 Task: Find connections with filter location Plymstock with filter topic #linkedinnetworkingwith filter profile language English with filter current company KNR Management Consultants  with filter school St. Aloysius College, Mangalore-575003 with filter industry Conservation Programs with filter service category Visual Design with filter keywords title Business Analyst
Action: Mouse moved to (625, 60)
Screenshot: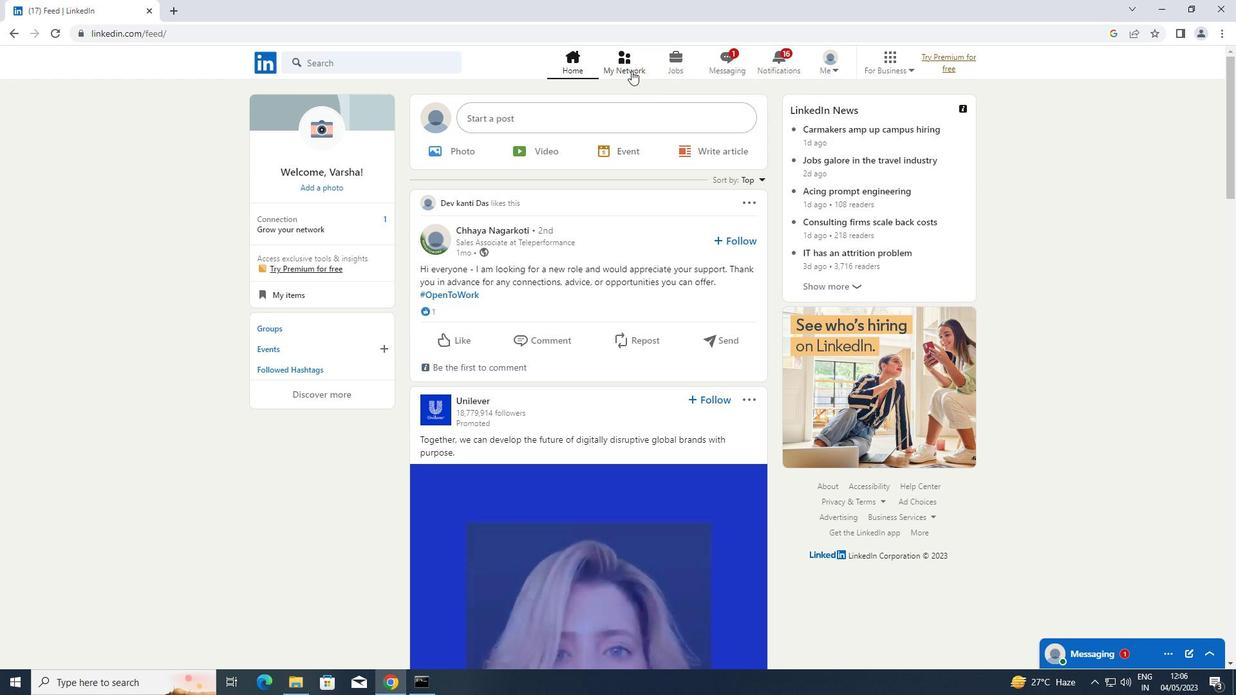 
Action: Mouse pressed left at (625, 60)
Screenshot: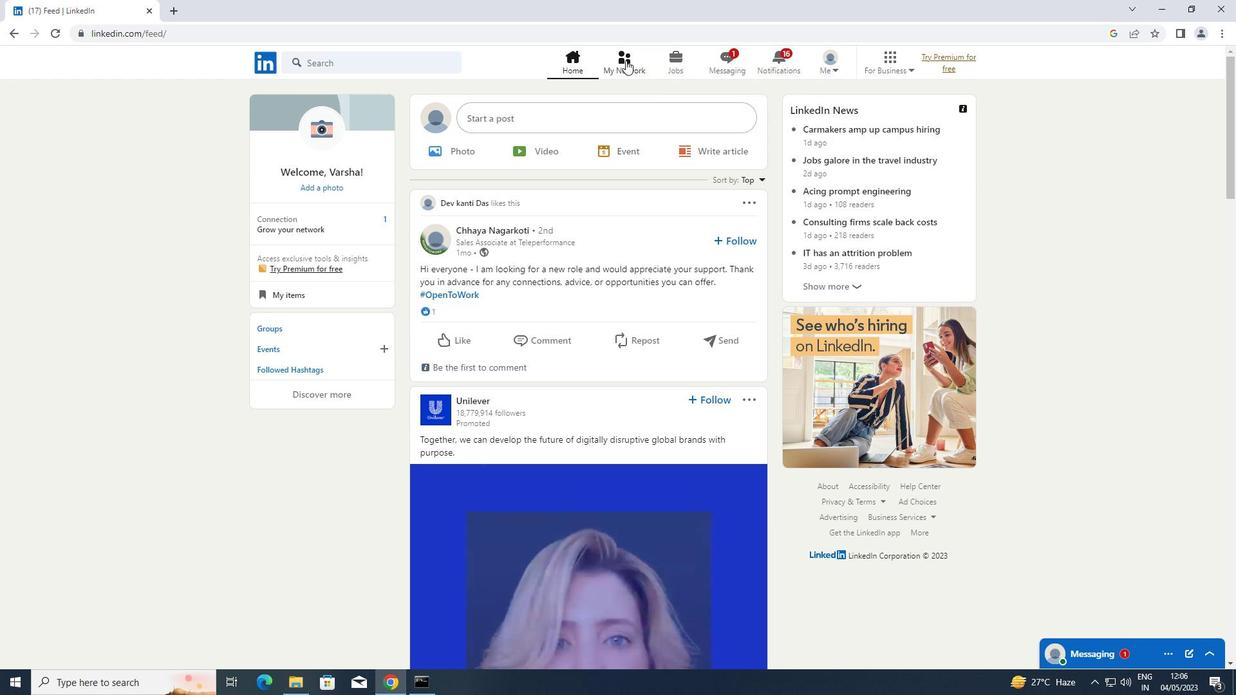 
Action: Mouse moved to (305, 130)
Screenshot: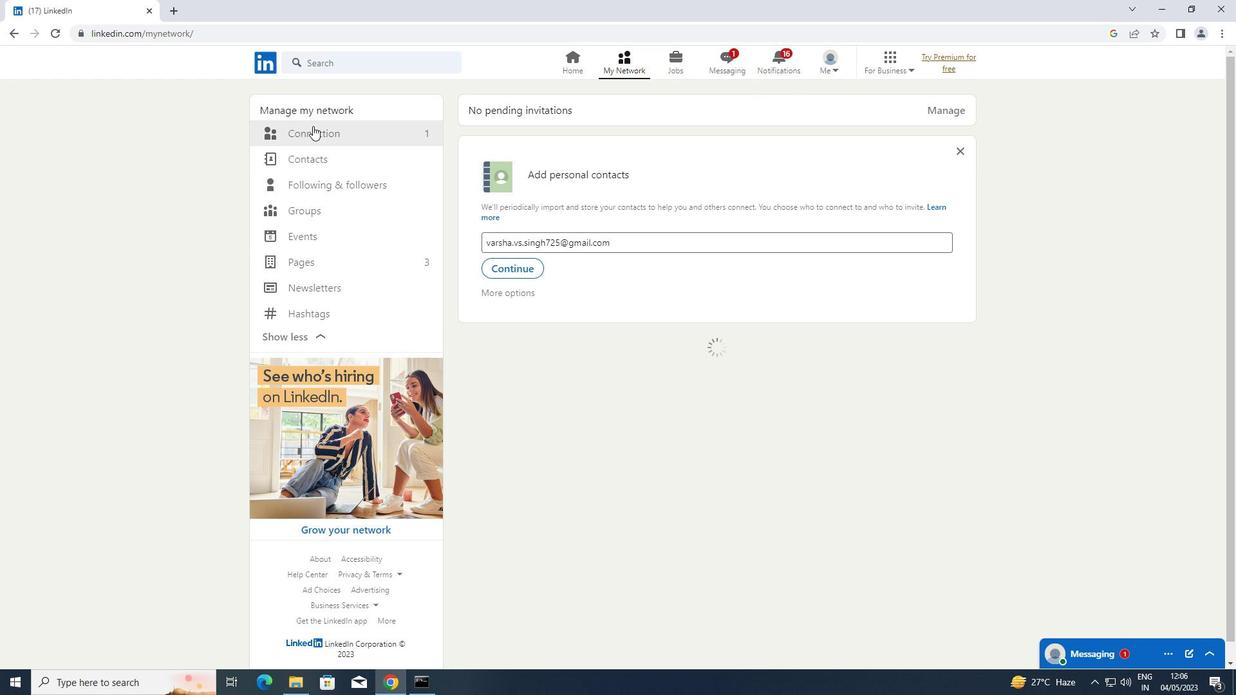 
Action: Mouse pressed left at (305, 130)
Screenshot: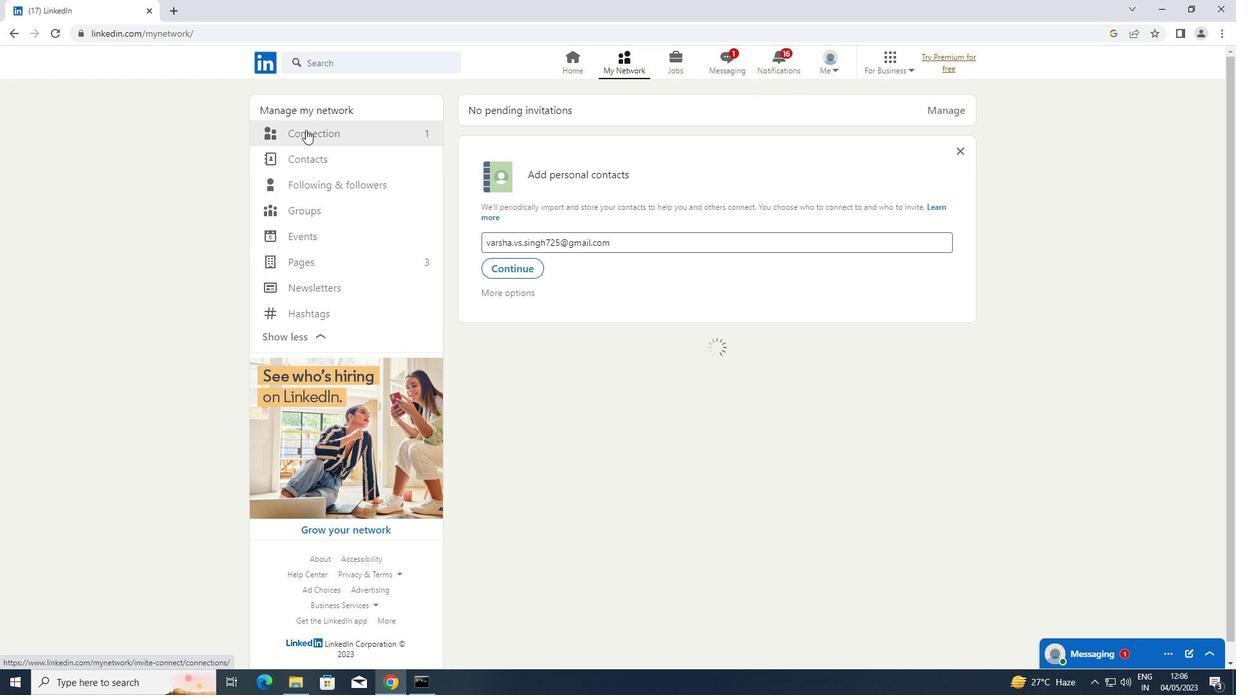 
Action: Mouse moved to (716, 135)
Screenshot: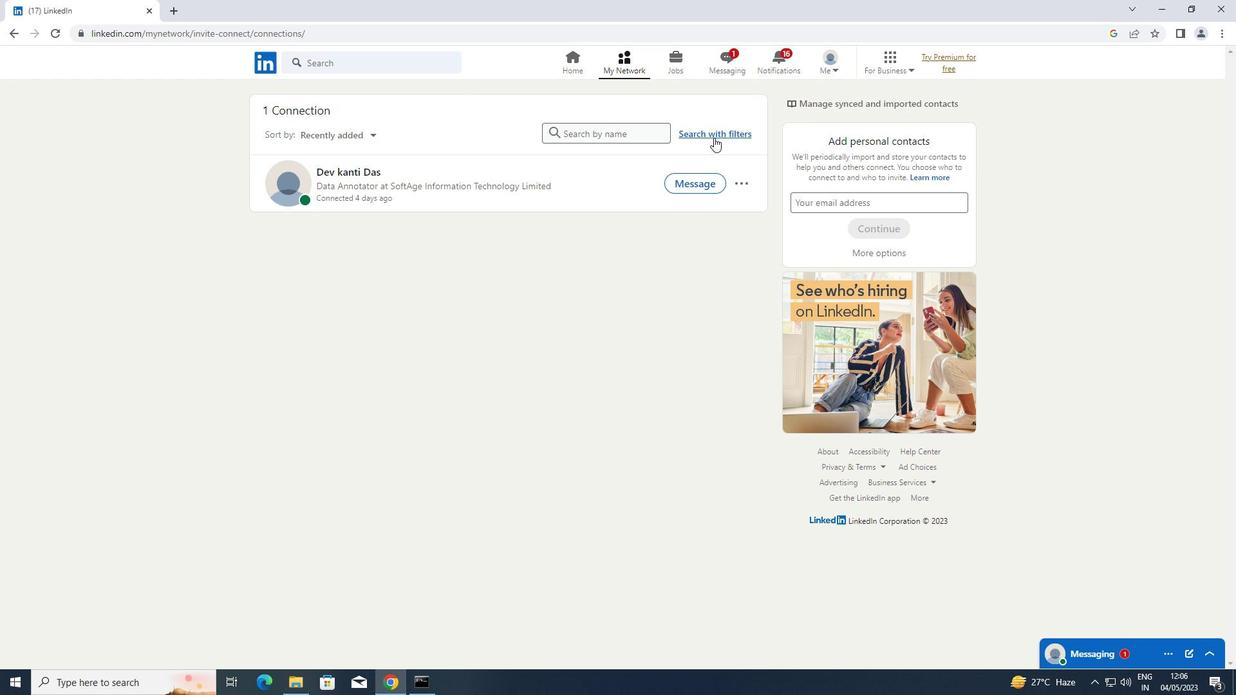 
Action: Mouse pressed left at (716, 135)
Screenshot: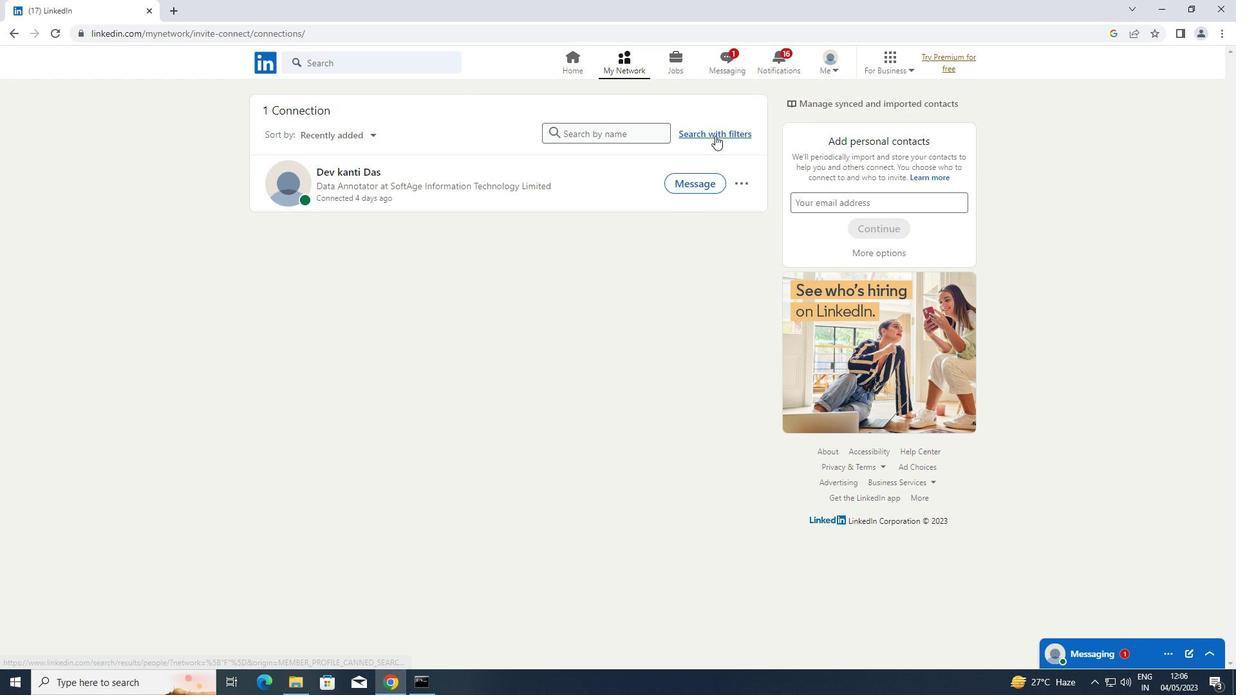 
Action: Mouse moved to (652, 101)
Screenshot: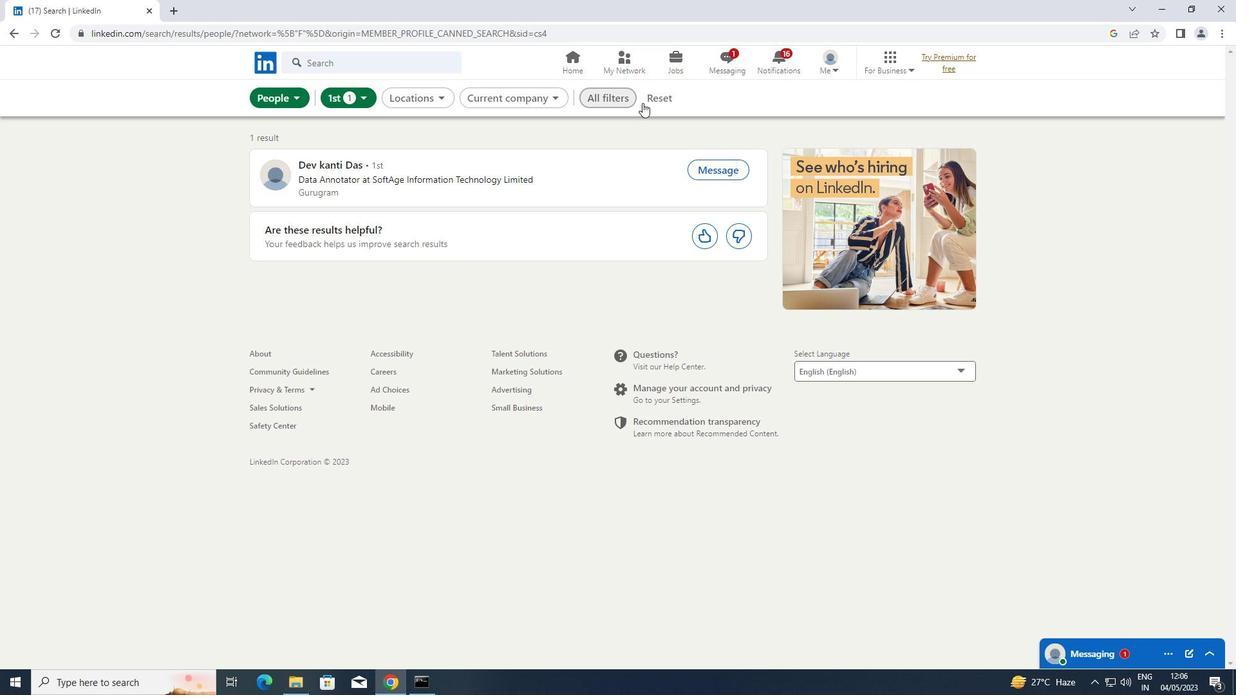 
Action: Mouse pressed left at (652, 101)
Screenshot: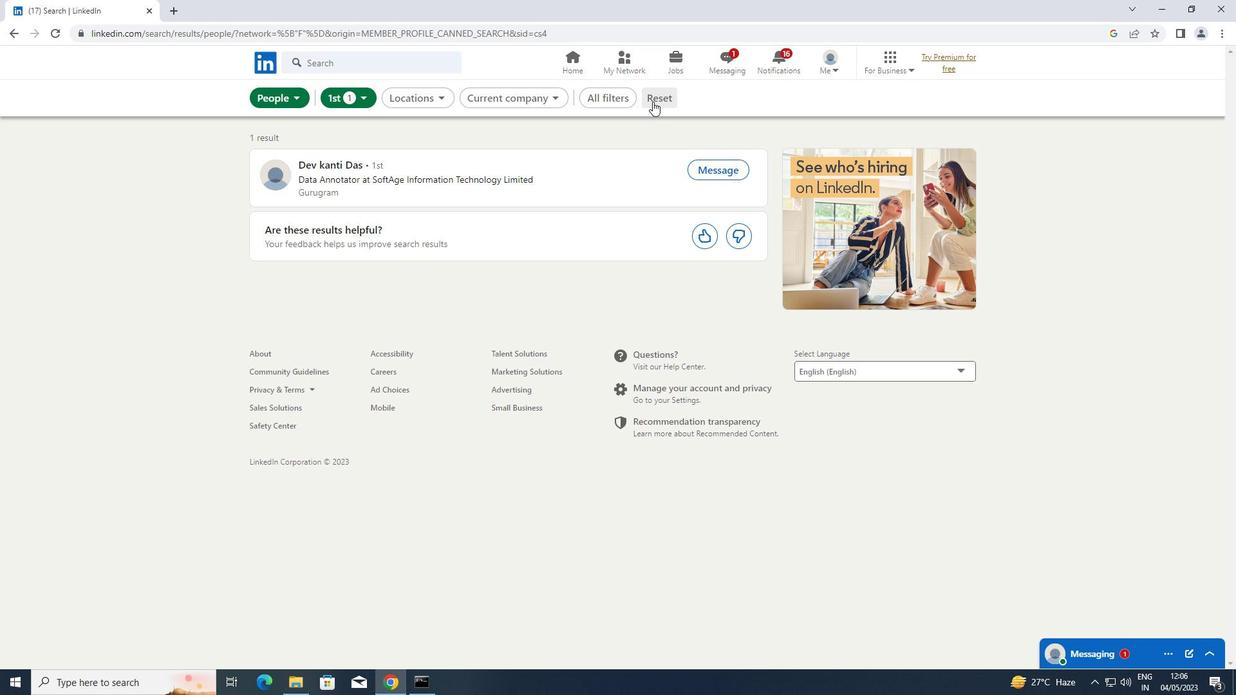 
Action: Mouse moved to (637, 101)
Screenshot: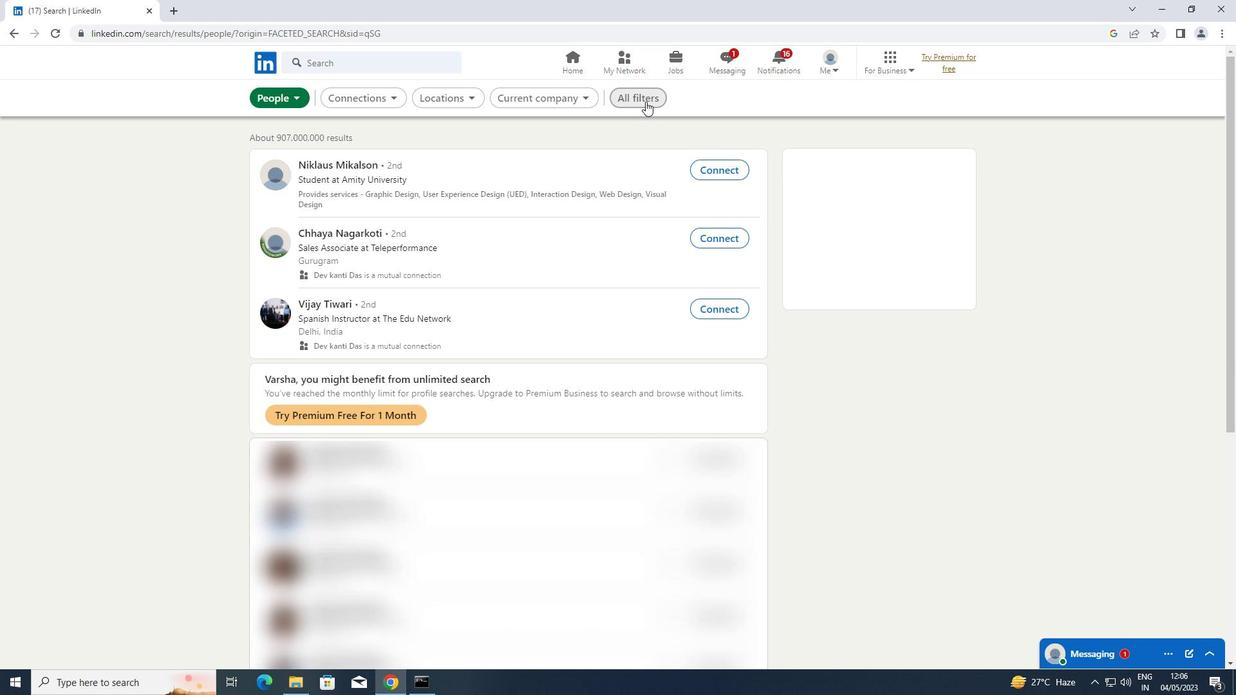 
Action: Mouse pressed left at (637, 101)
Screenshot: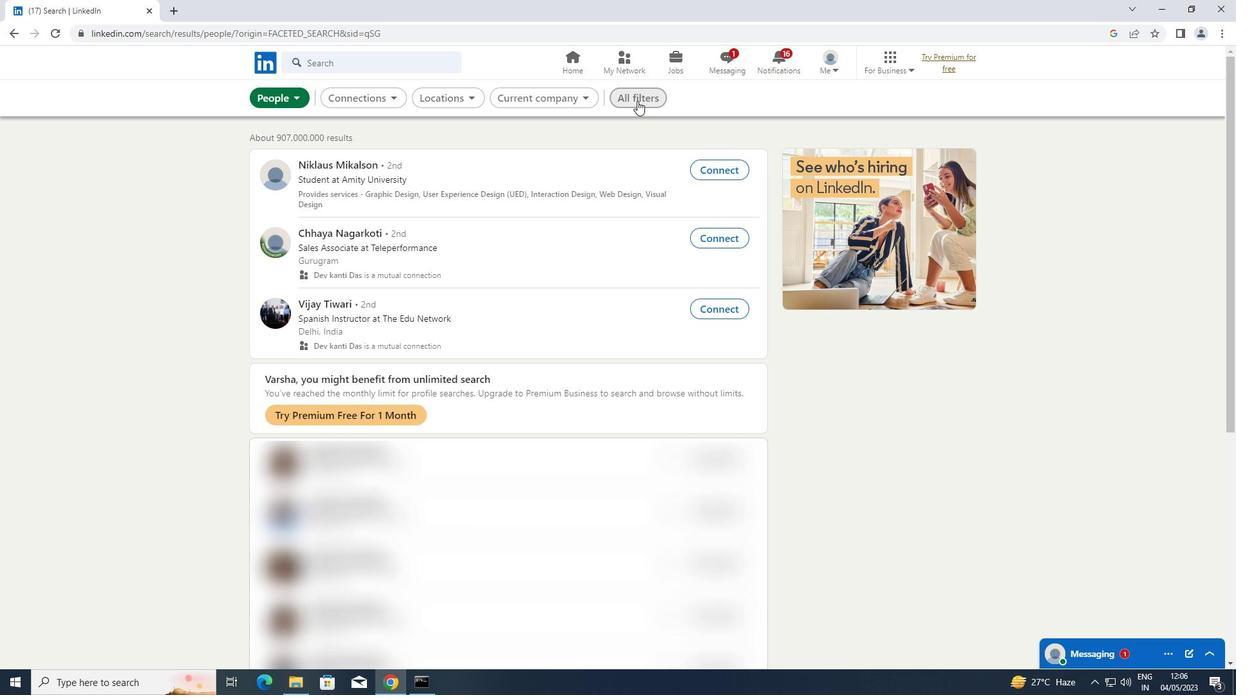 
Action: Mouse moved to (1038, 306)
Screenshot: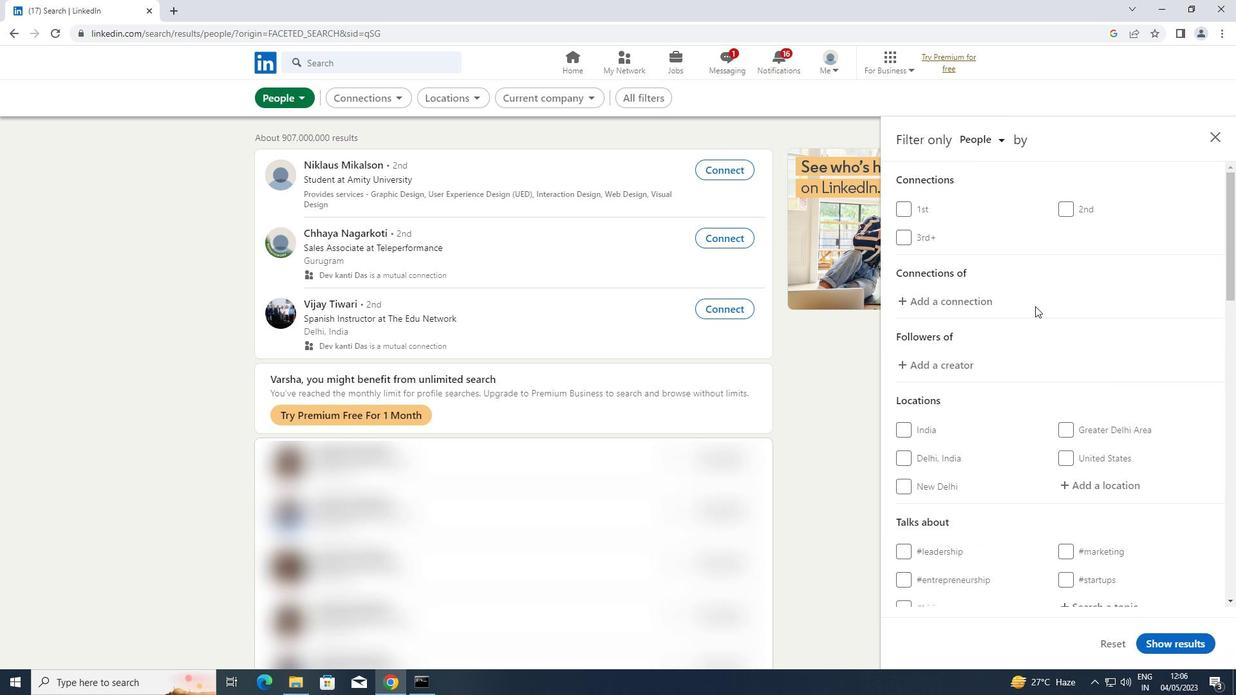 
Action: Mouse scrolled (1038, 305) with delta (0, 0)
Screenshot: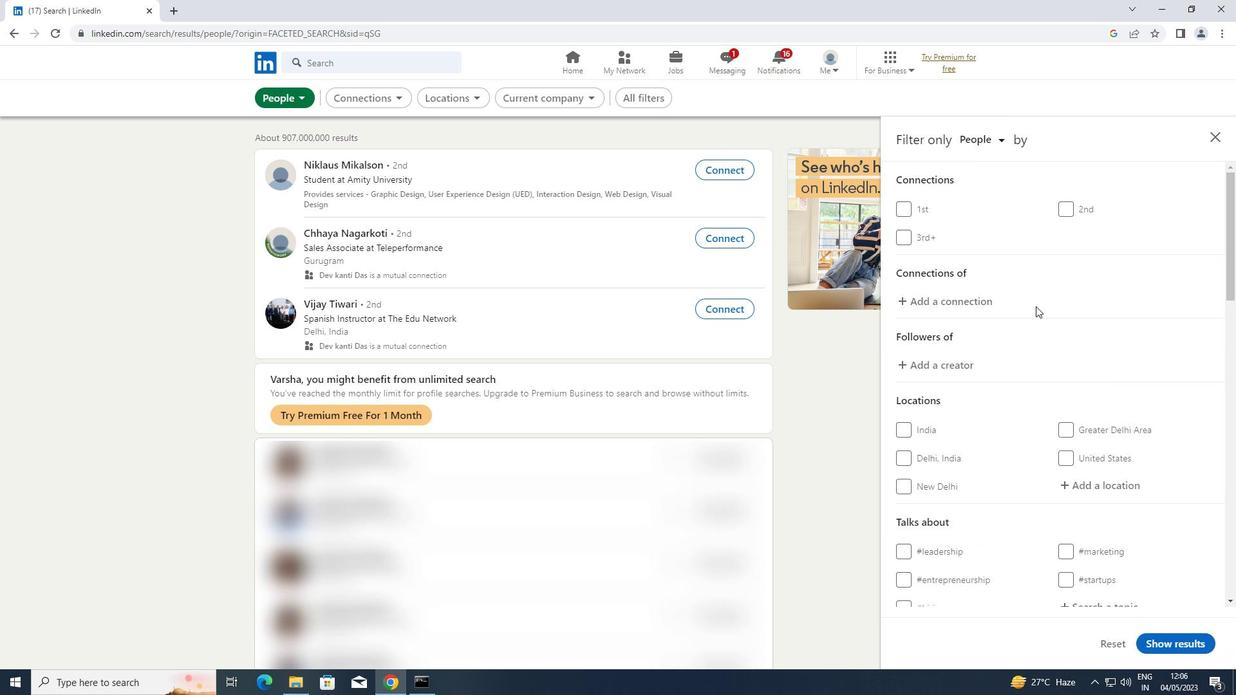 
Action: Mouse scrolled (1038, 305) with delta (0, 0)
Screenshot: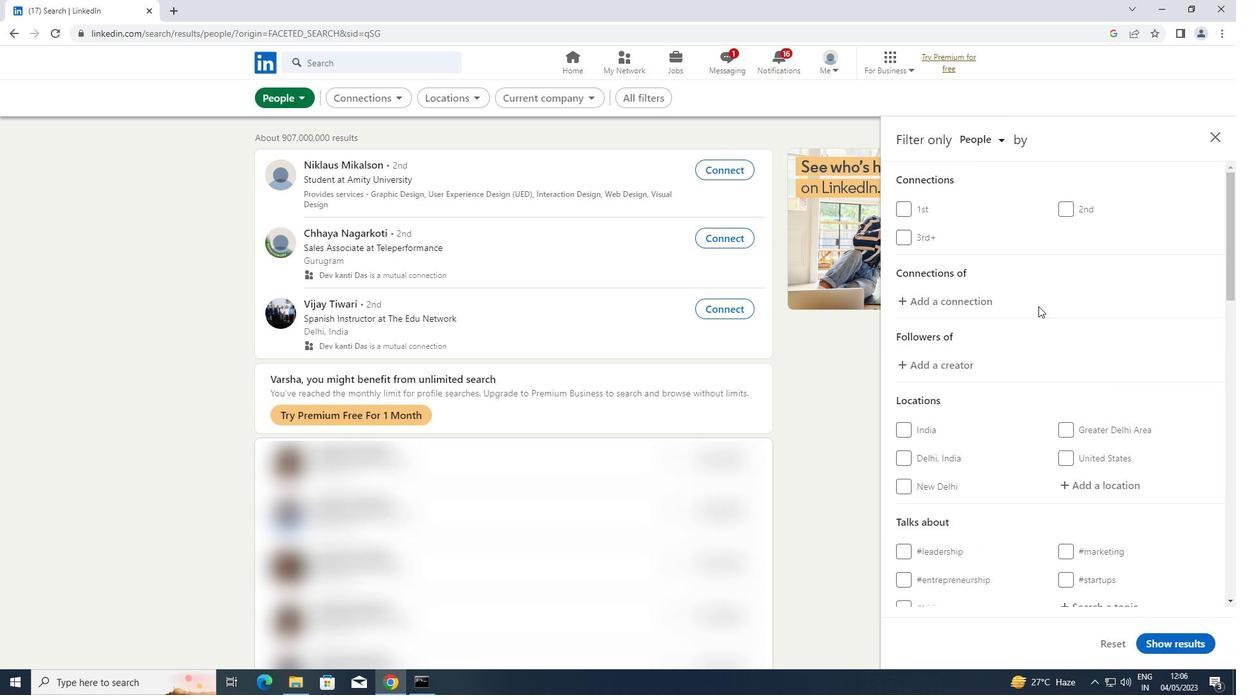 
Action: Mouse moved to (1106, 355)
Screenshot: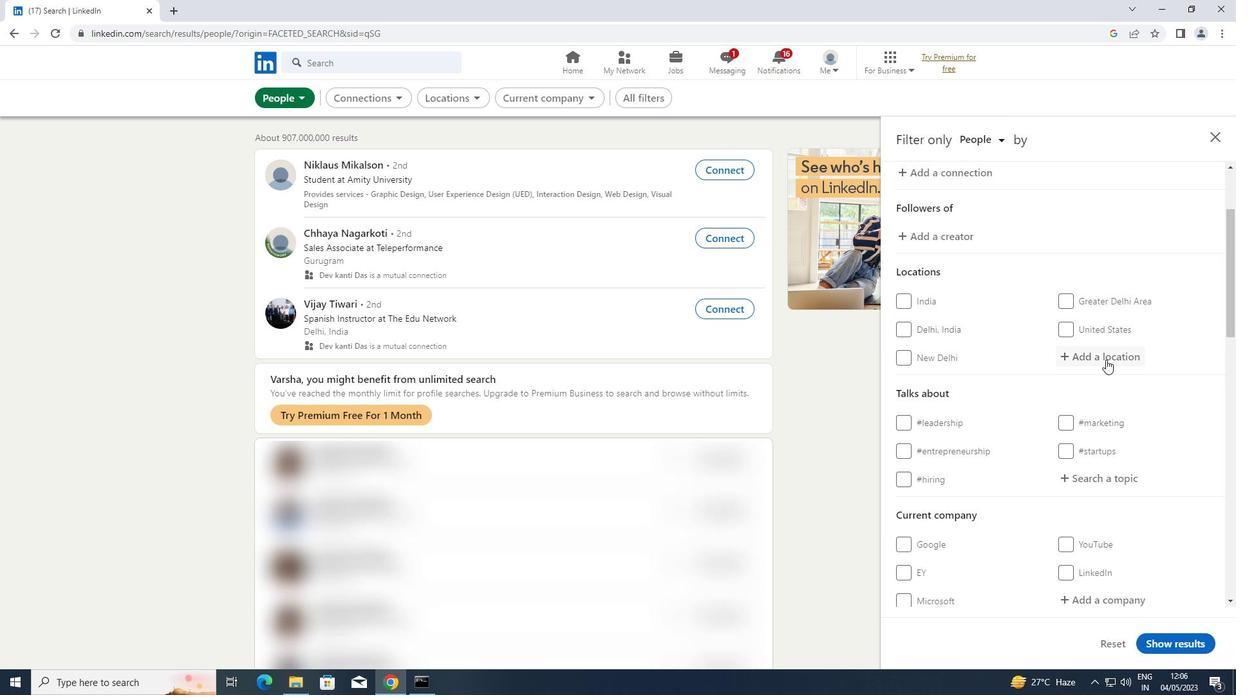
Action: Mouse pressed left at (1106, 355)
Screenshot: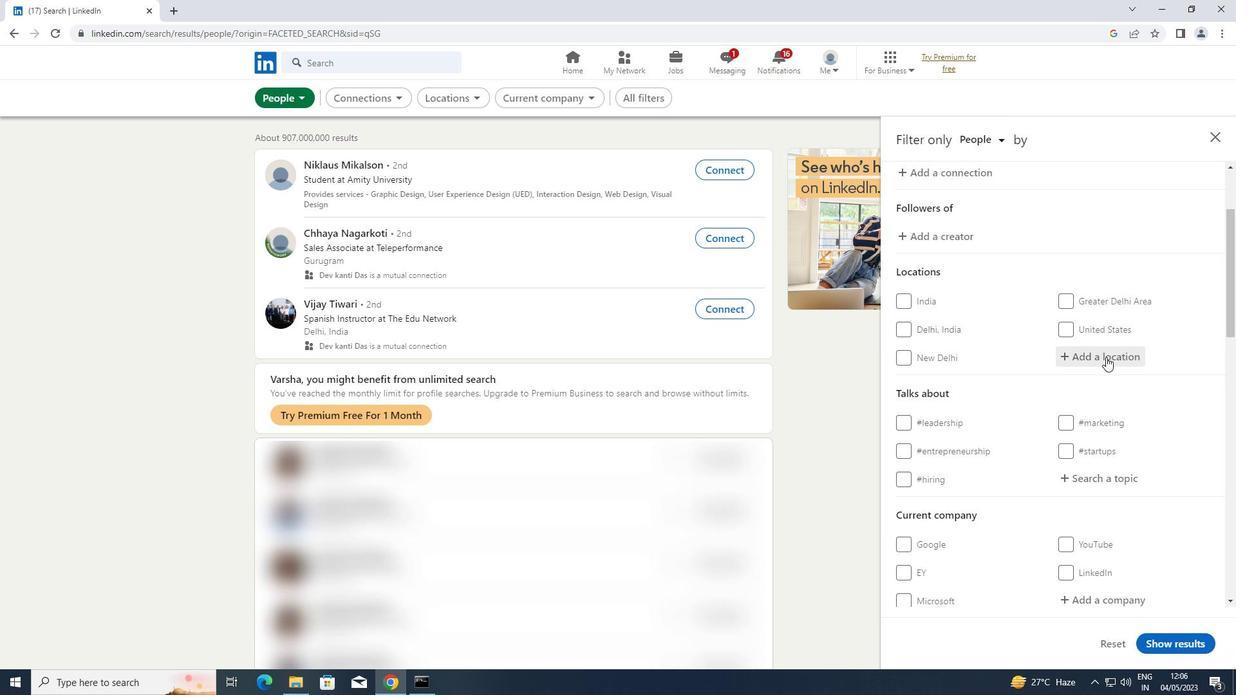 
Action: Key pressed <Key.shift>PLYMSTOCK
Screenshot: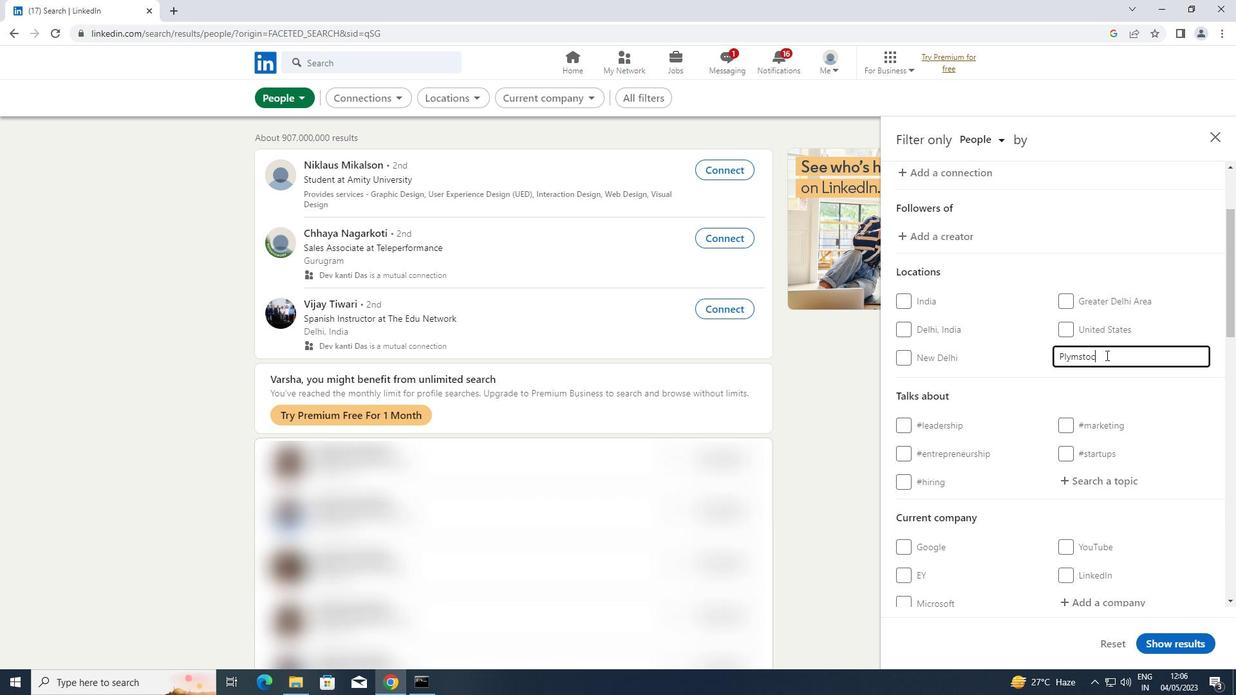 
Action: Mouse moved to (1091, 477)
Screenshot: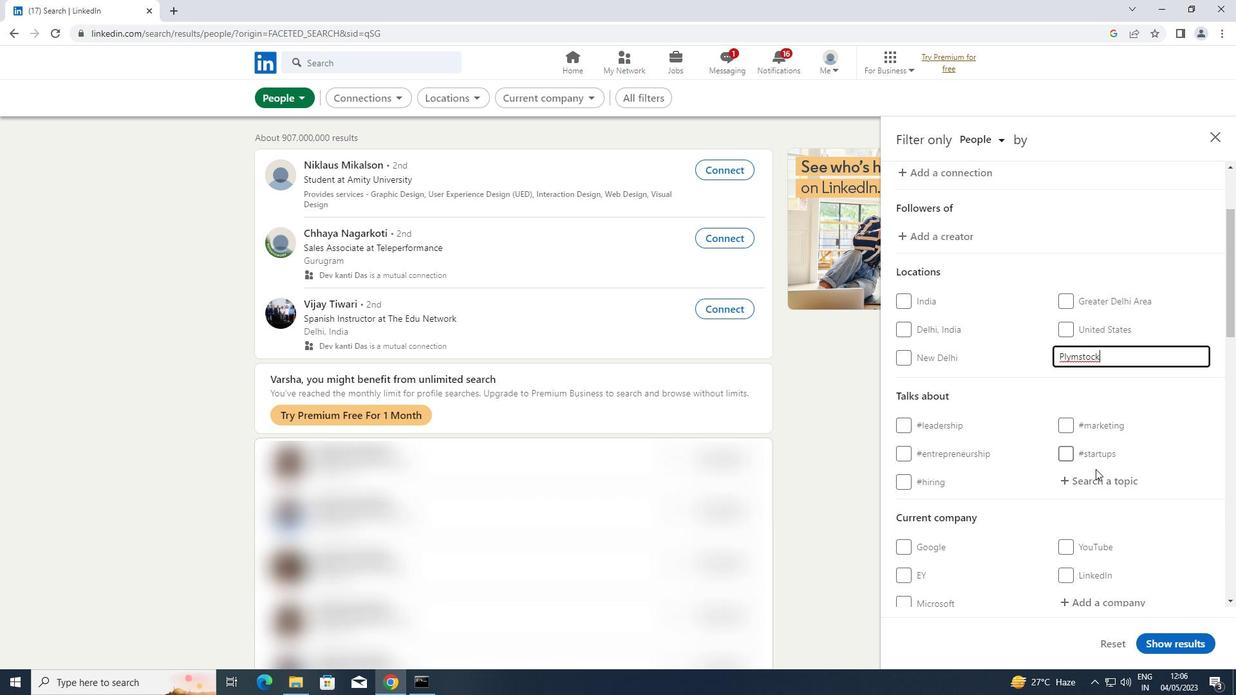 
Action: Mouse pressed left at (1091, 477)
Screenshot: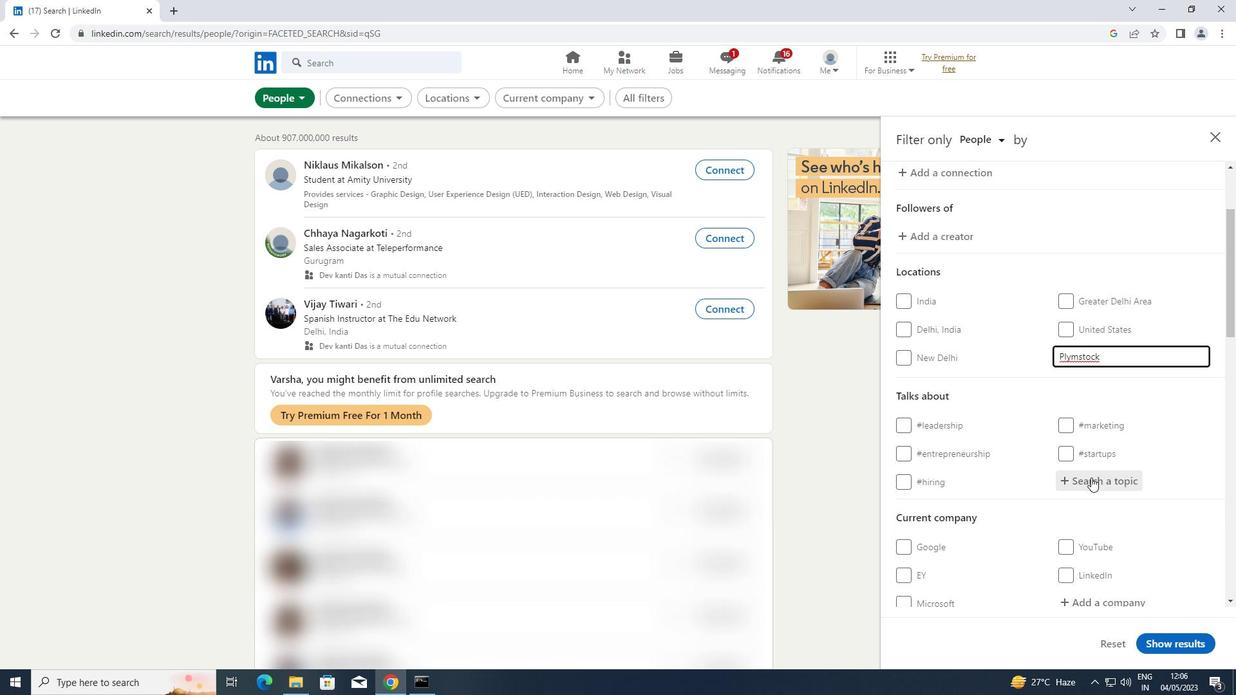 
Action: Key pressed LINKEDINNETWORKING
Screenshot: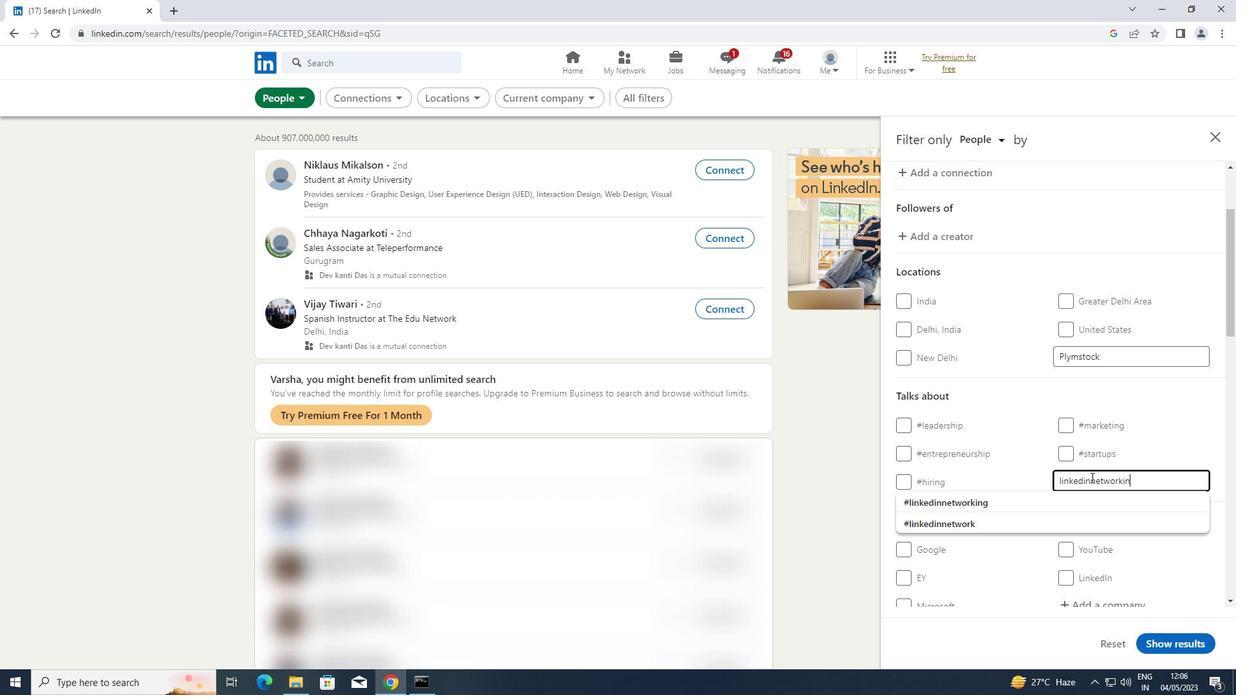 
Action: Mouse moved to (978, 504)
Screenshot: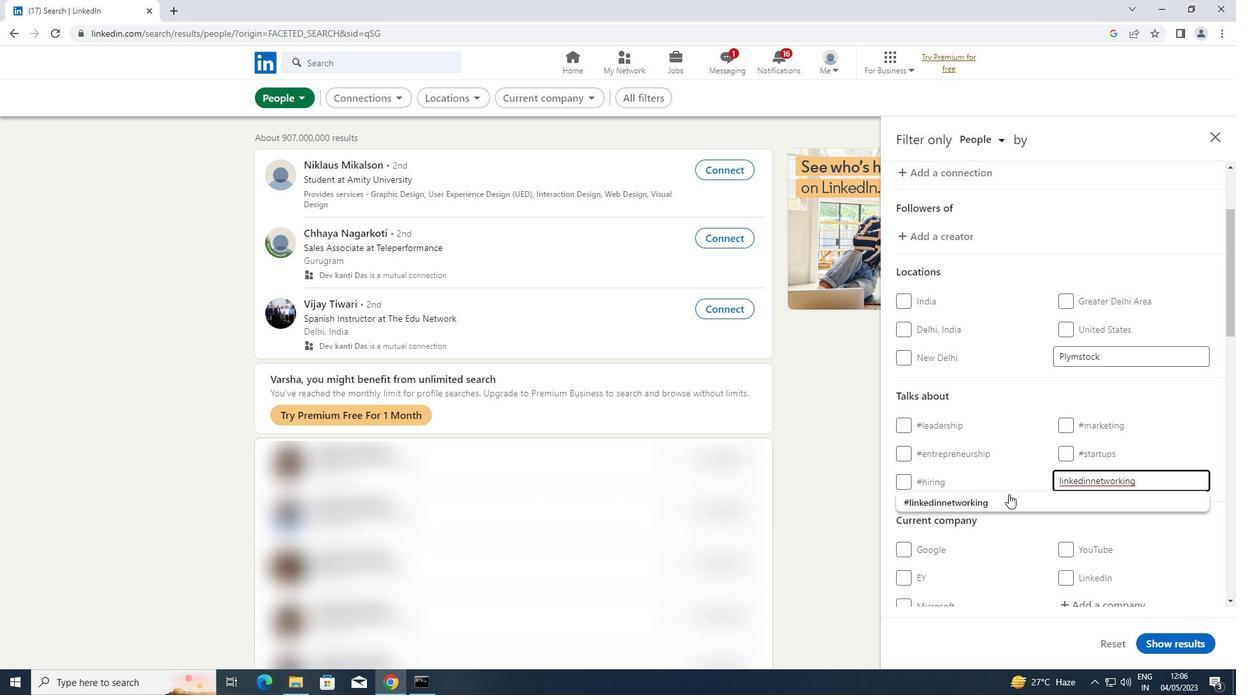 
Action: Mouse pressed left at (978, 504)
Screenshot: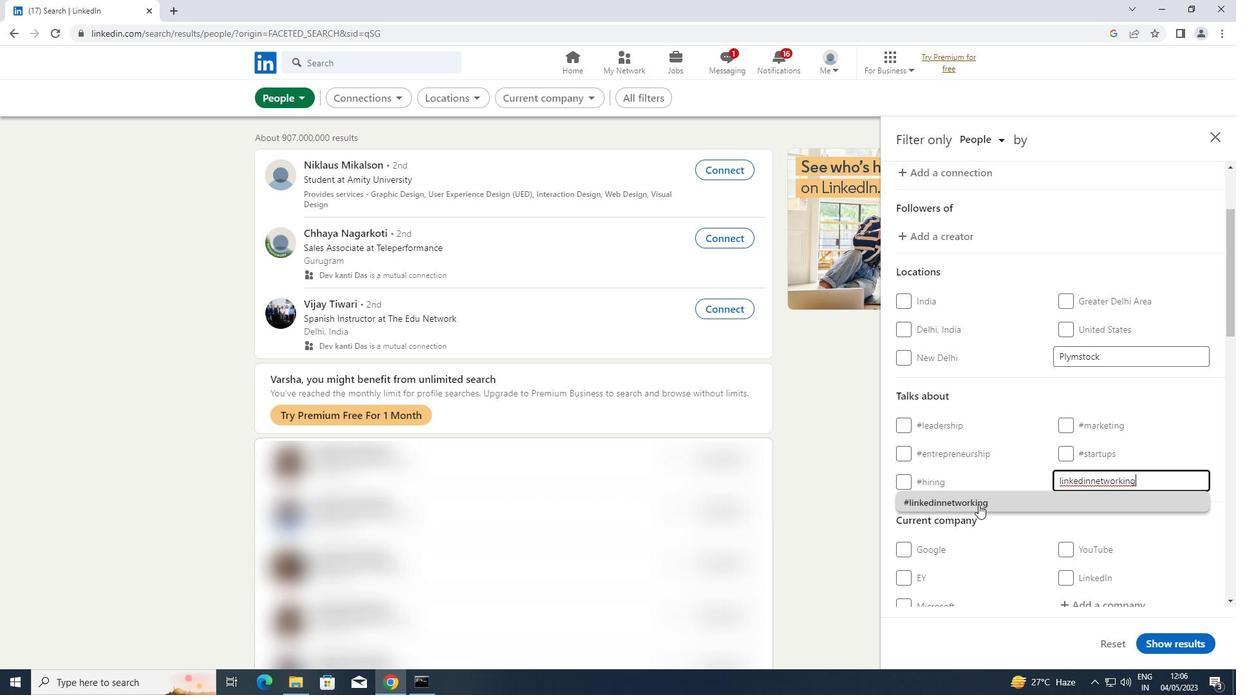 
Action: Mouse moved to (985, 495)
Screenshot: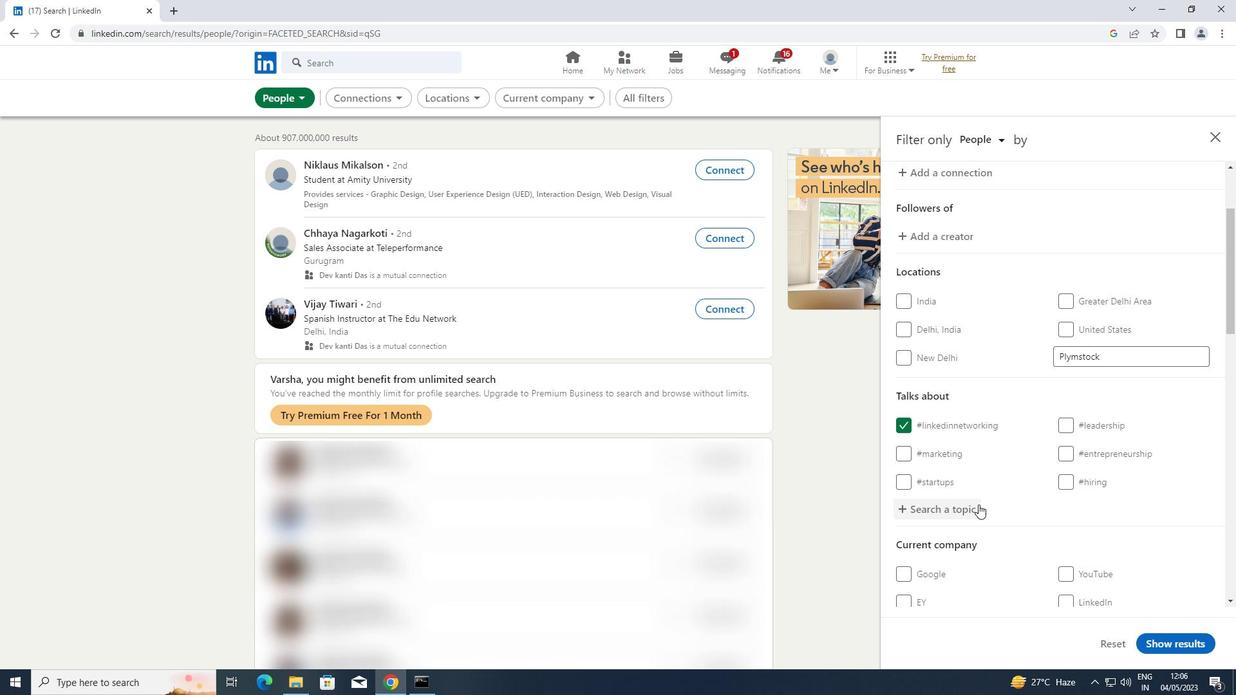 
Action: Mouse scrolled (985, 495) with delta (0, 0)
Screenshot: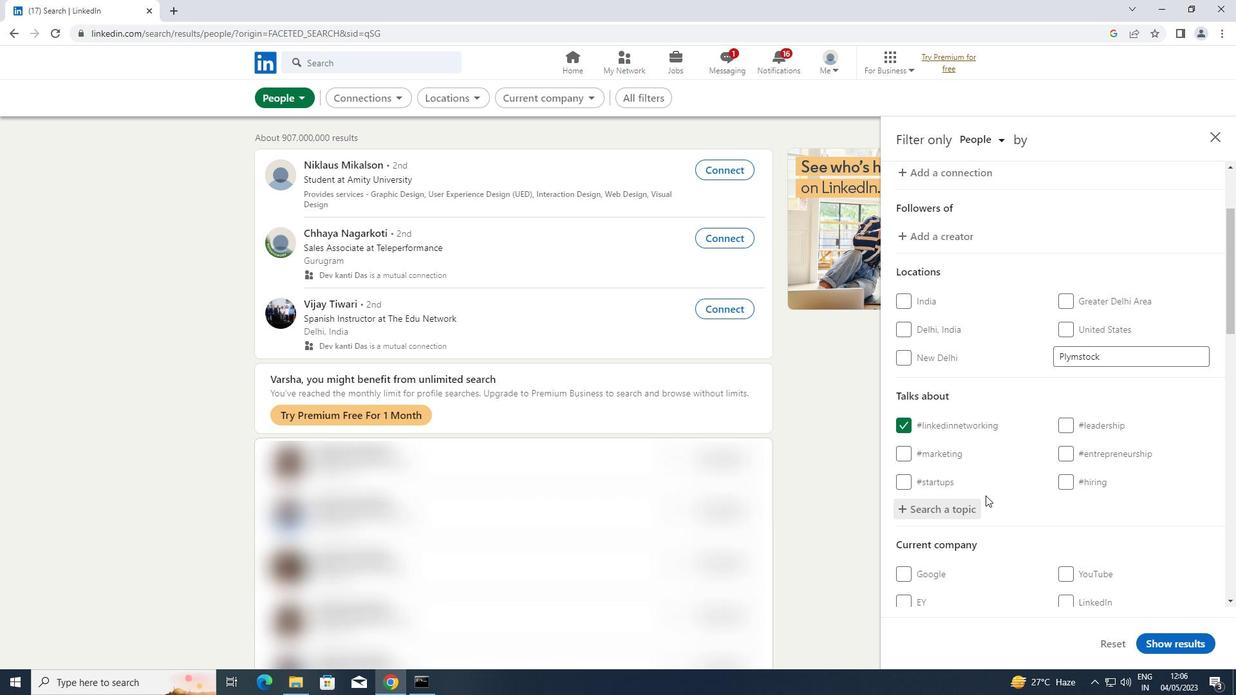 
Action: Mouse scrolled (985, 495) with delta (0, 0)
Screenshot: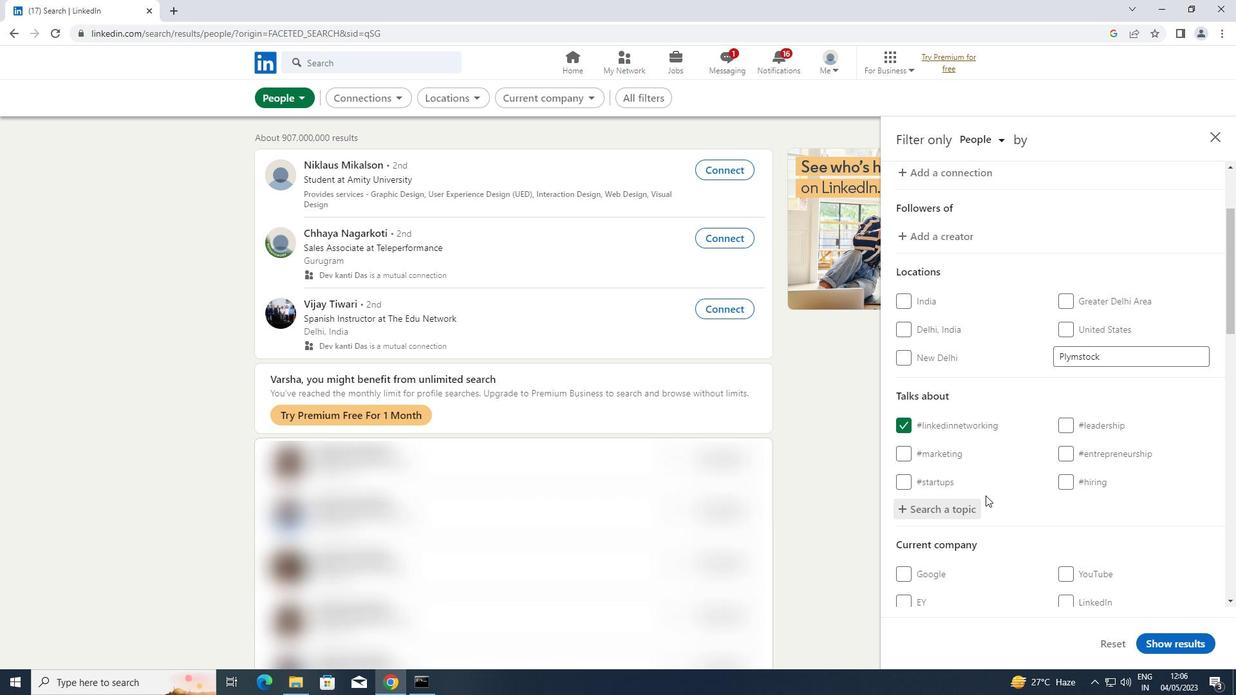 
Action: Mouse scrolled (985, 495) with delta (0, 0)
Screenshot: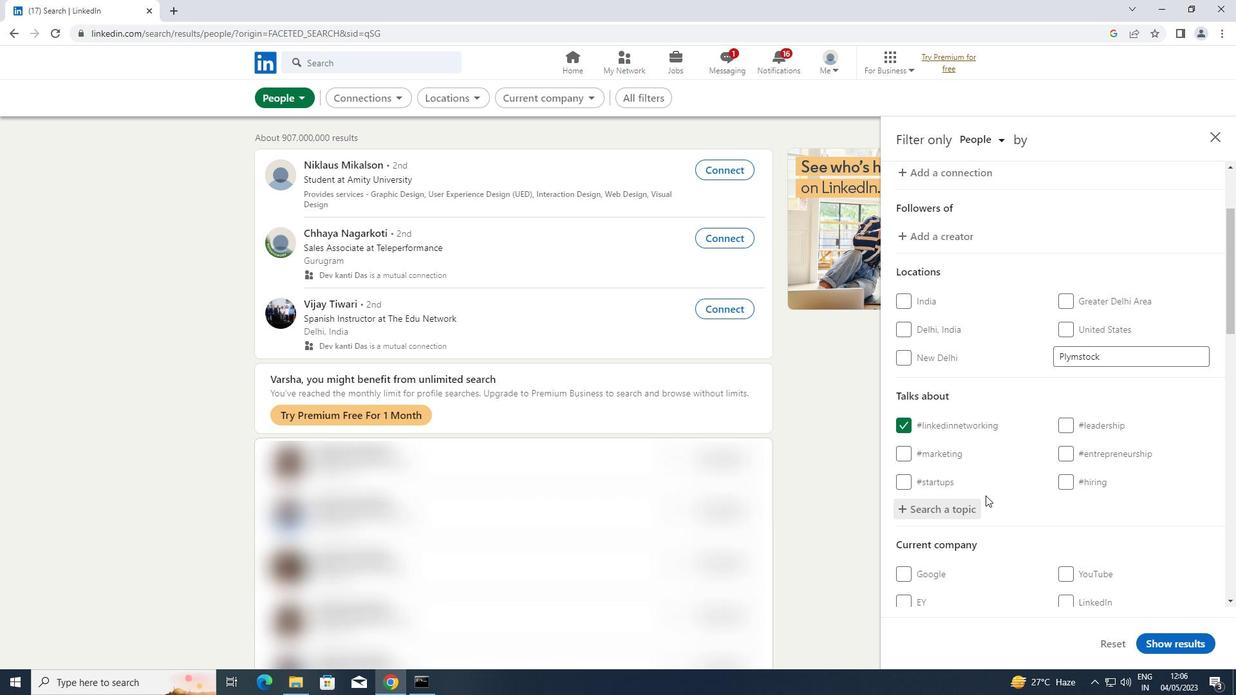 
Action: Mouse scrolled (985, 495) with delta (0, 0)
Screenshot: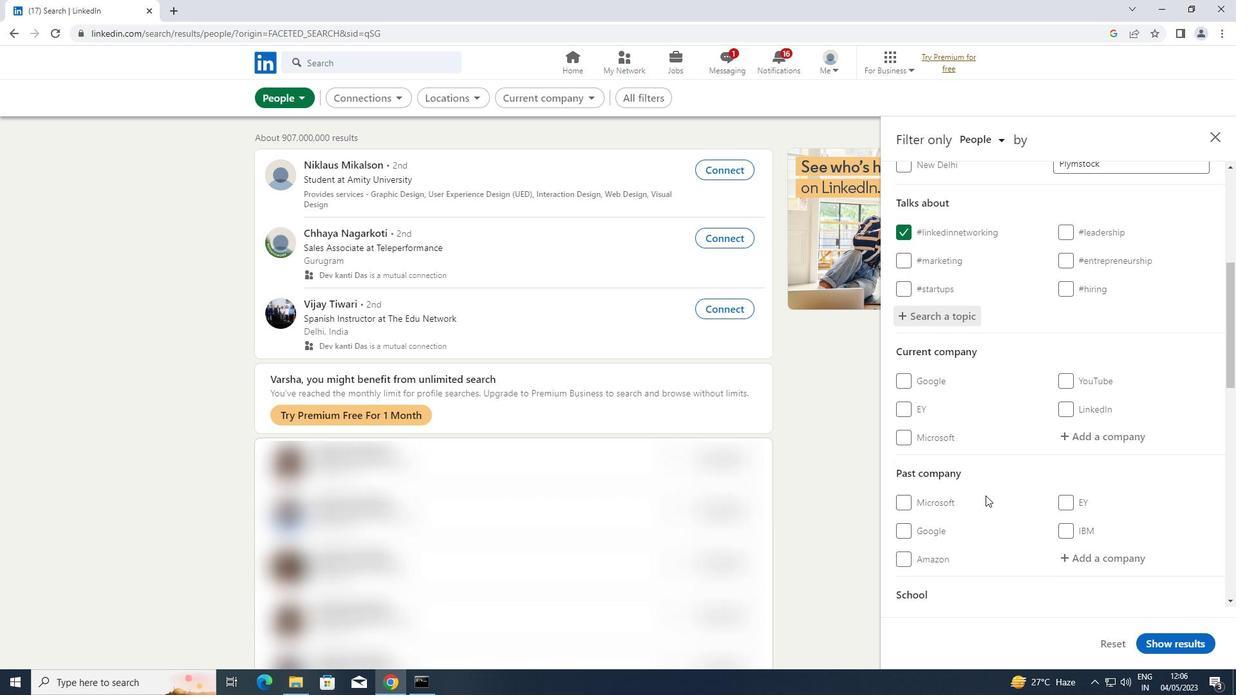 
Action: Mouse scrolled (985, 495) with delta (0, 0)
Screenshot: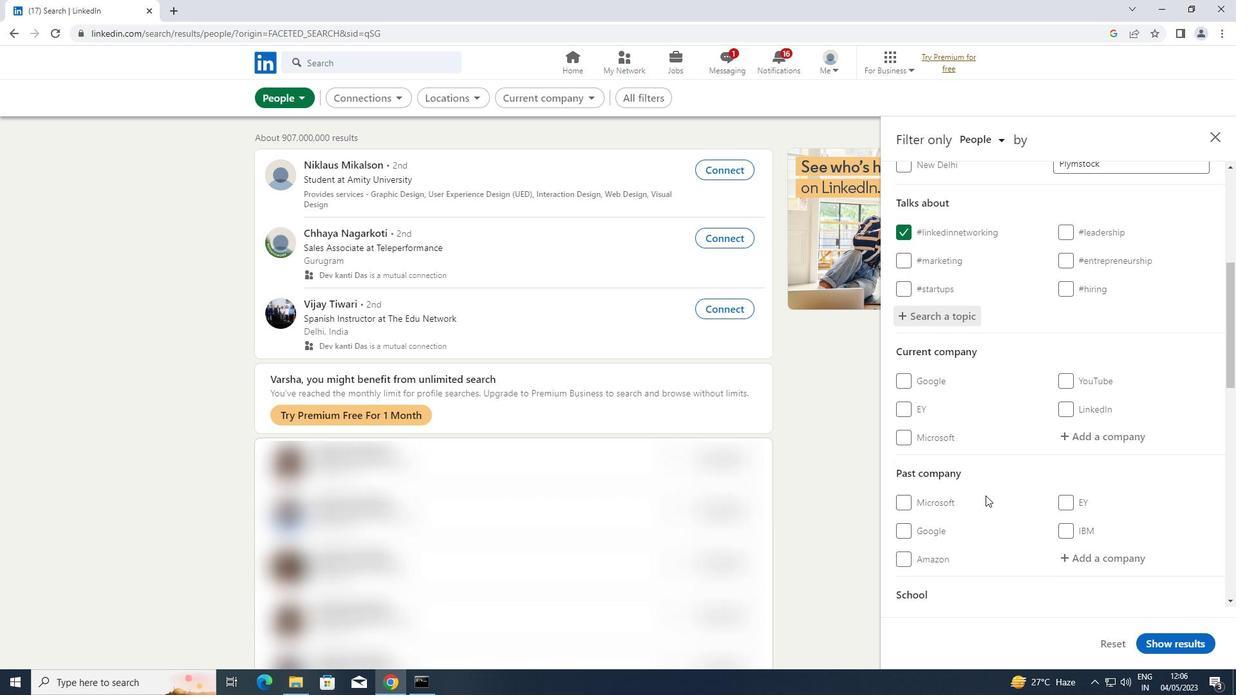 
Action: Mouse scrolled (985, 495) with delta (0, 0)
Screenshot: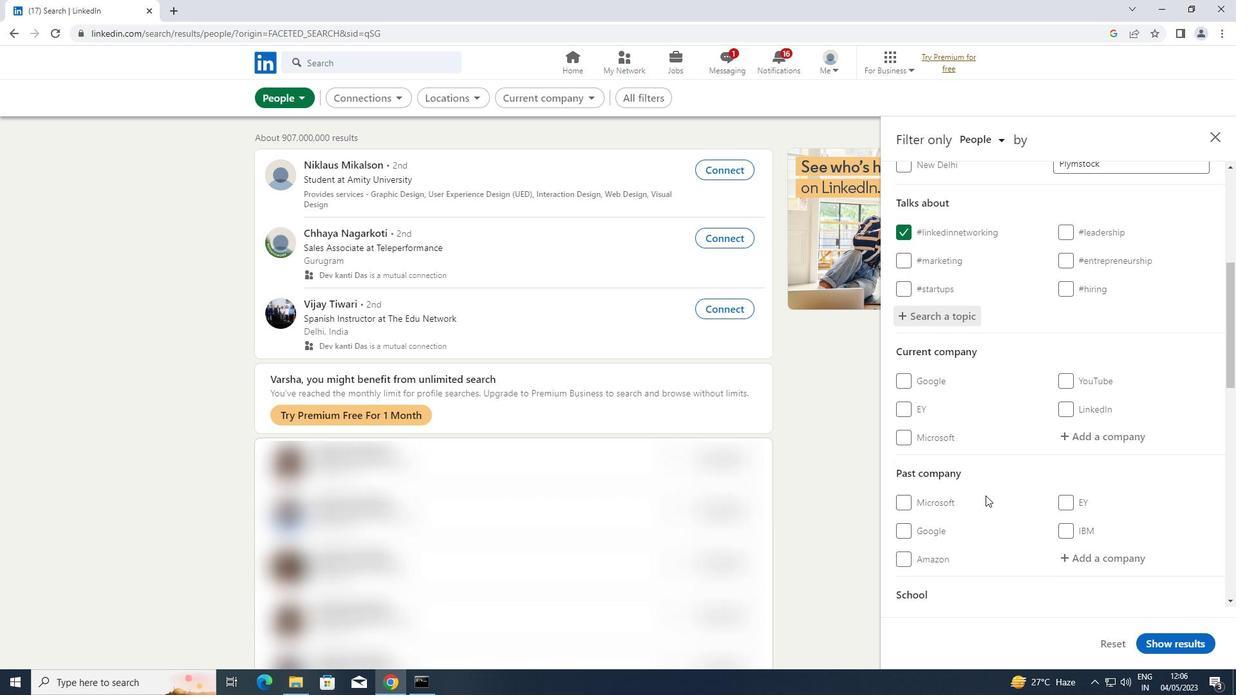 
Action: Mouse moved to (986, 495)
Screenshot: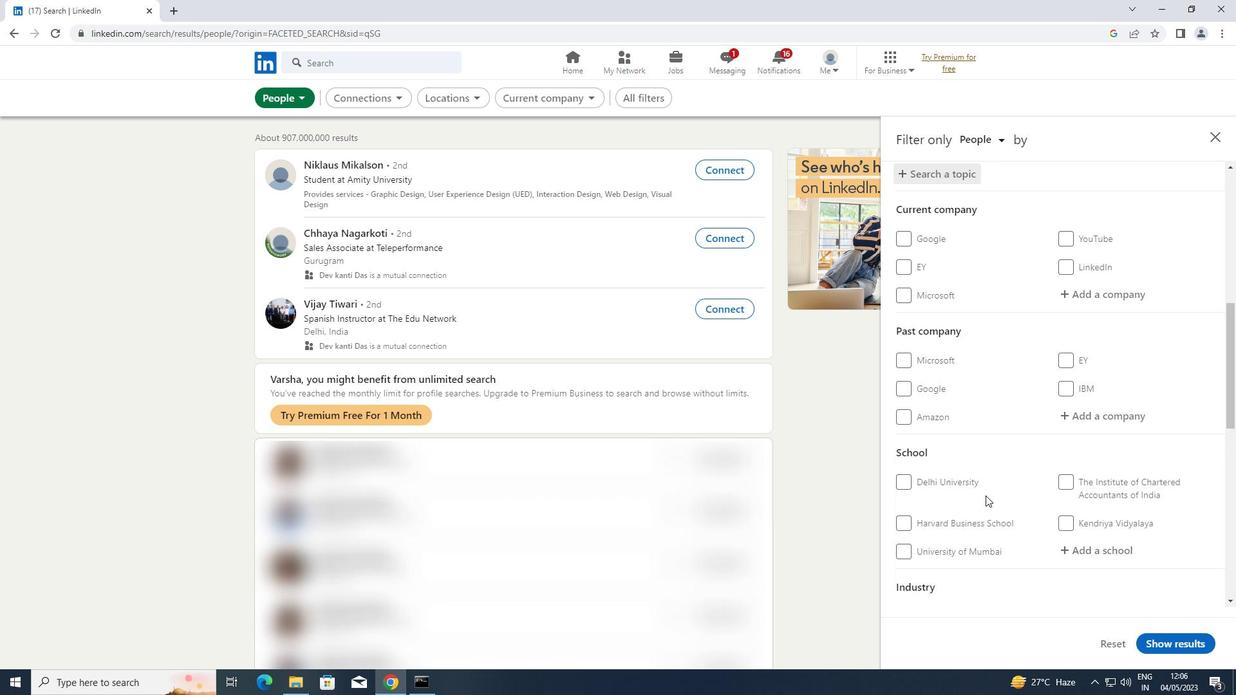 
Action: Mouse scrolled (986, 494) with delta (0, 0)
Screenshot: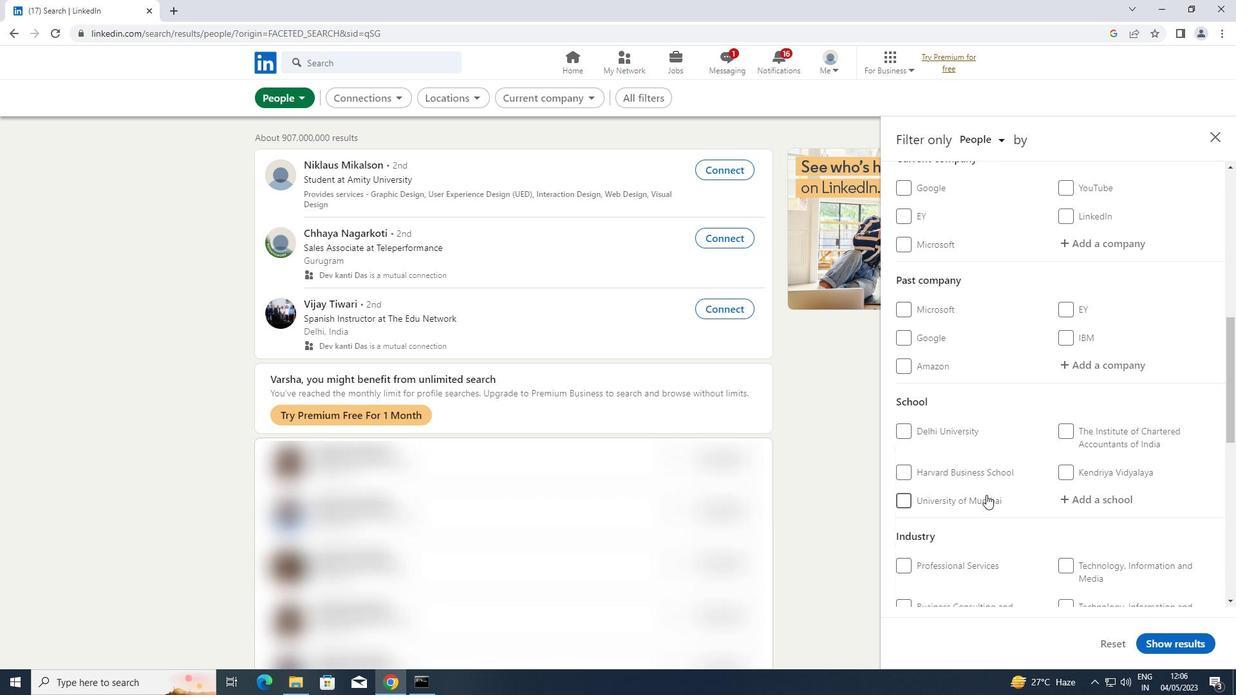 
Action: Mouse scrolled (986, 494) with delta (0, 0)
Screenshot: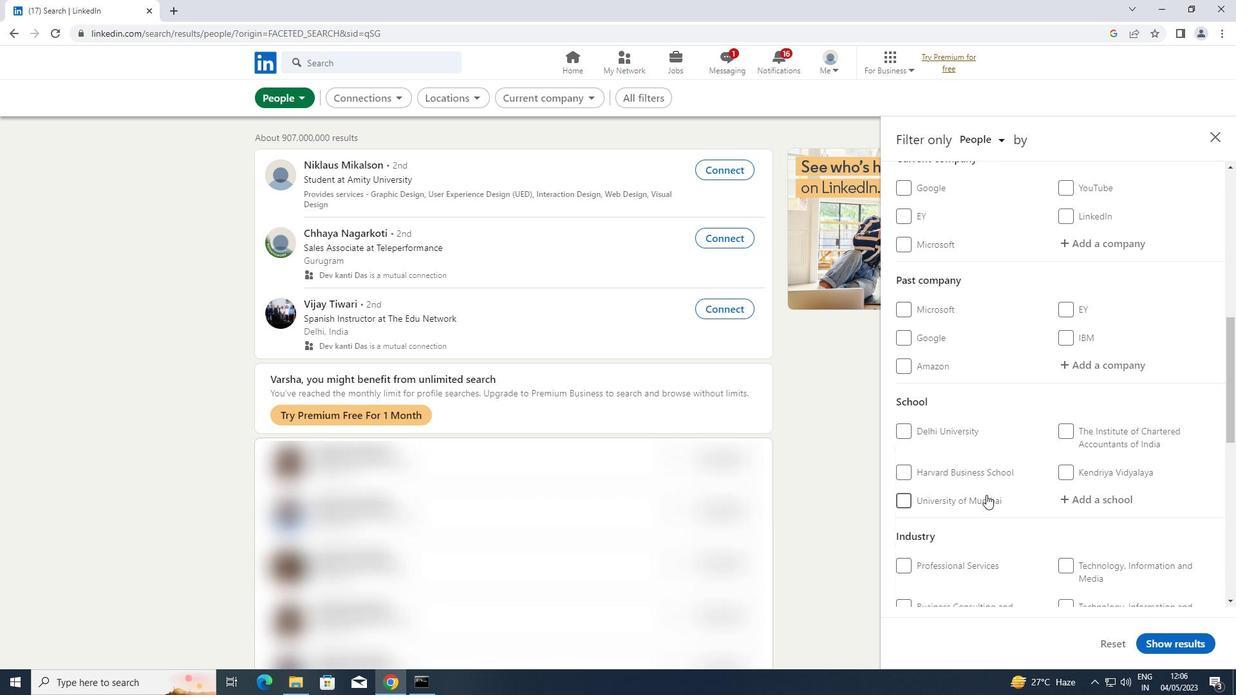 
Action: Mouse scrolled (986, 494) with delta (0, 0)
Screenshot: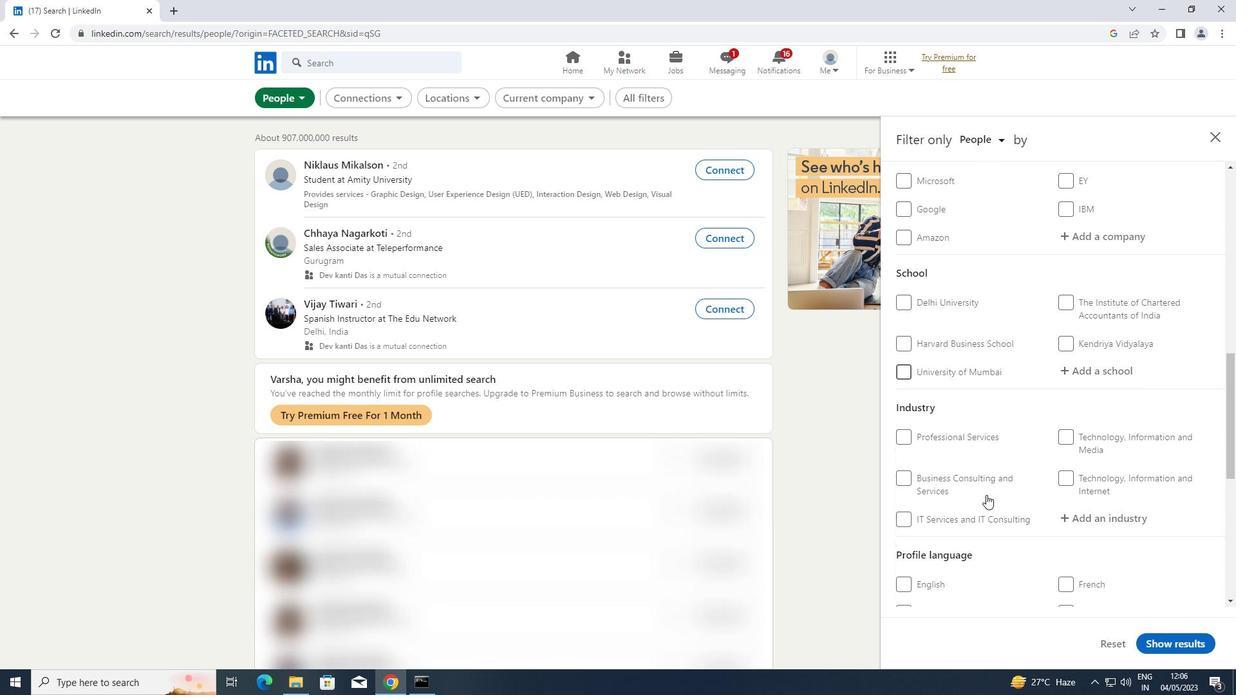 
Action: Mouse scrolled (986, 494) with delta (0, 0)
Screenshot: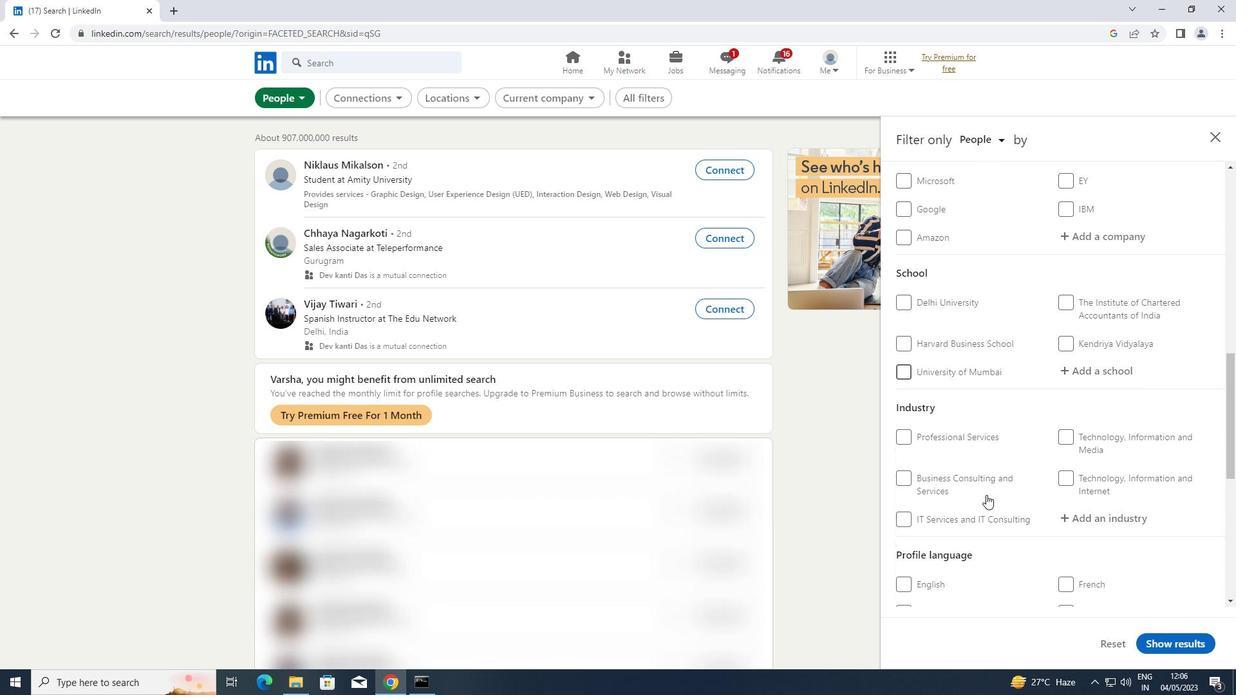
Action: Mouse moved to (904, 458)
Screenshot: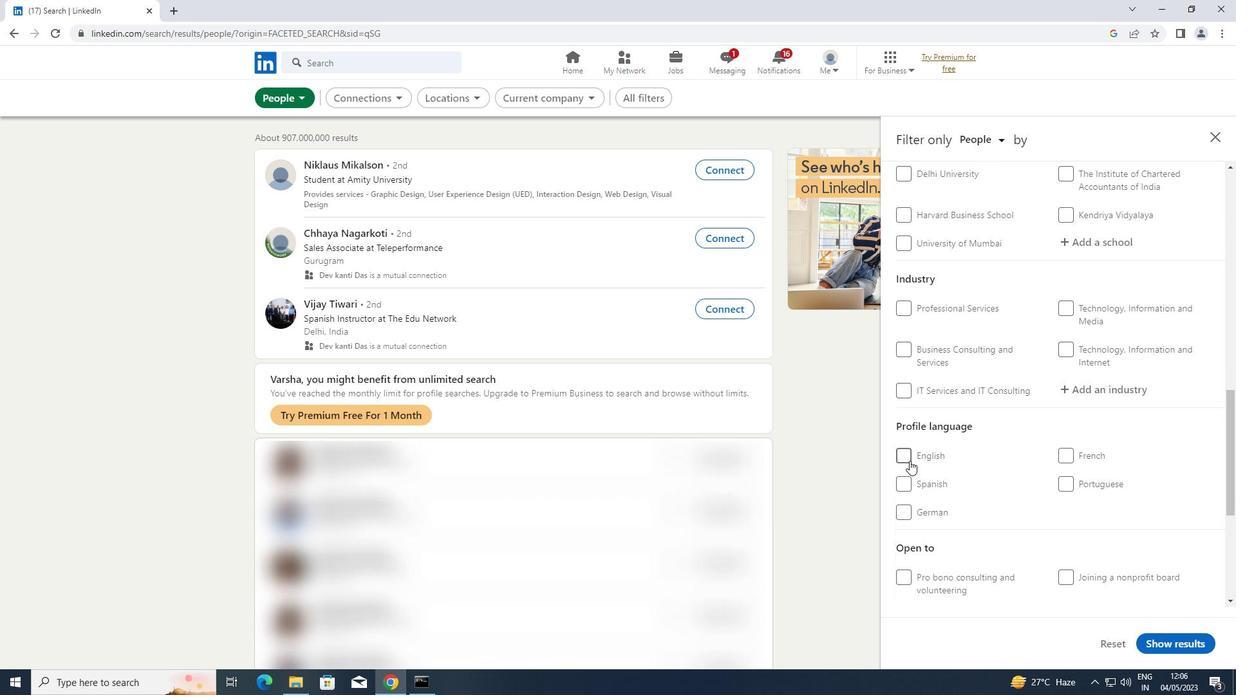 
Action: Mouse pressed left at (904, 458)
Screenshot: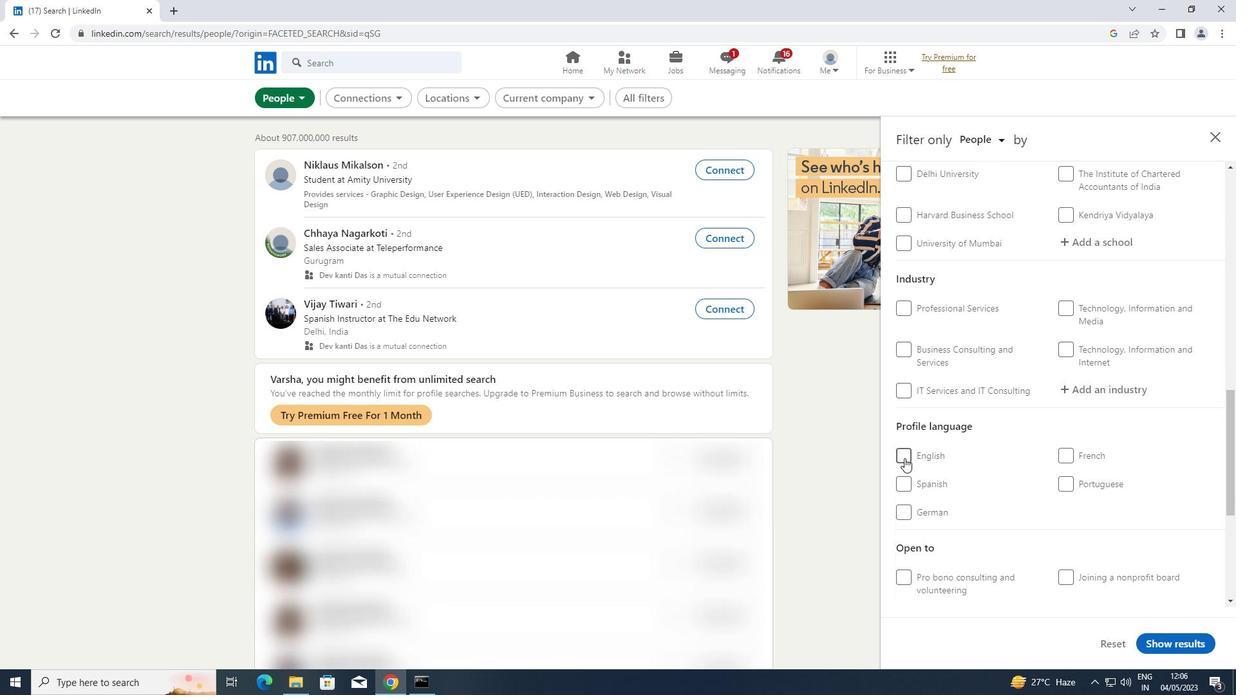 
Action: Mouse scrolled (904, 459) with delta (0, 0)
Screenshot: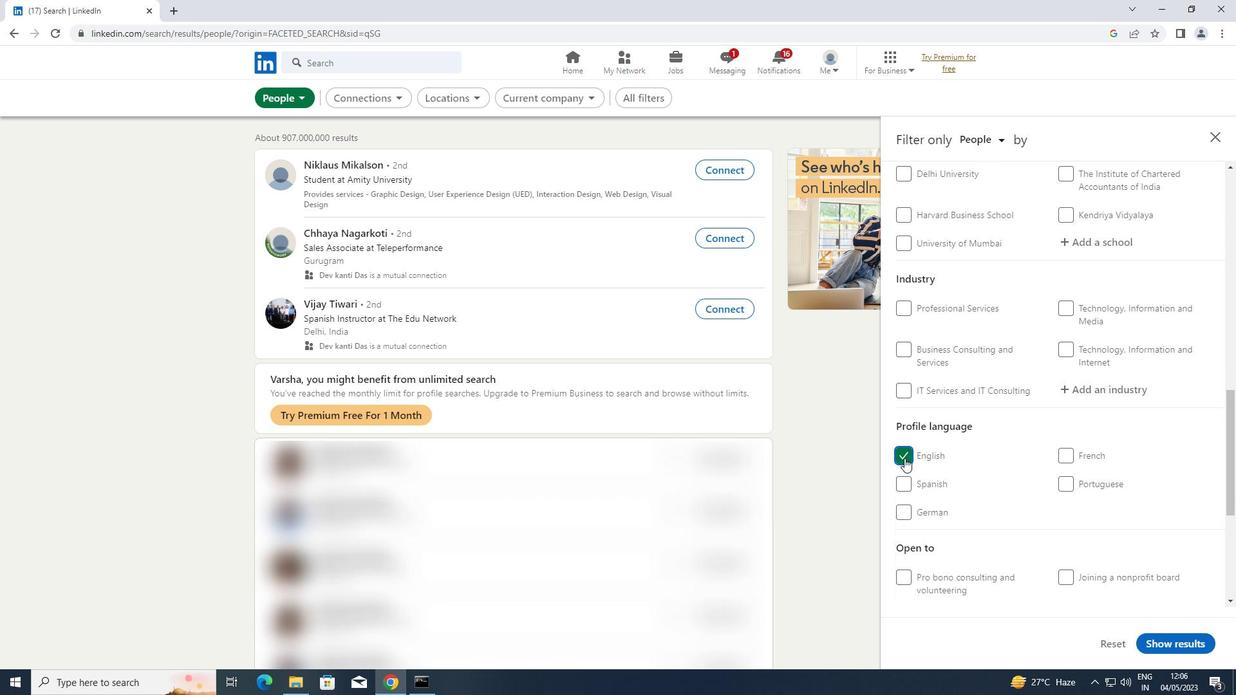 
Action: Mouse scrolled (904, 459) with delta (0, 0)
Screenshot: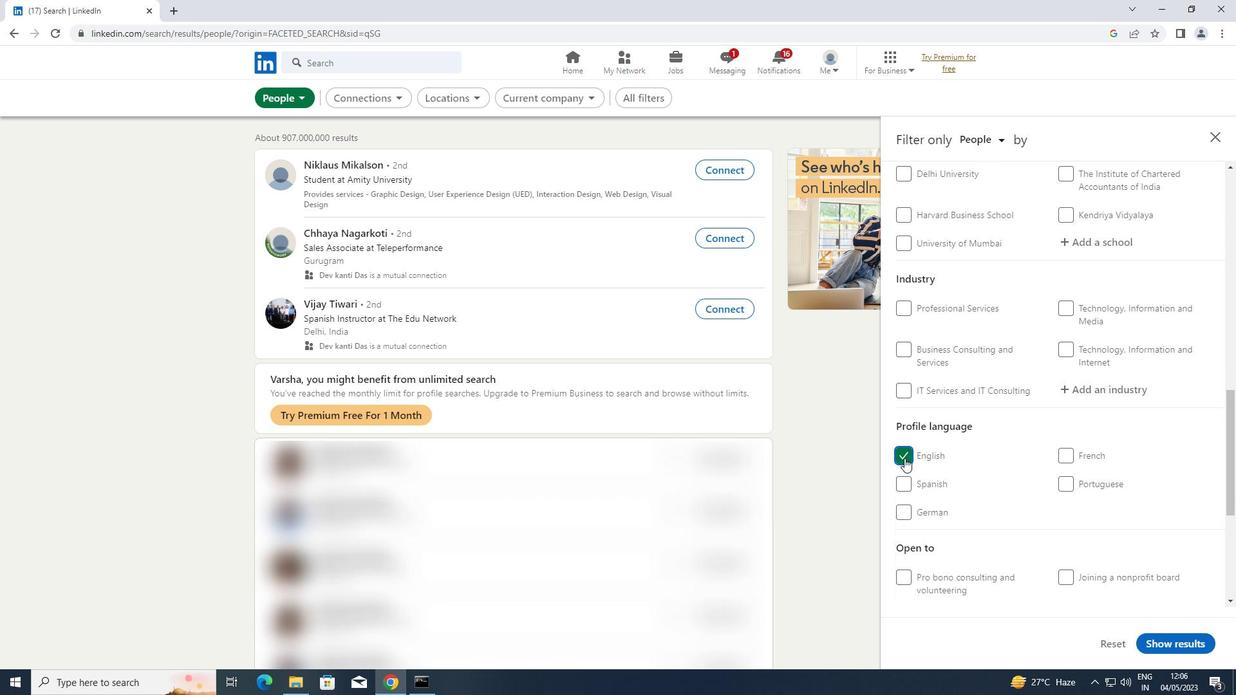 
Action: Mouse moved to (906, 458)
Screenshot: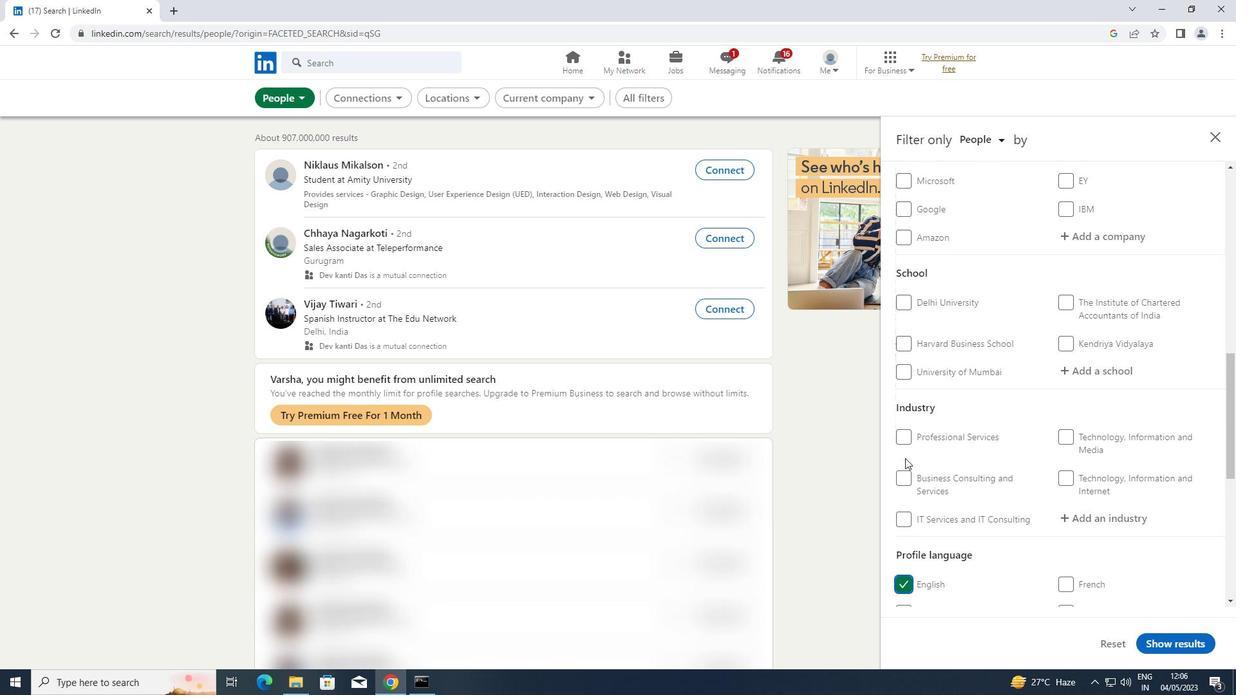 
Action: Mouse scrolled (906, 459) with delta (0, 0)
Screenshot: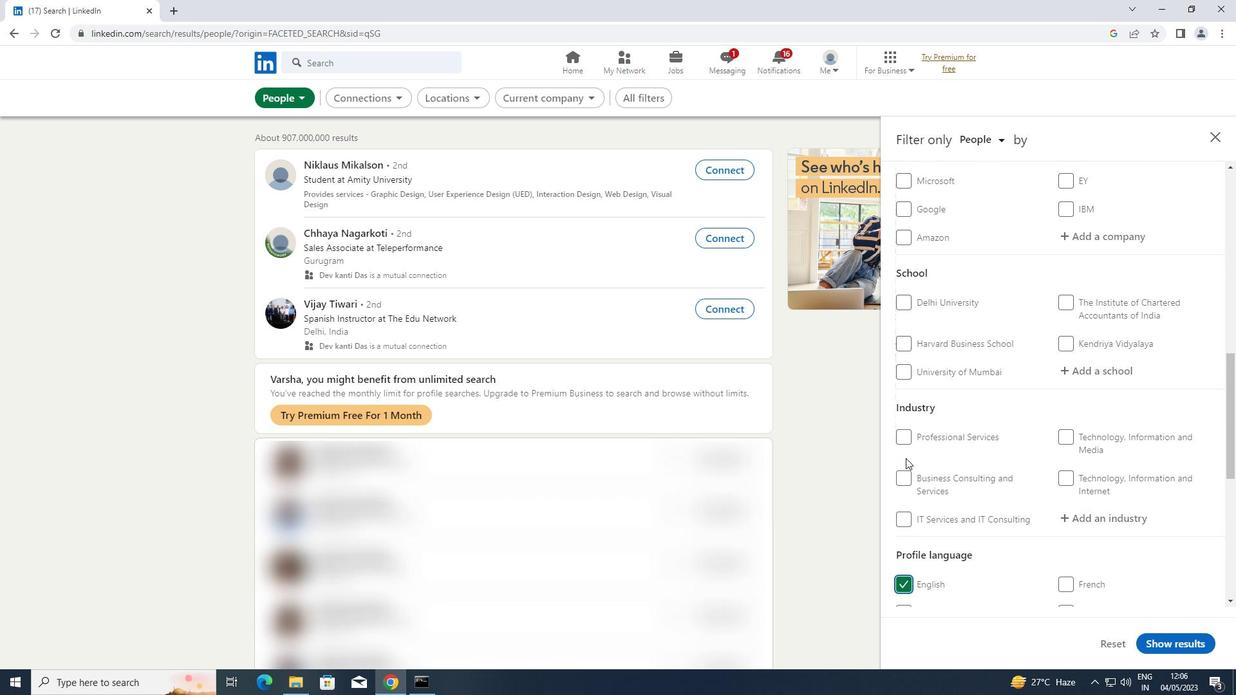 
Action: Mouse scrolled (906, 459) with delta (0, 0)
Screenshot: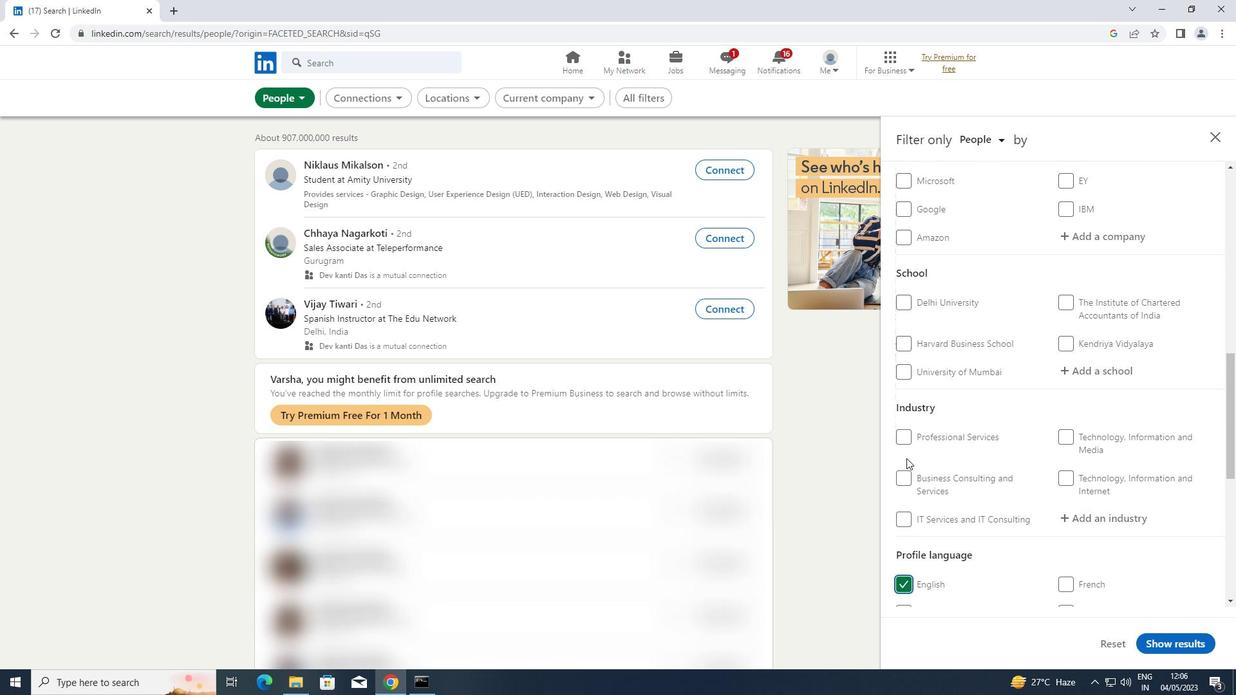 
Action: Mouse scrolled (906, 459) with delta (0, 0)
Screenshot: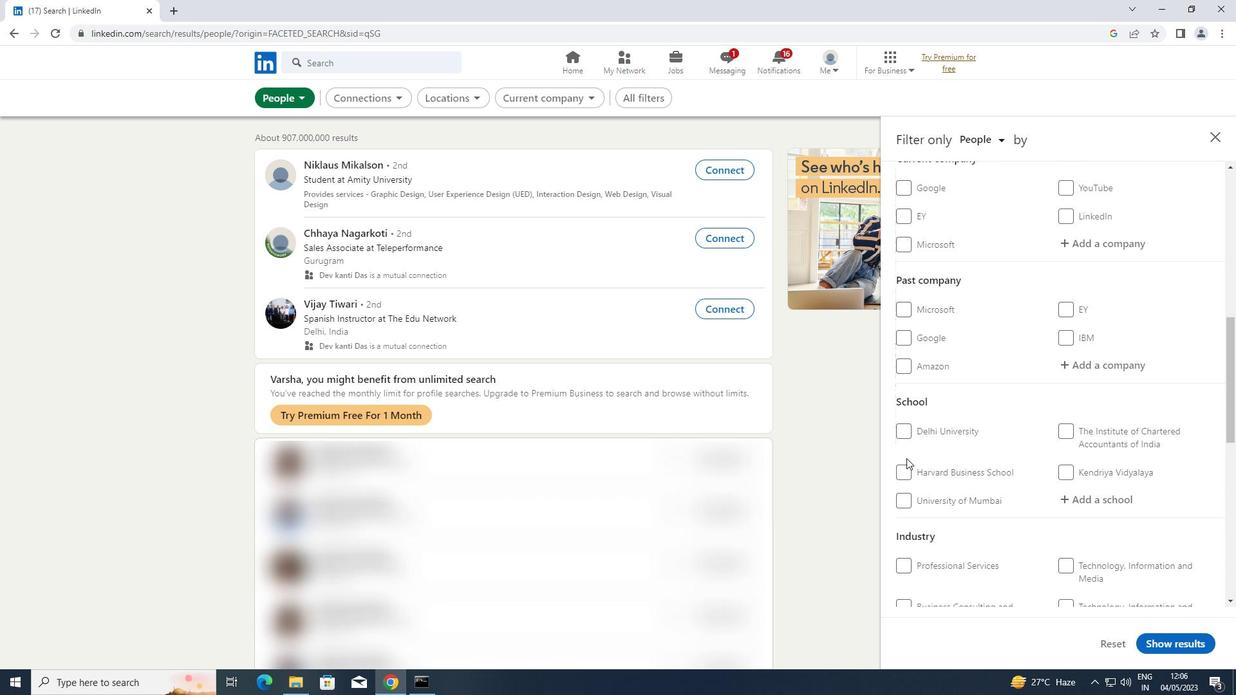 
Action: Mouse scrolled (906, 459) with delta (0, 0)
Screenshot: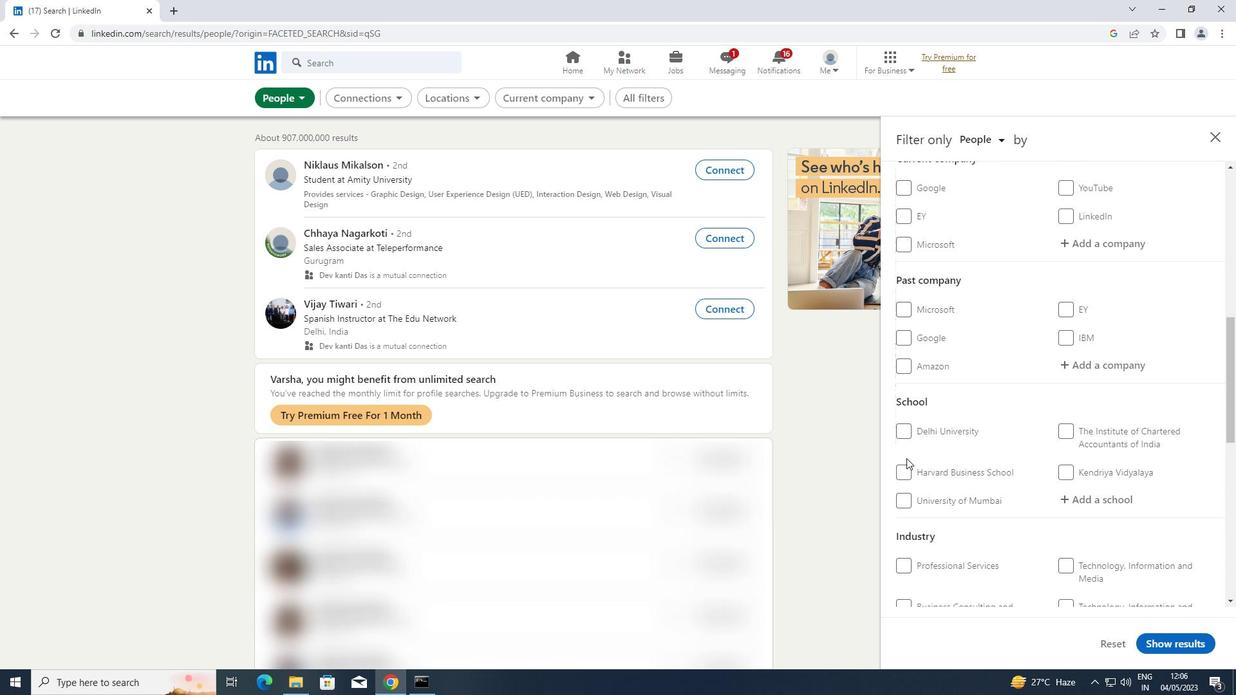 
Action: Mouse moved to (1135, 375)
Screenshot: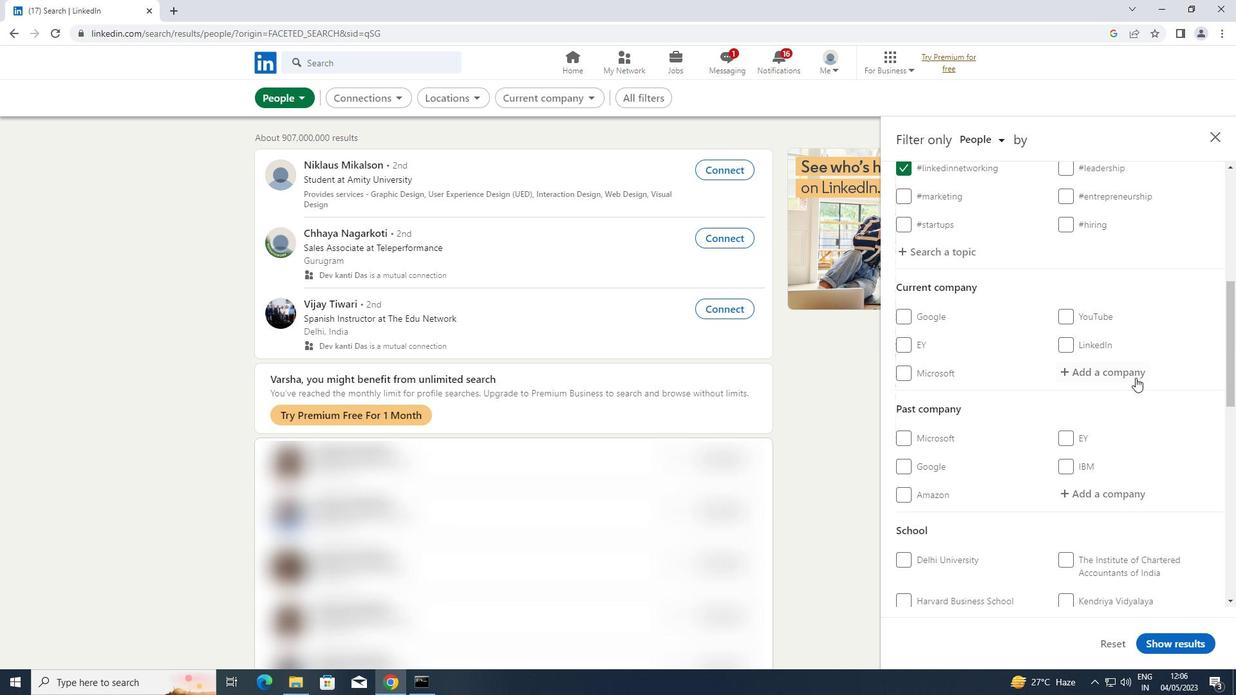 
Action: Mouse pressed left at (1135, 375)
Screenshot: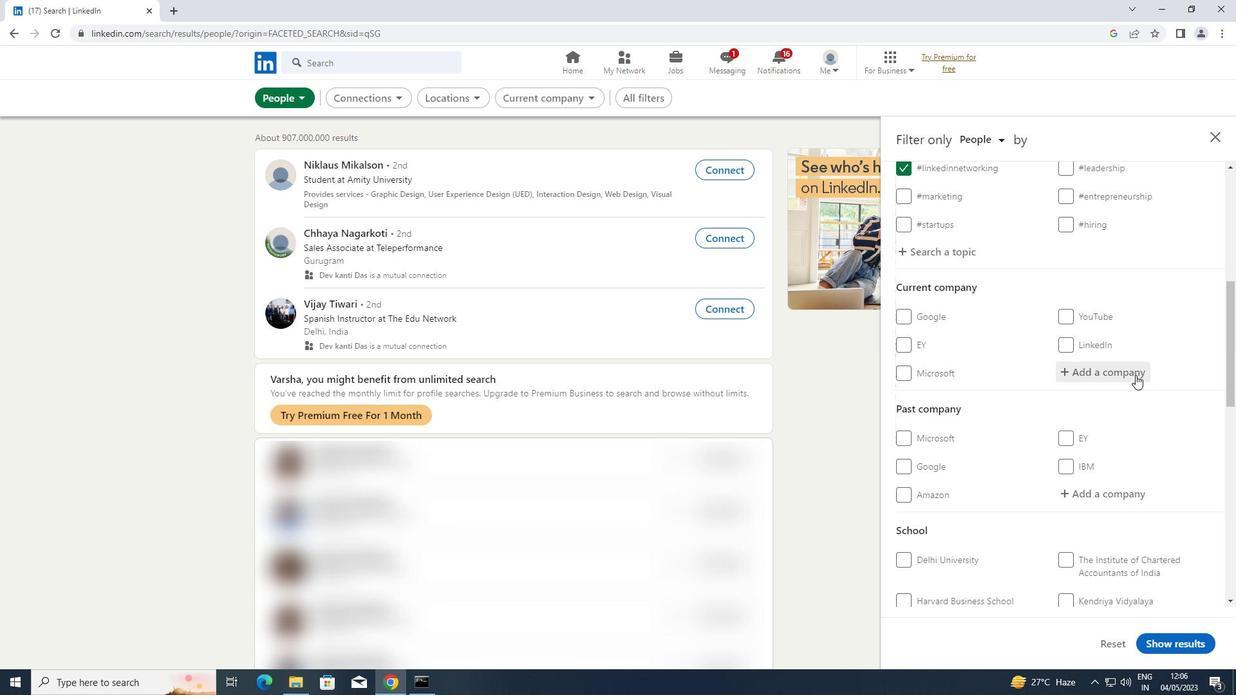 
Action: Key pressed <Key.shift>KNR<Key.space><Key.shift>MANAGEM
Screenshot: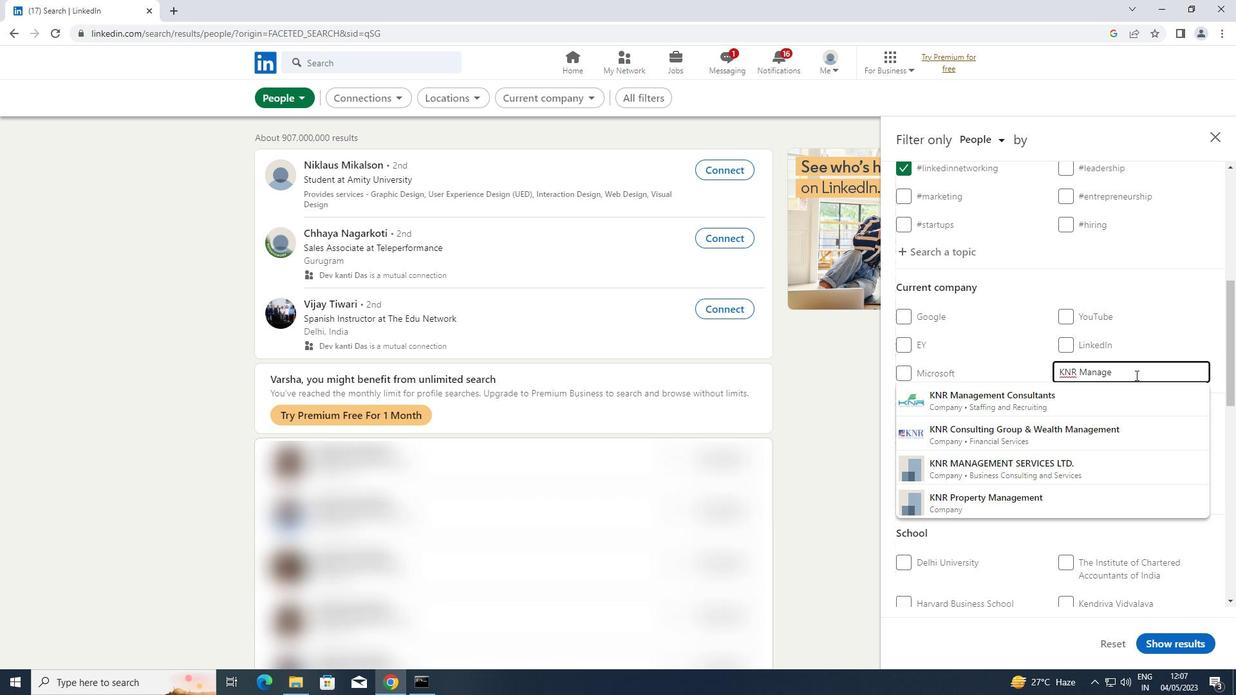 
Action: Mouse moved to (1076, 386)
Screenshot: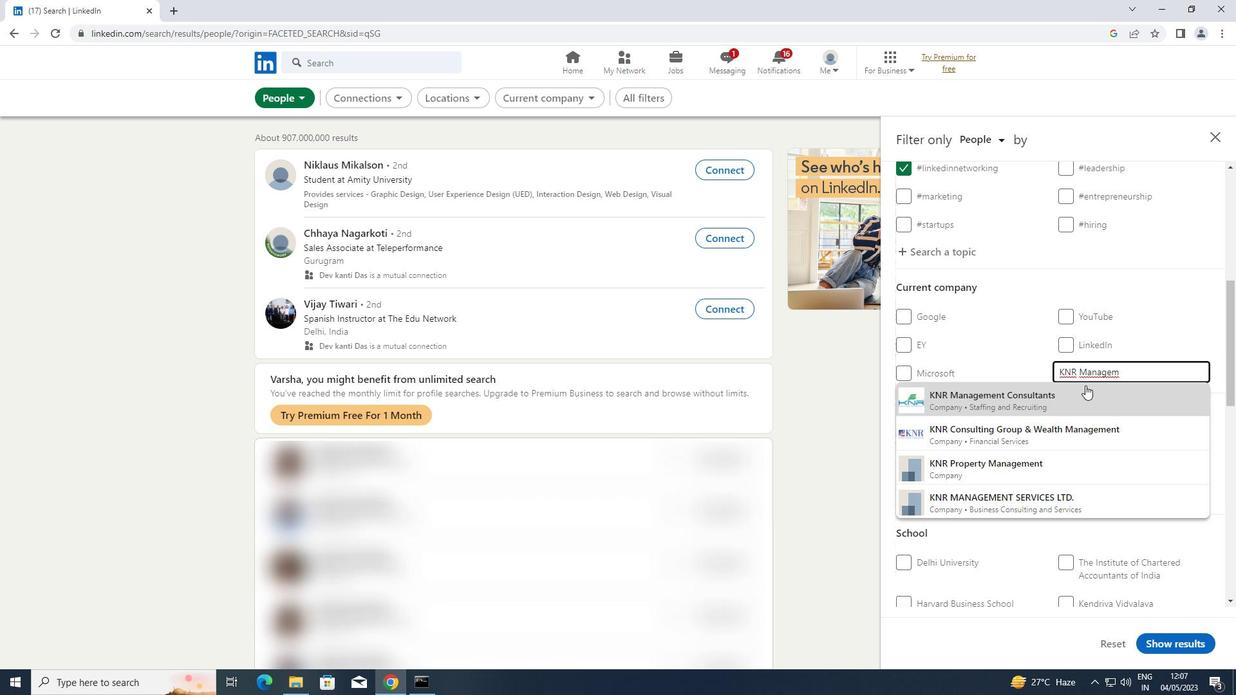 
Action: Mouse pressed left at (1076, 386)
Screenshot: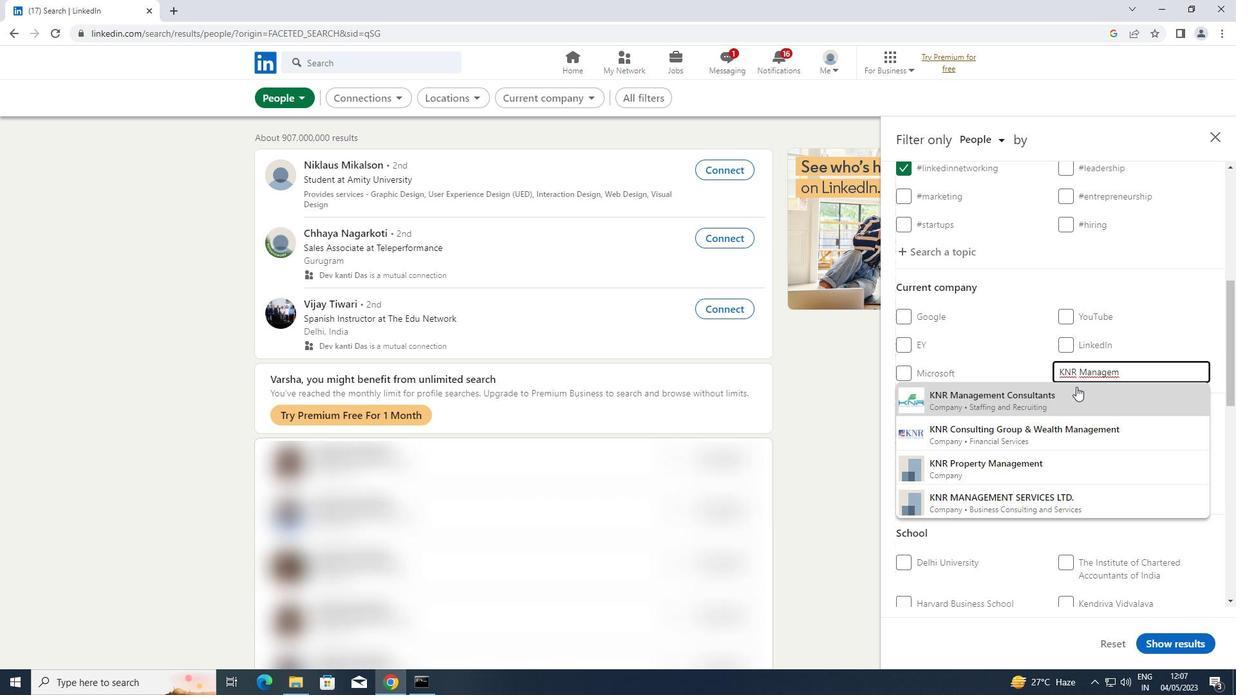 
Action: Mouse scrolled (1076, 386) with delta (0, 0)
Screenshot: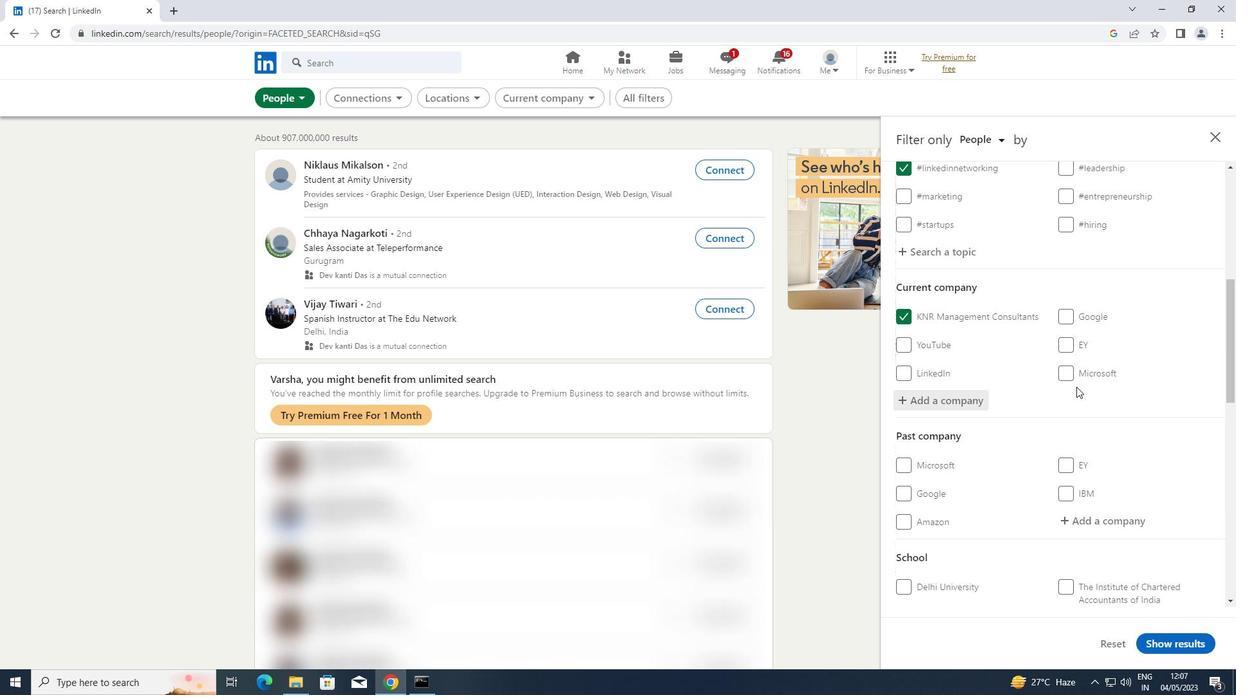 
Action: Mouse scrolled (1076, 386) with delta (0, 0)
Screenshot: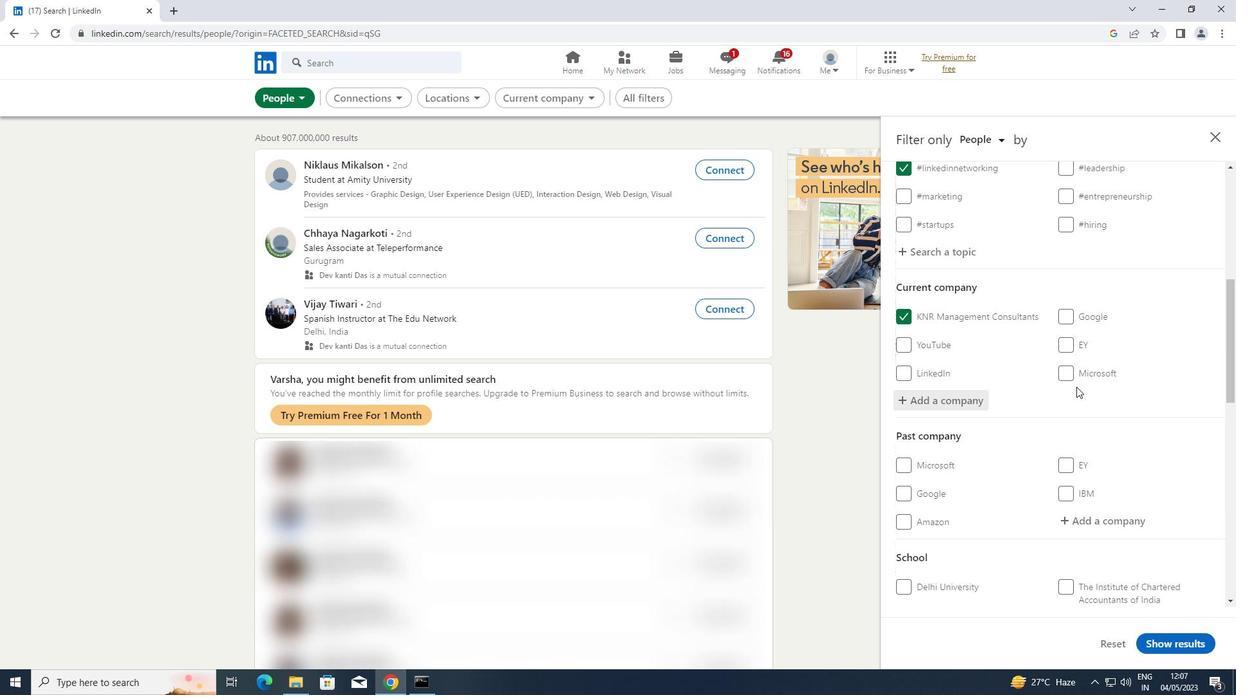 
Action: Mouse scrolled (1076, 386) with delta (0, 0)
Screenshot: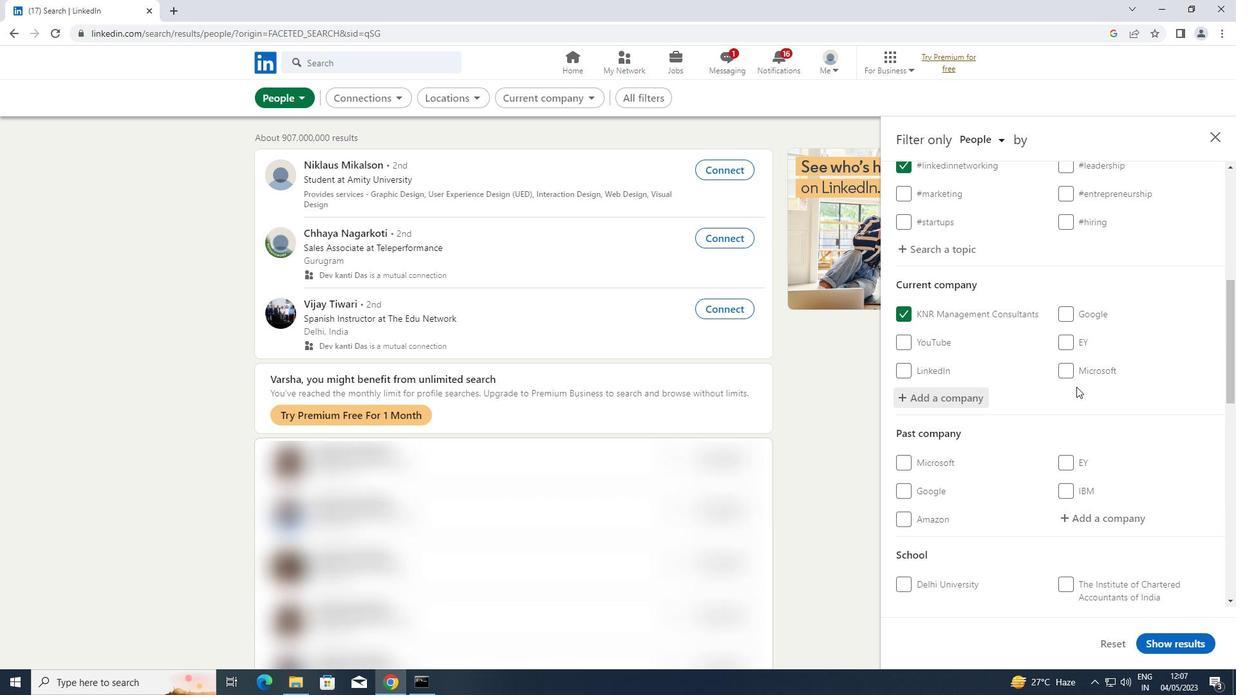 
Action: Mouse scrolled (1076, 386) with delta (0, 0)
Screenshot: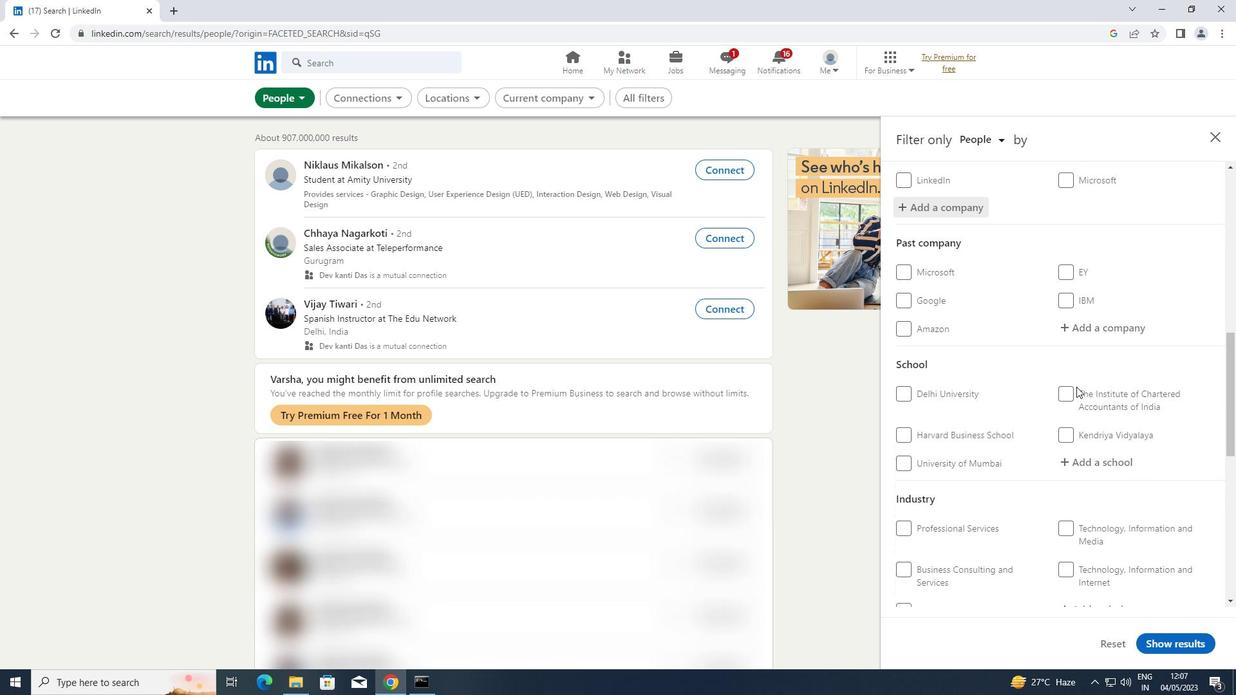 
Action: Mouse moved to (1115, 395)
Screenshot: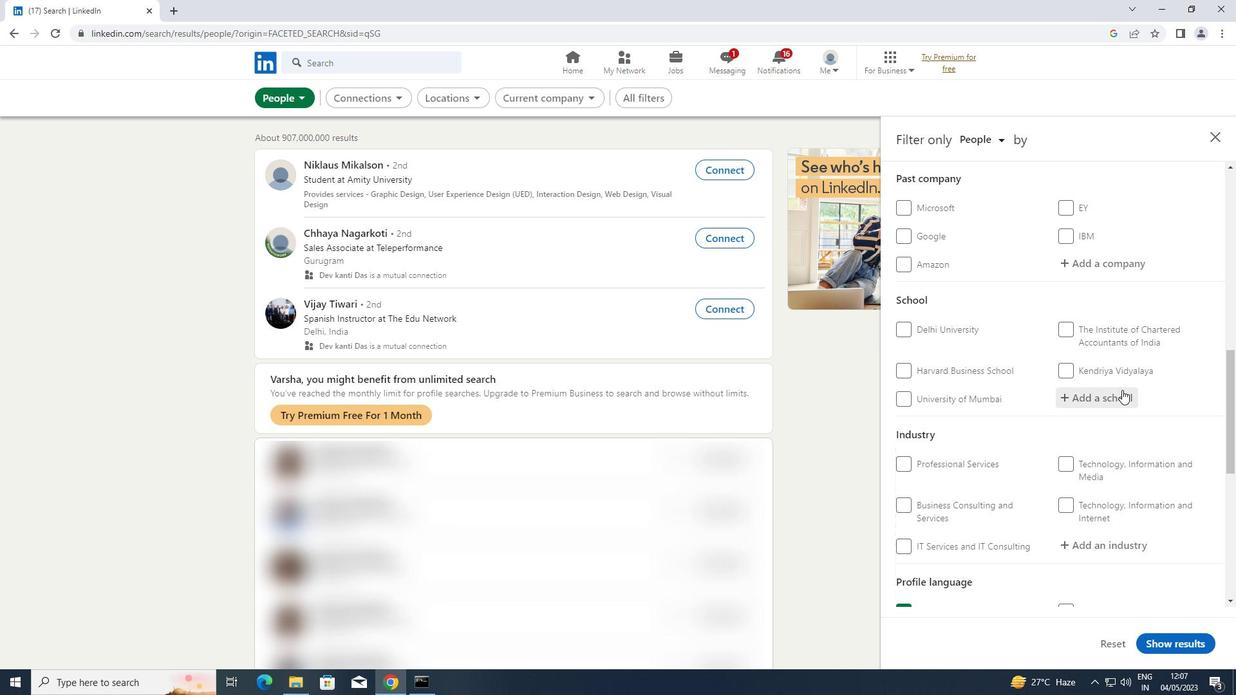
Action: Mouse pressed left at (1115, 395)
Screenshot: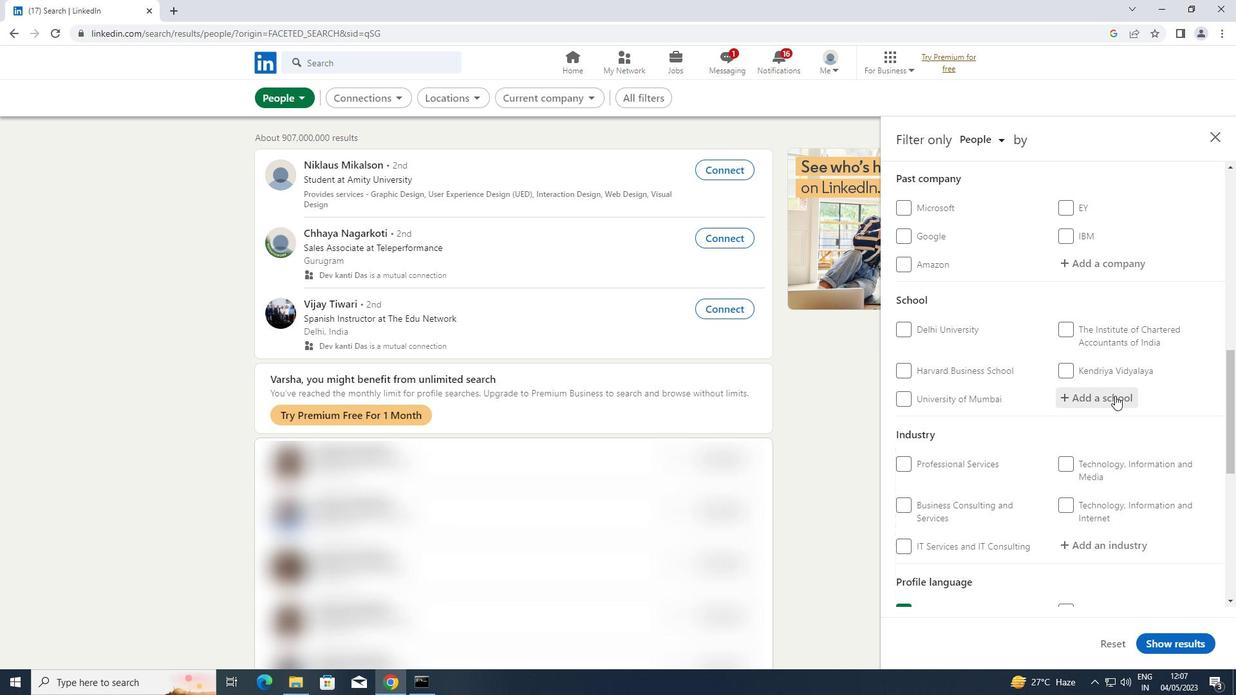 
Action: Key pressed <Key.shift>ST.<Key.space><Key.shift>ALOYSIUS<Key.space>
Screenshot: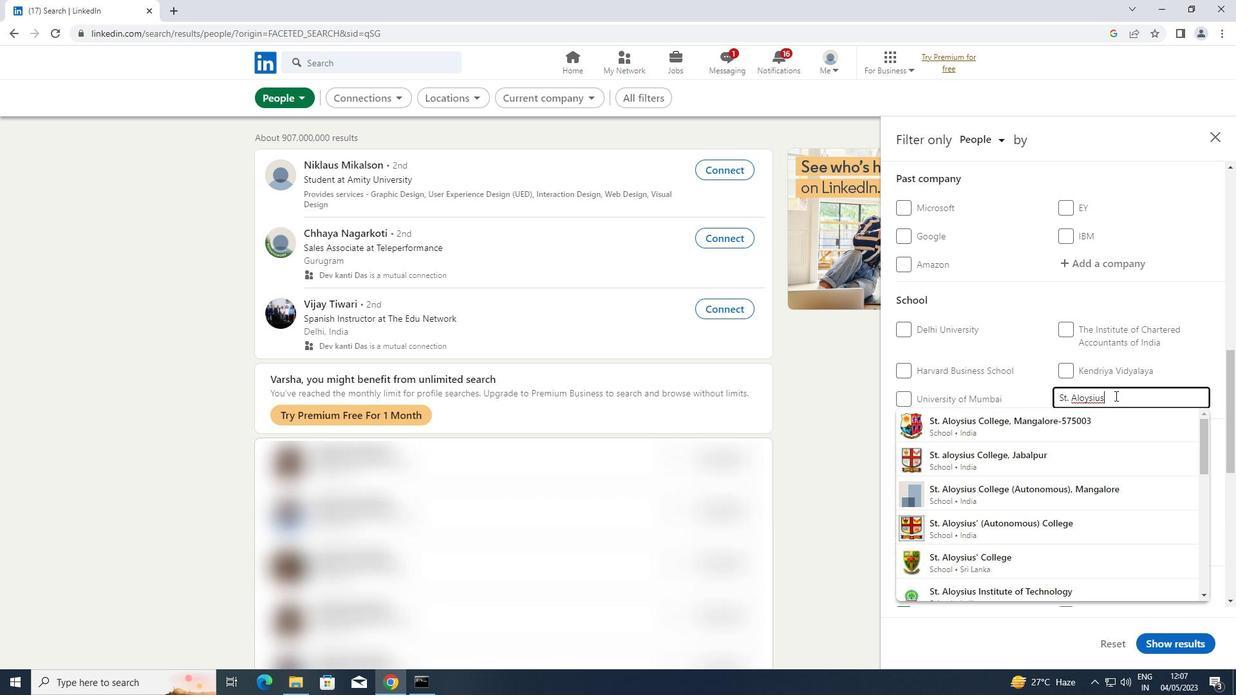 
Action: Mouse moved to (1016, 421)
Screenshot: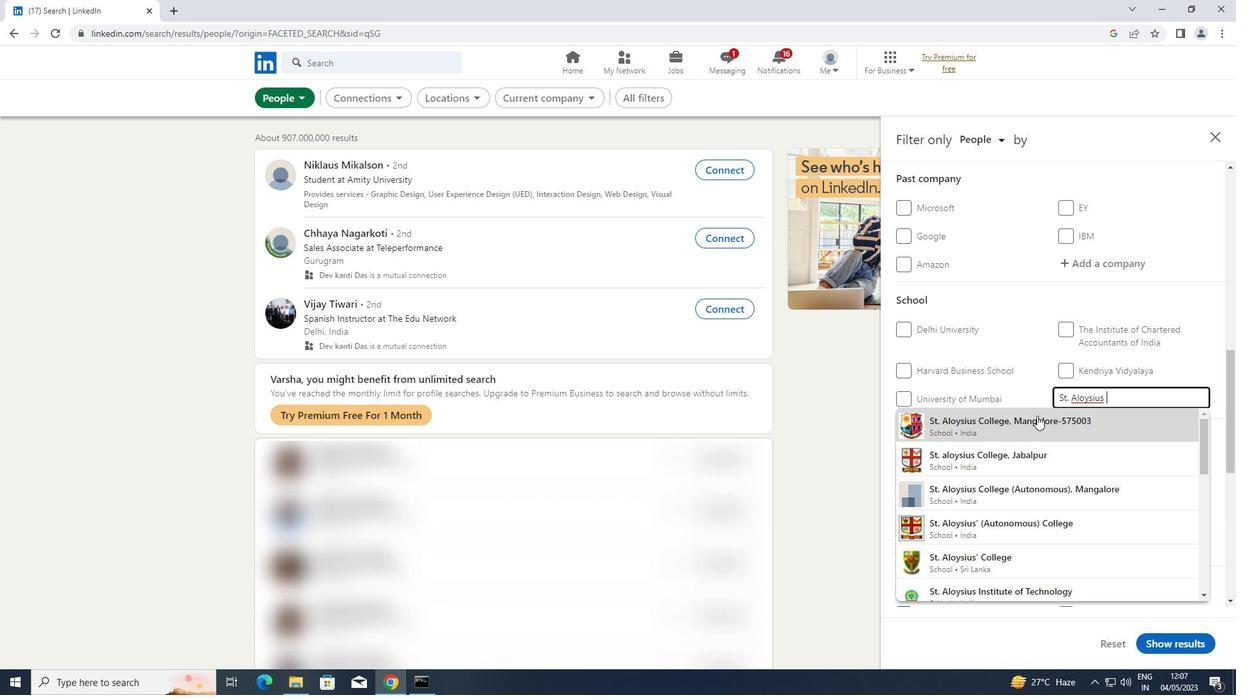 
Action: Mouse pressed left at (1016, 421)
Screenshot: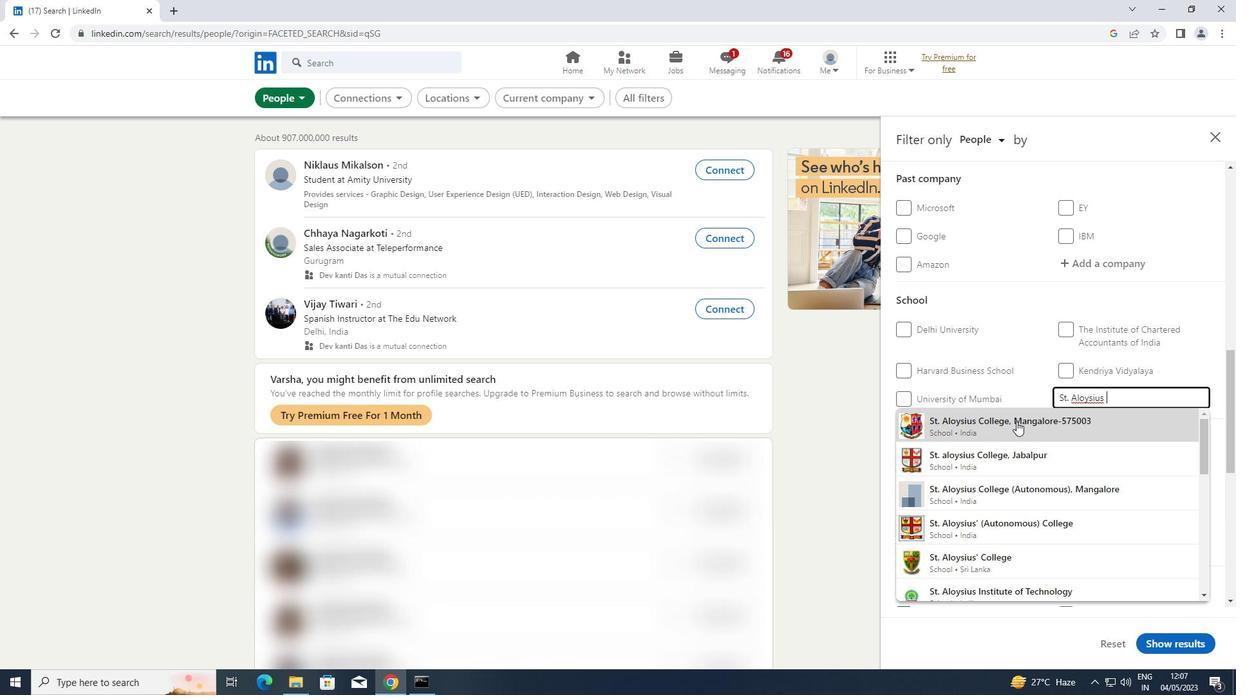 
Action: Mouse scrolled (1016, 421) with delta (0, 0)
Screenshot: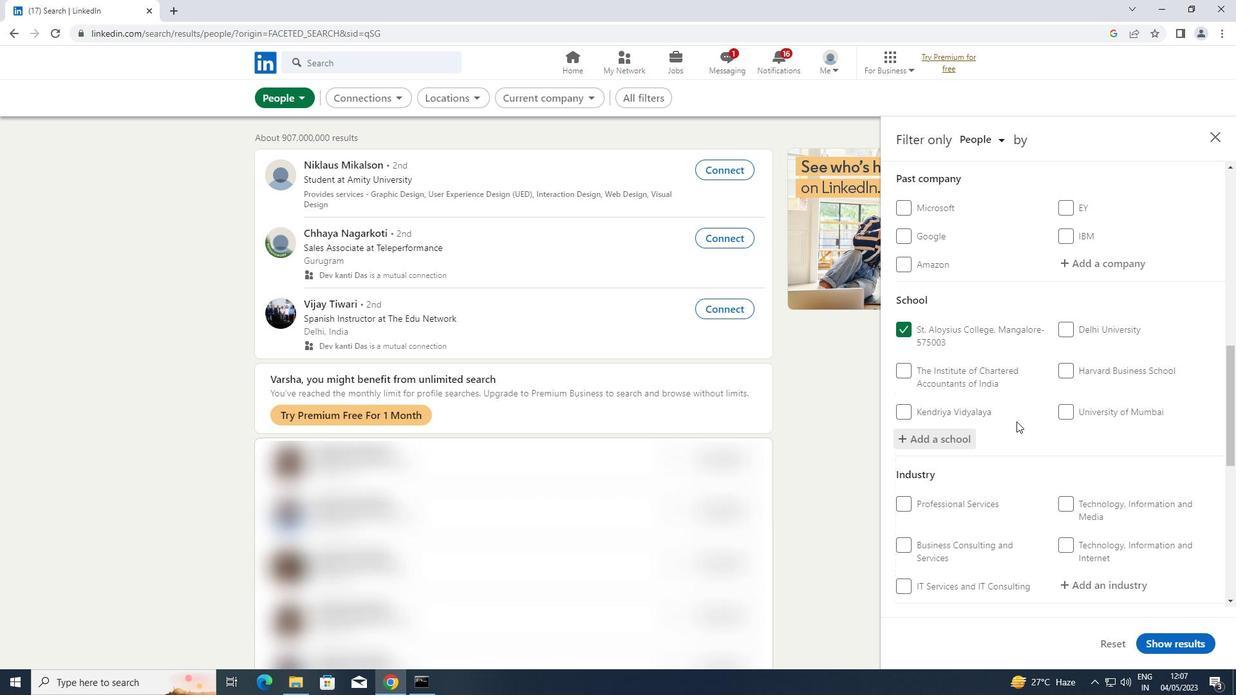 
Action: Mouse scrolled (1016, 421) with delta (0, 0)
Screenshot: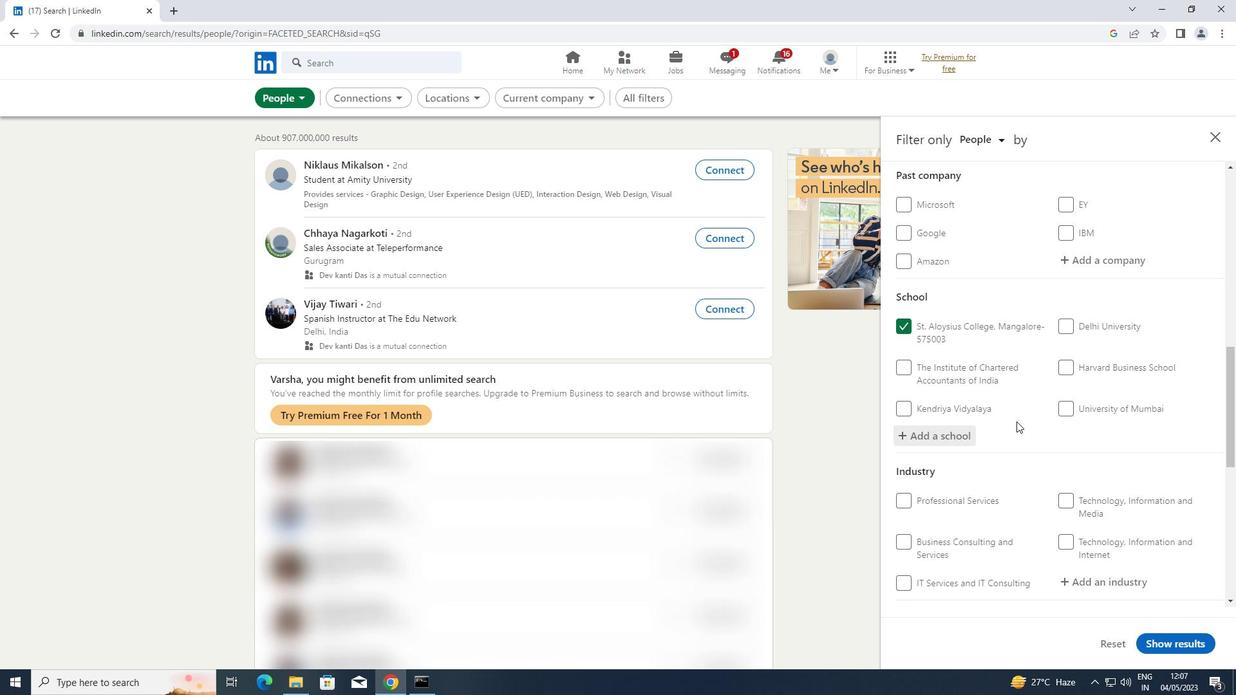 
Action: Mouse scrolled (1016, 421) with delta (0, 0)
Screenshot: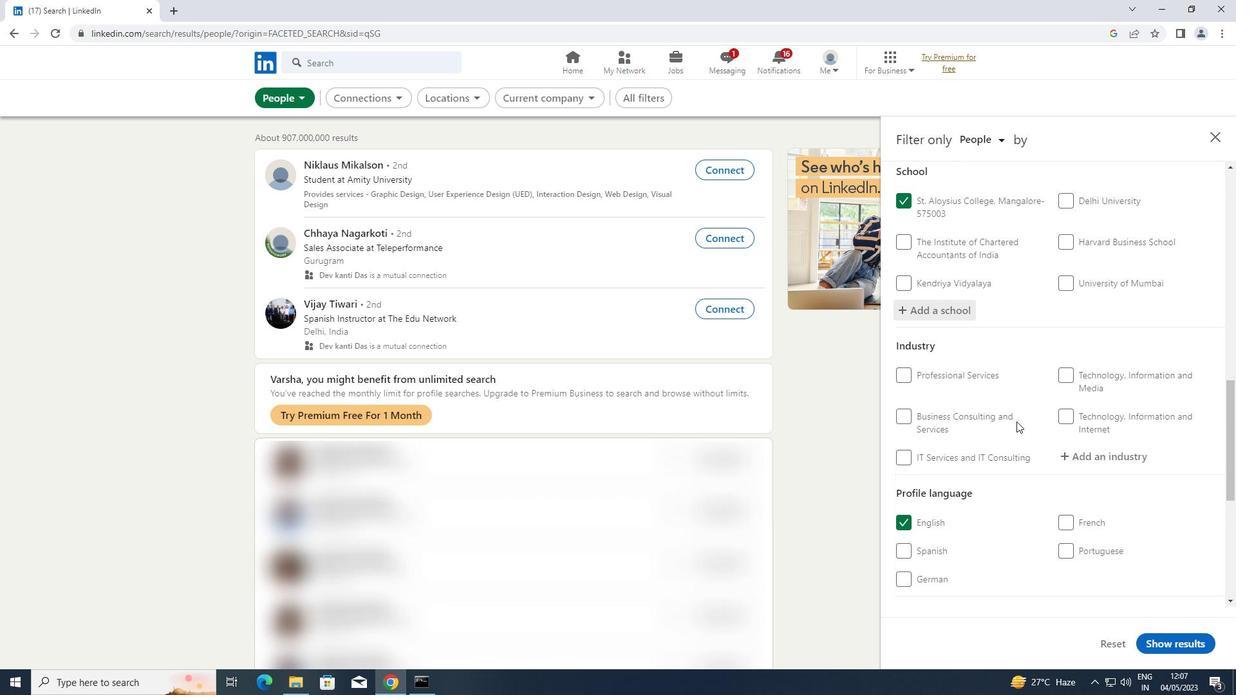 
Action: Mouse scrolled (1016, 421) with delta (0, 0)
Screenshot: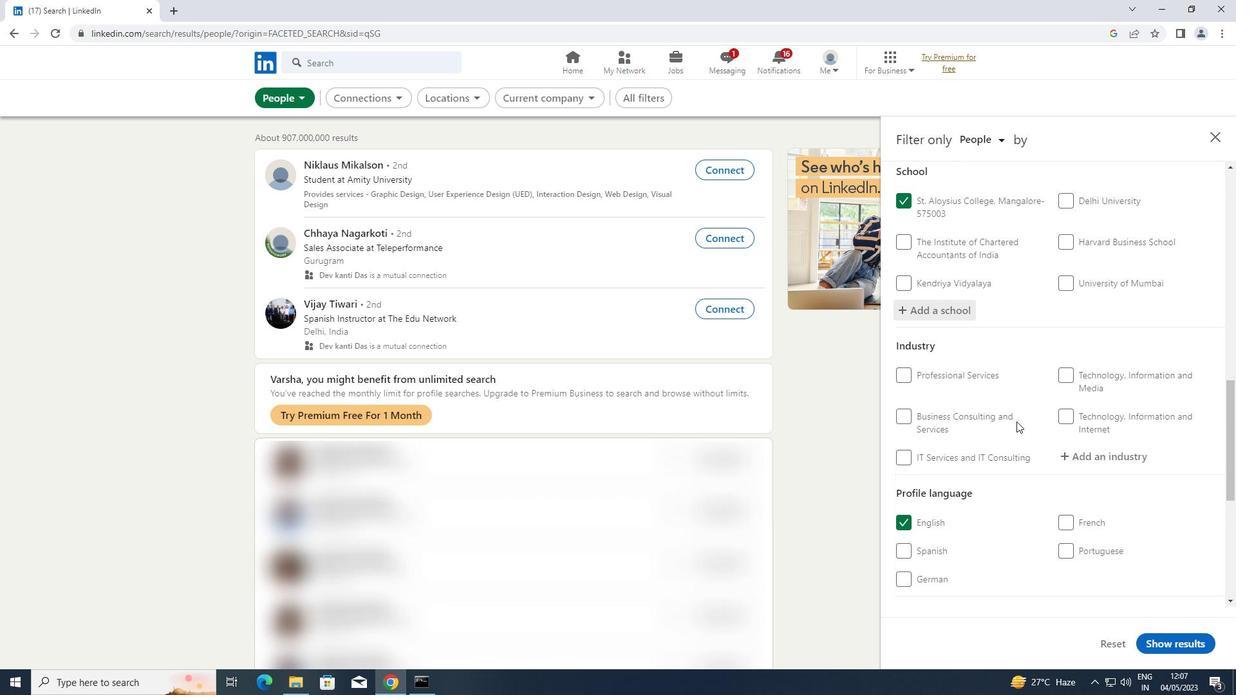 
Action: Mouse scrolled (1016, 421) with delta (0, 0)
Screenshot: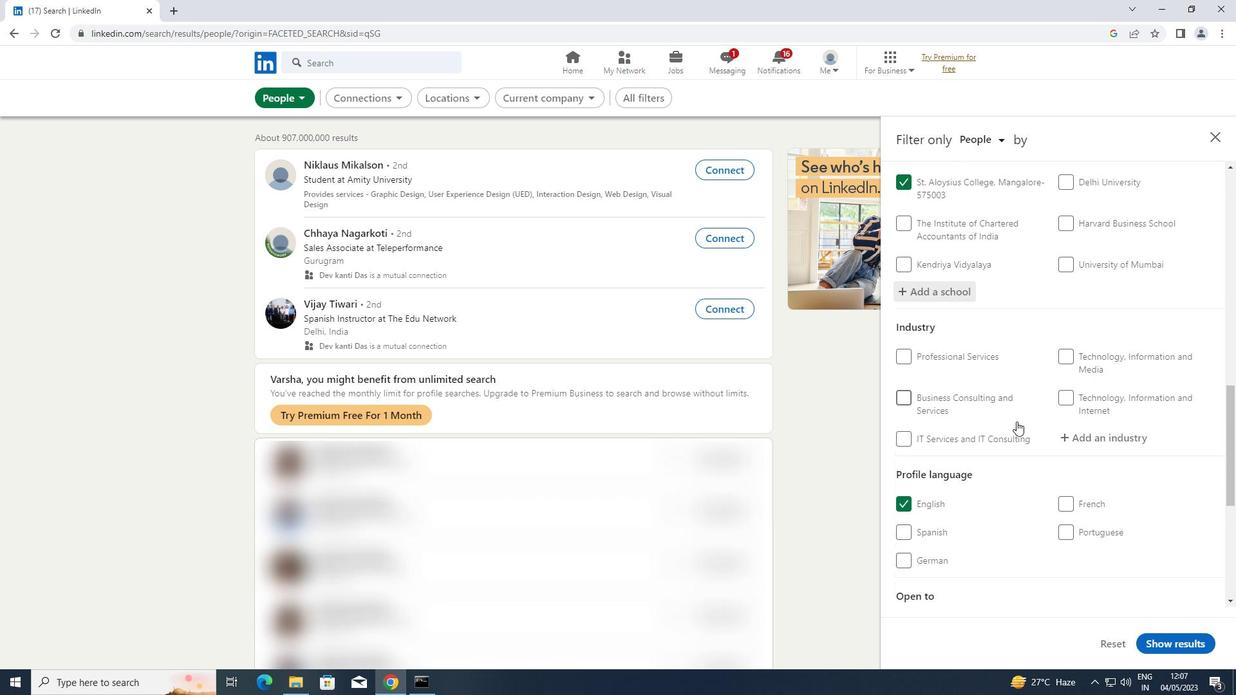 
Action: Mouse scrolled (1016, 421) with delta (0, 0)
Screenshot: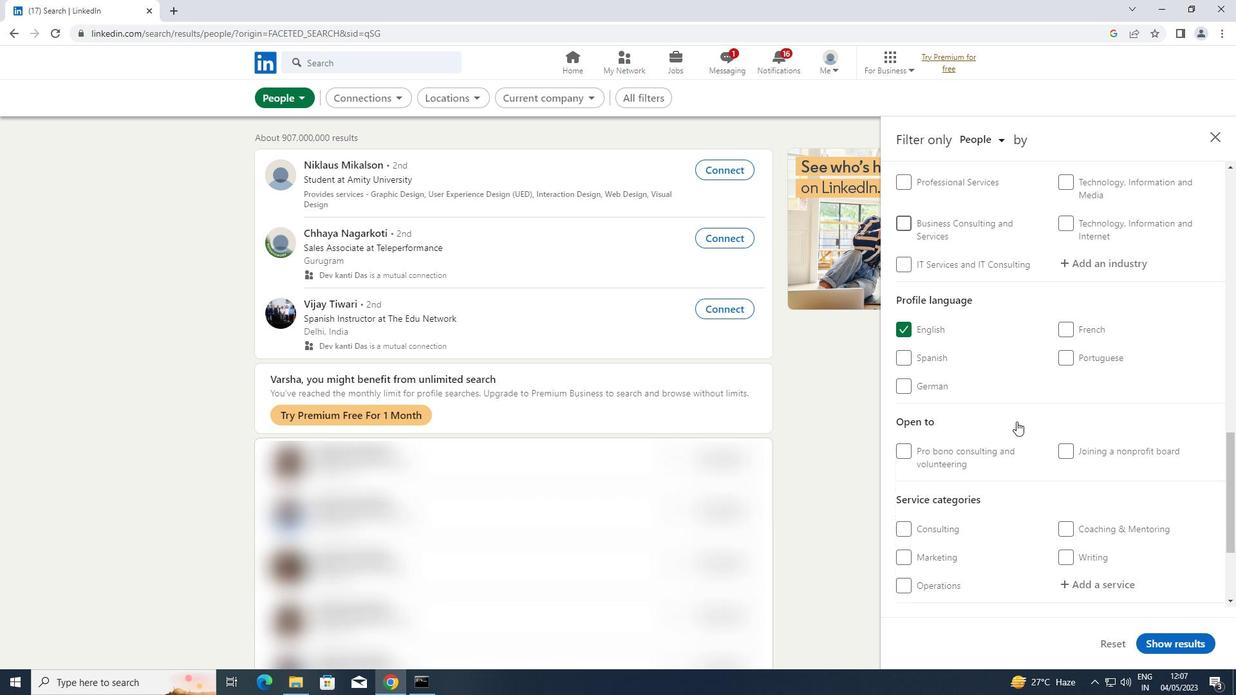
Action: Mouse moved to (1131, 458)
Screenshot: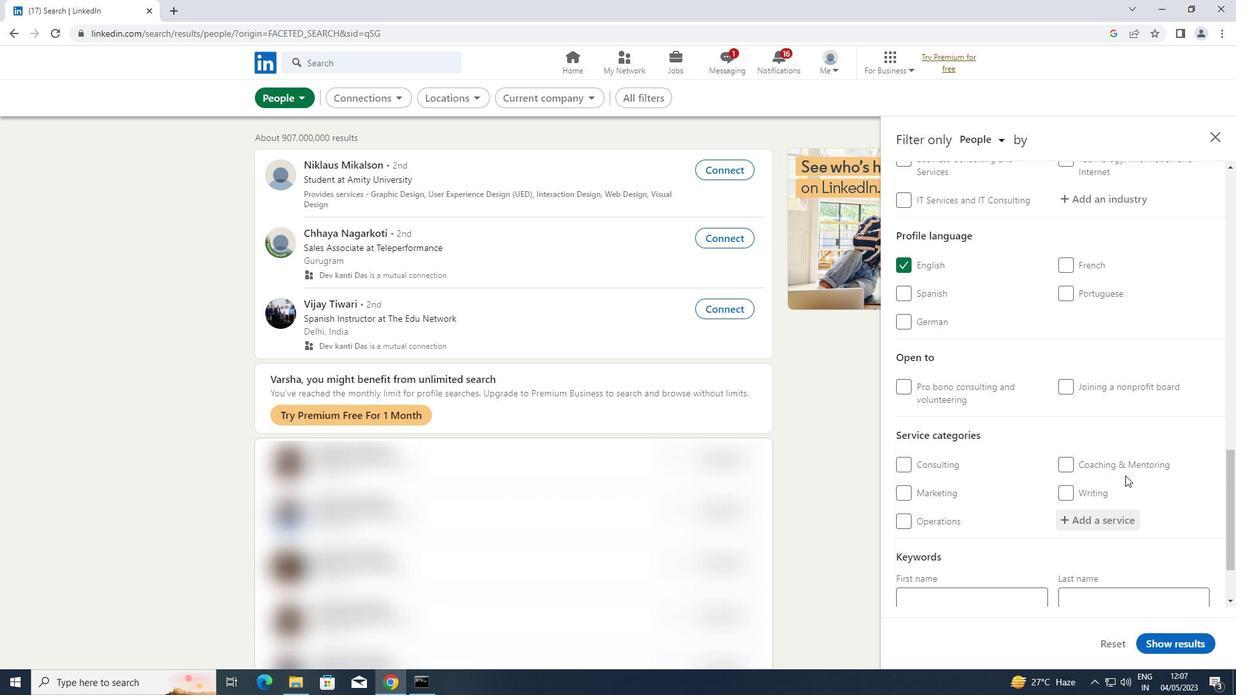 
Action: Mouse scrolled (1131, 459) with delta (0, 0)
Screenshot: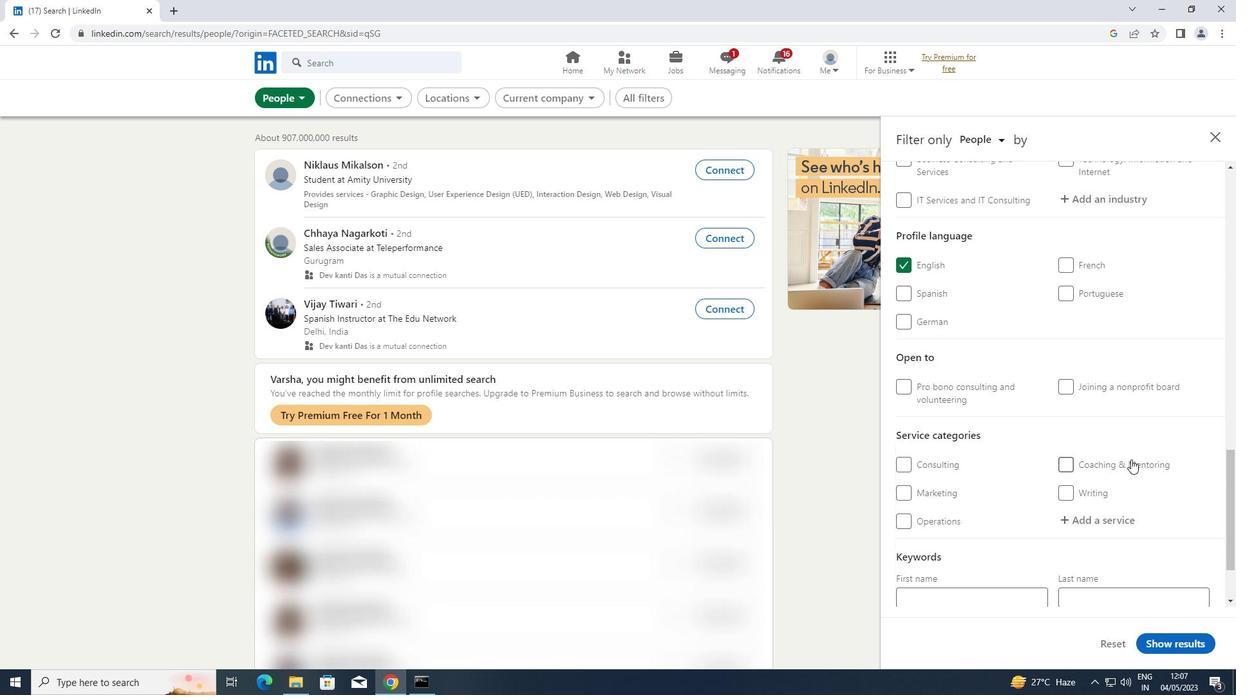 
Action: Mouse scrolled (1131, 459) with delta (0, 0)
Screenshot: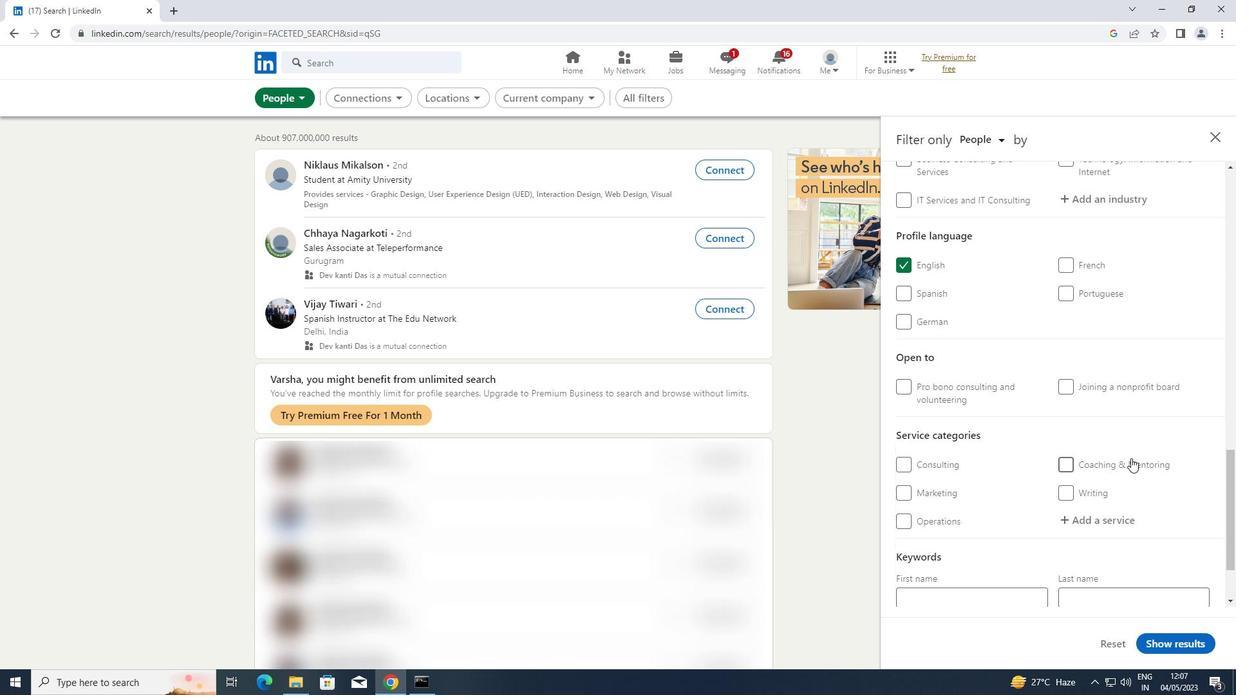 
Action: Mouse moved to (1119, 324)
Screenshot: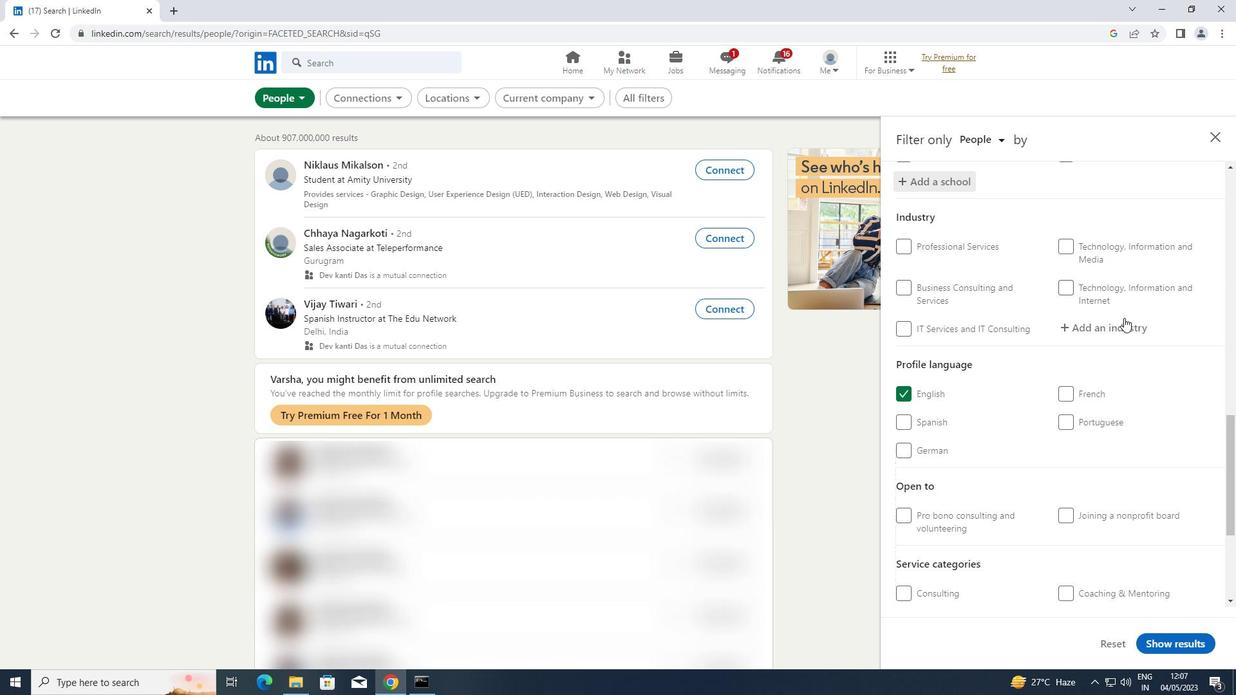 
Action: Mouse pressed left at (1119, 324)
Screenshot: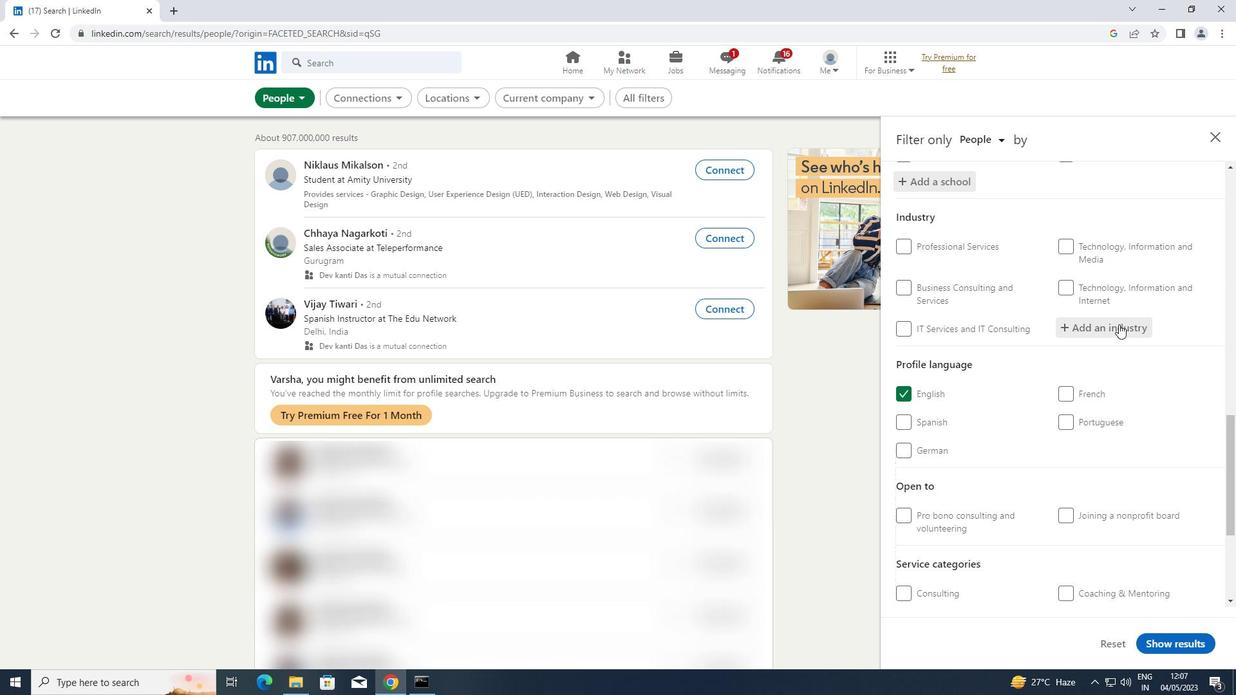
Action: Key pressed <Key.shift>CONSERVATION<Key.space>
Screenshot: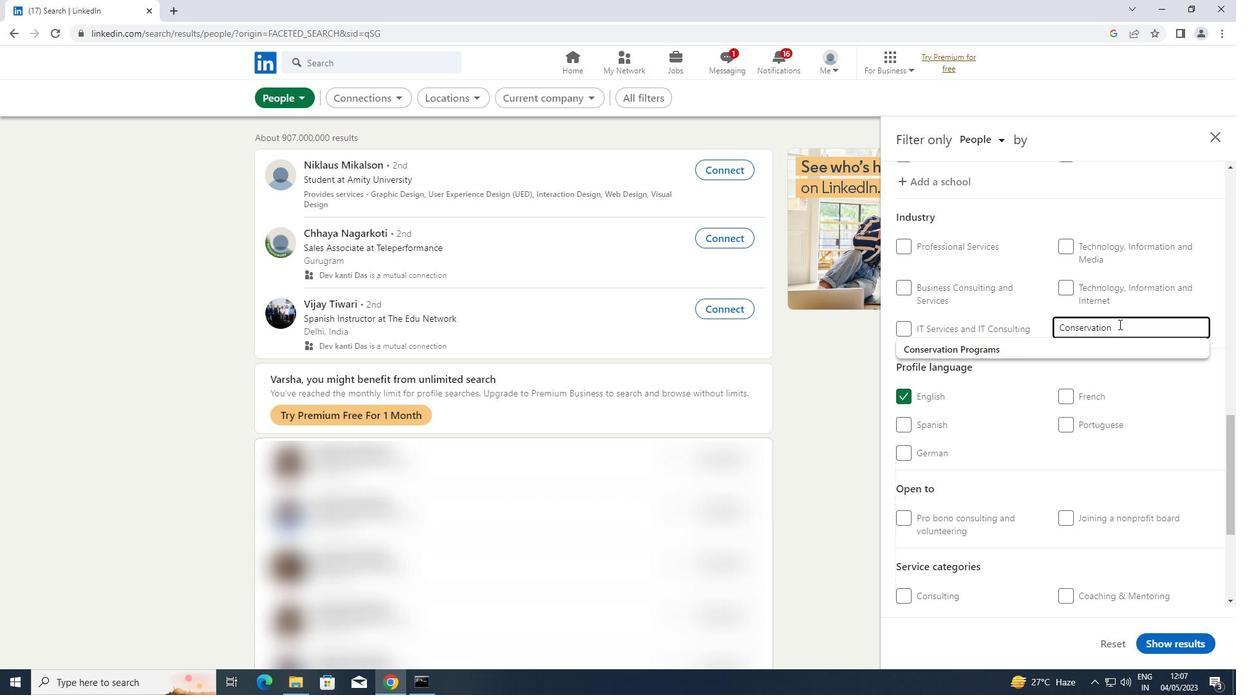 
Action: Mouse moved to (977, 341)
Screenshot: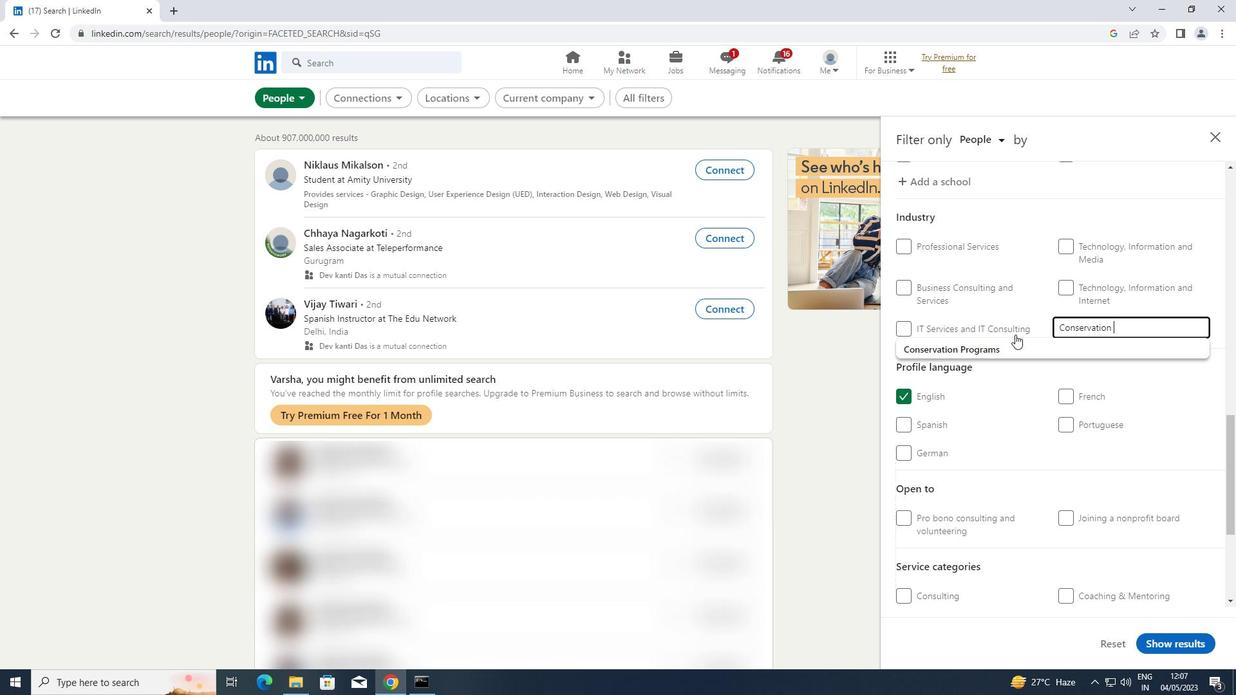 
Action: Mouse pressed left at (977, 341)
Screenshot: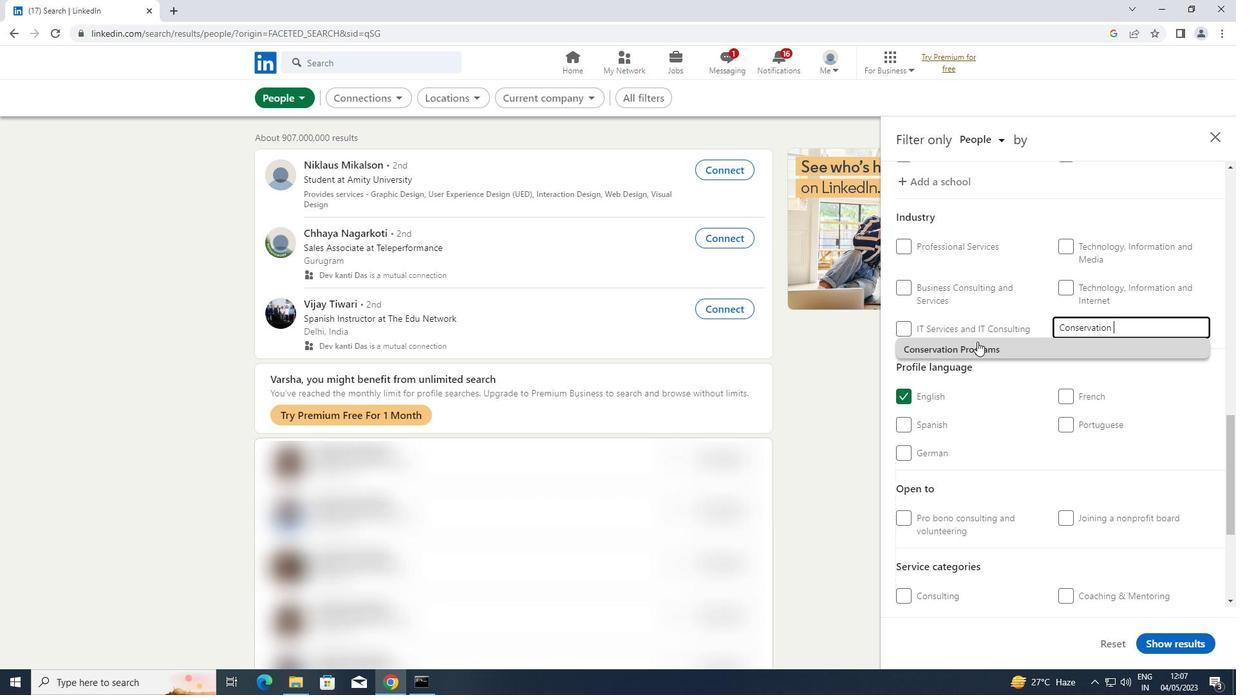 
Action: Mouse scrolled (977, 341) with delta (0, 0)
Screenshot: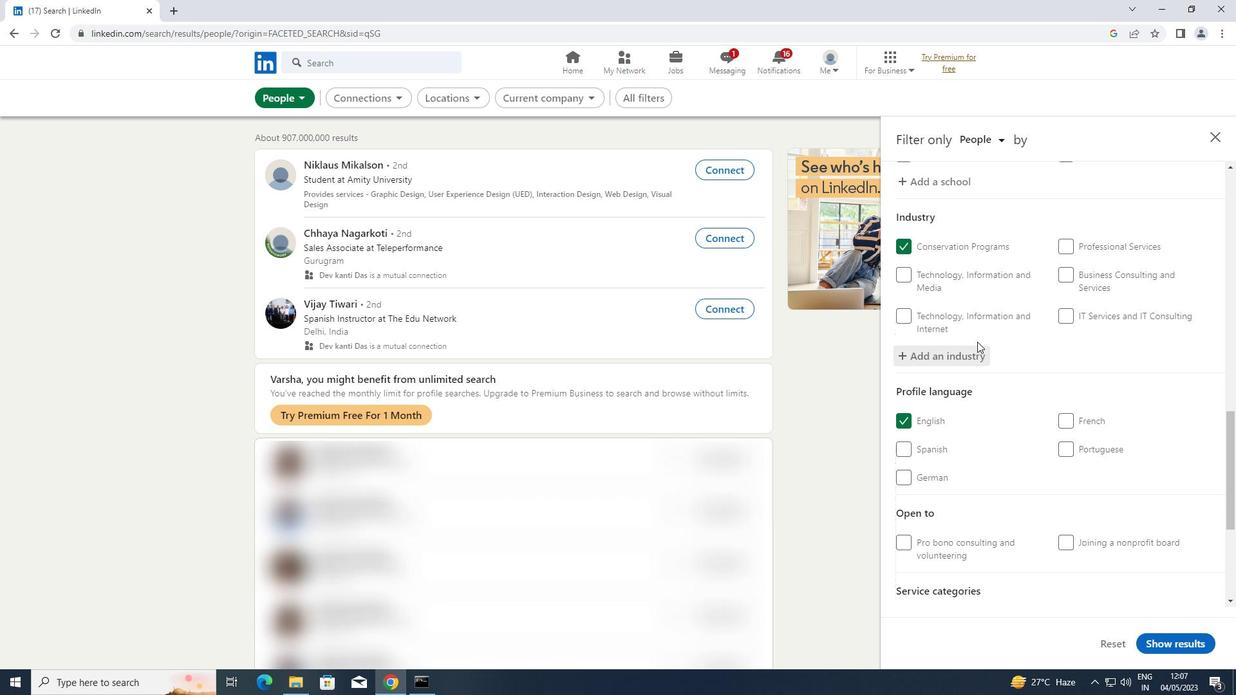 
Action: Mouse scrolled (977, 341) with delta (0, 0)
Screenshot: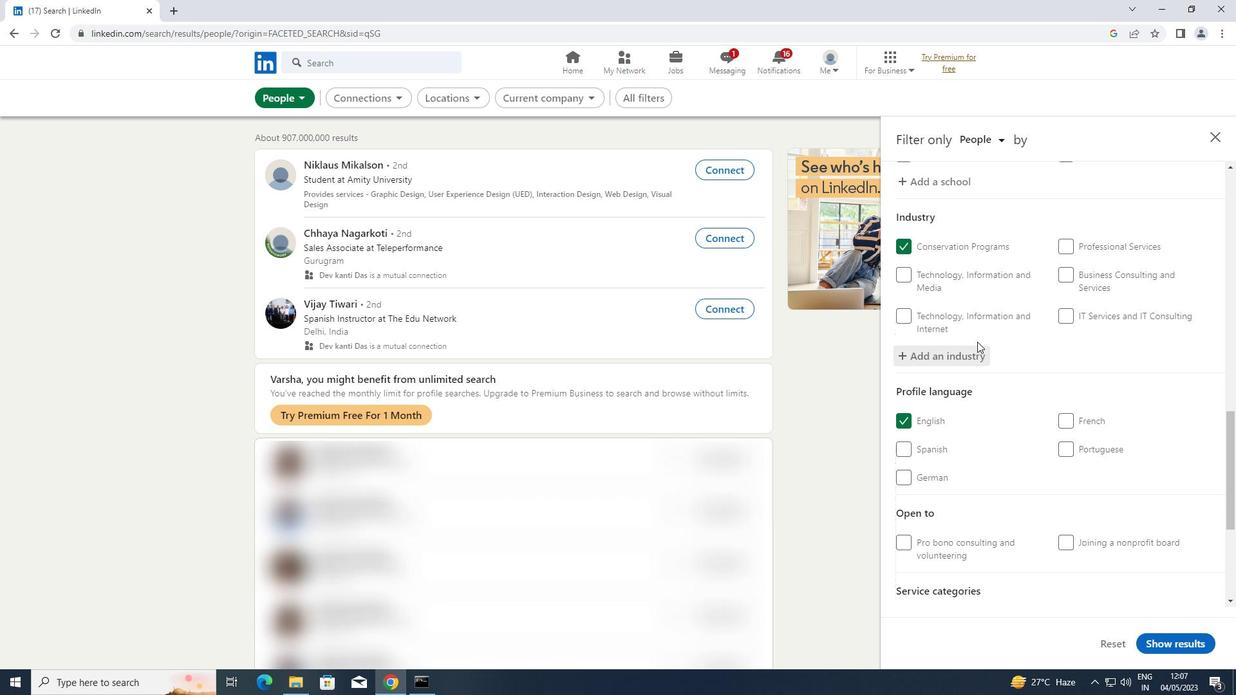 
Action: Mouse moved to (977, 341)
Screenshot: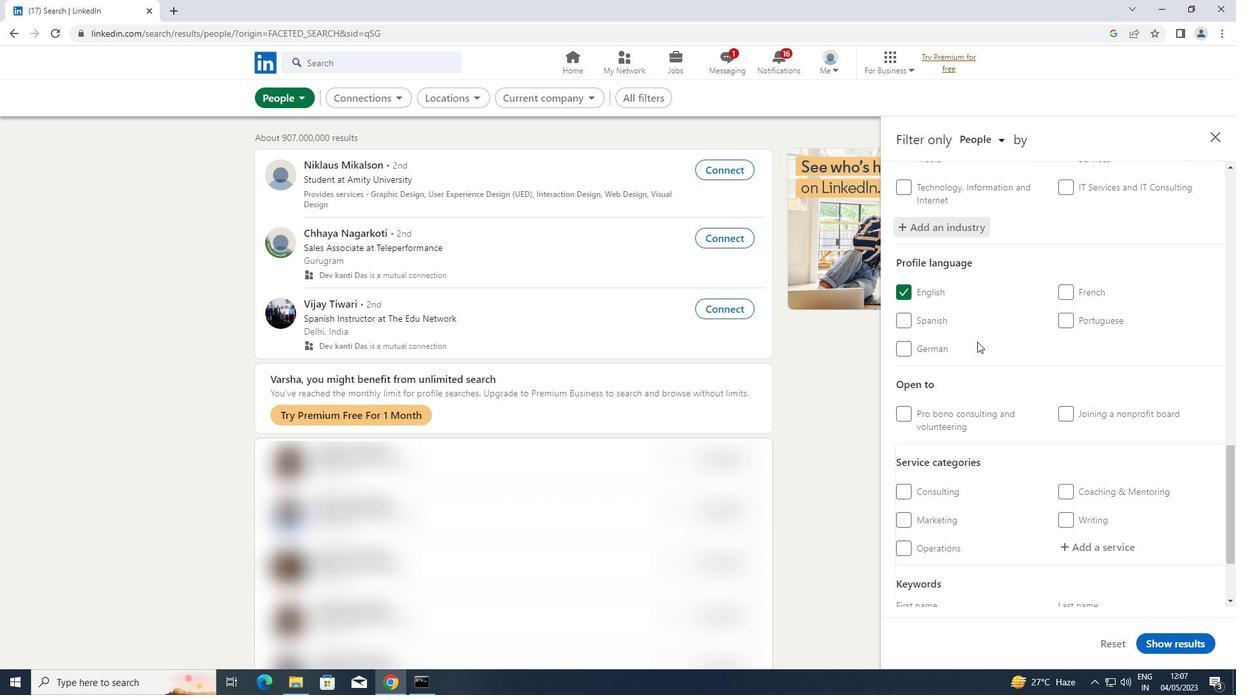 
Action: Mouse scrolled (977, 341) with delta (0, 0)
Screenshot: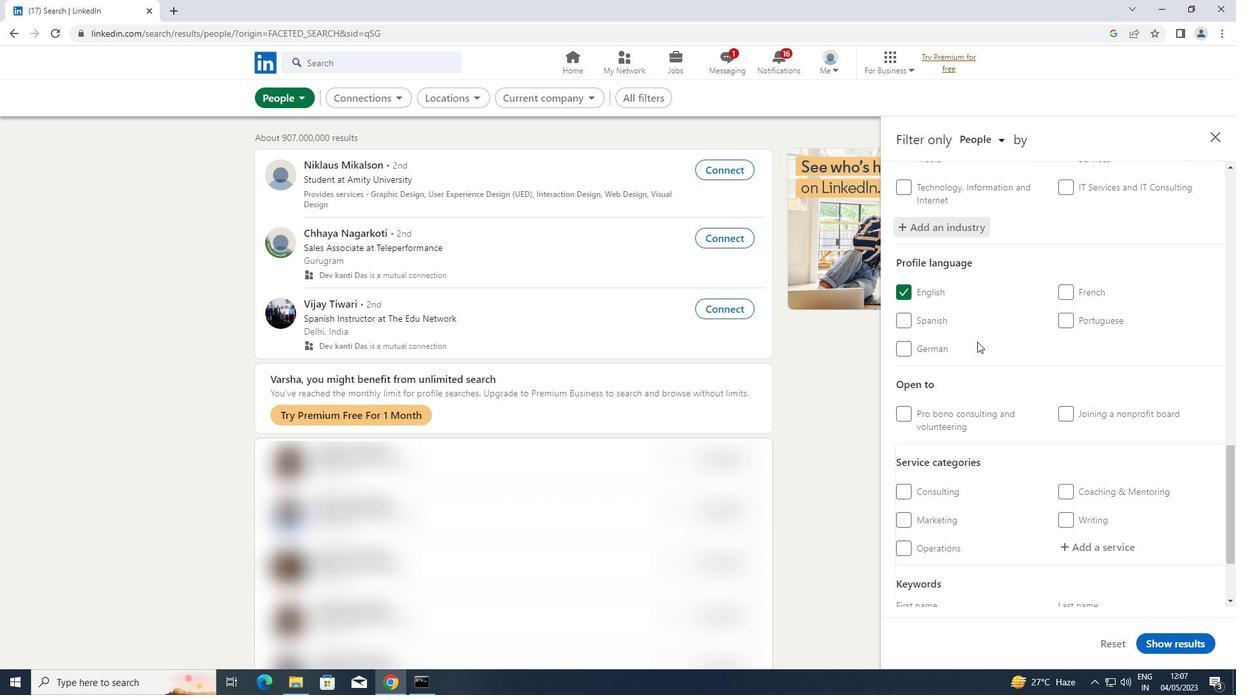 
Action: Mouse moved to (978, 341)
Screenshot: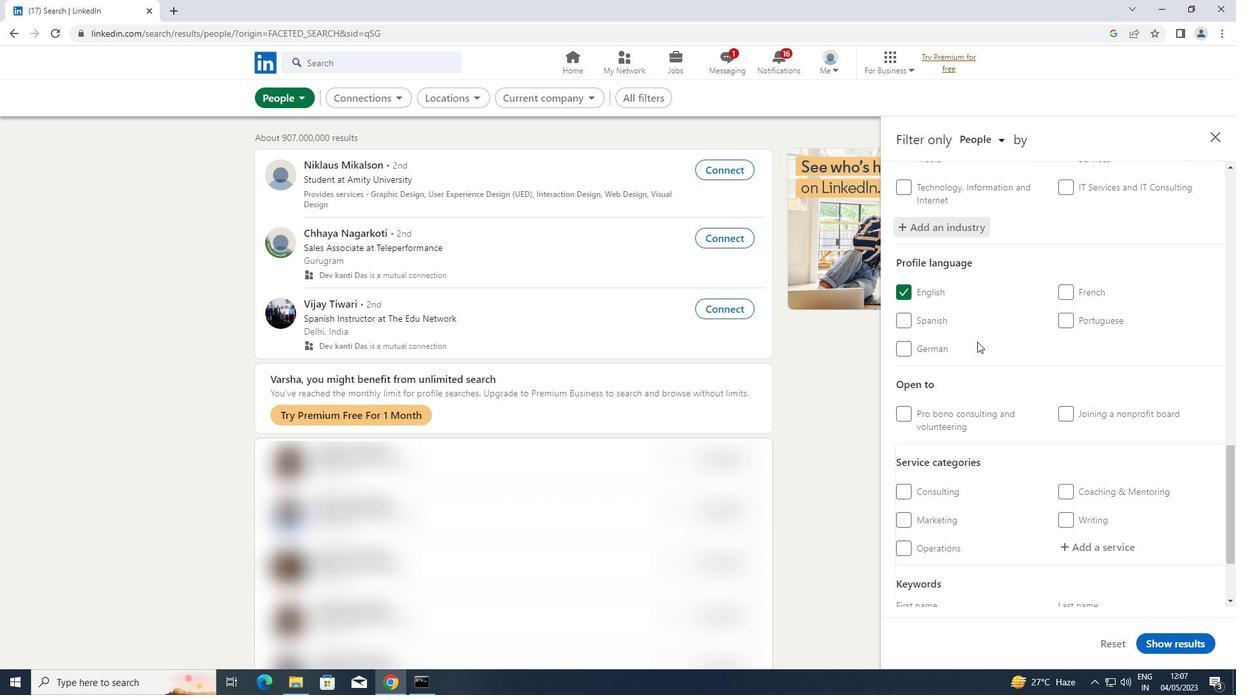
Action: Mouse scrolled (978, 341) with delta (0, 0)
Screenshot: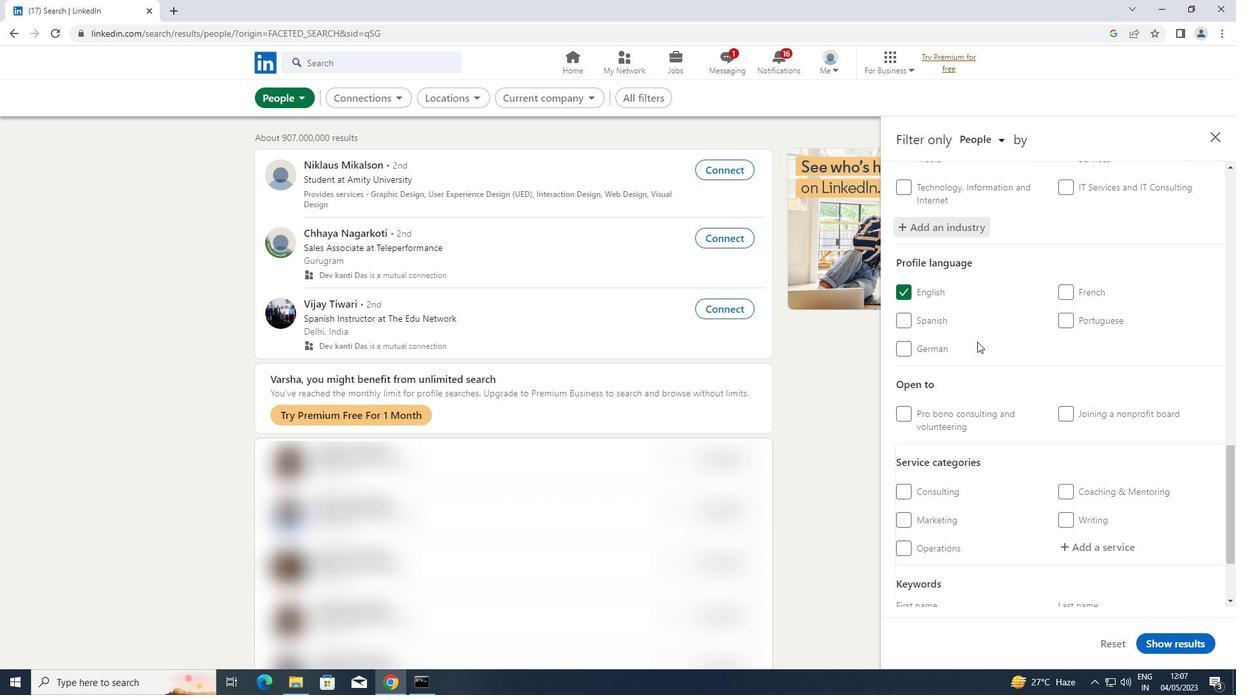 
Action: Mouse moved to (1095, 426)
Screenshot: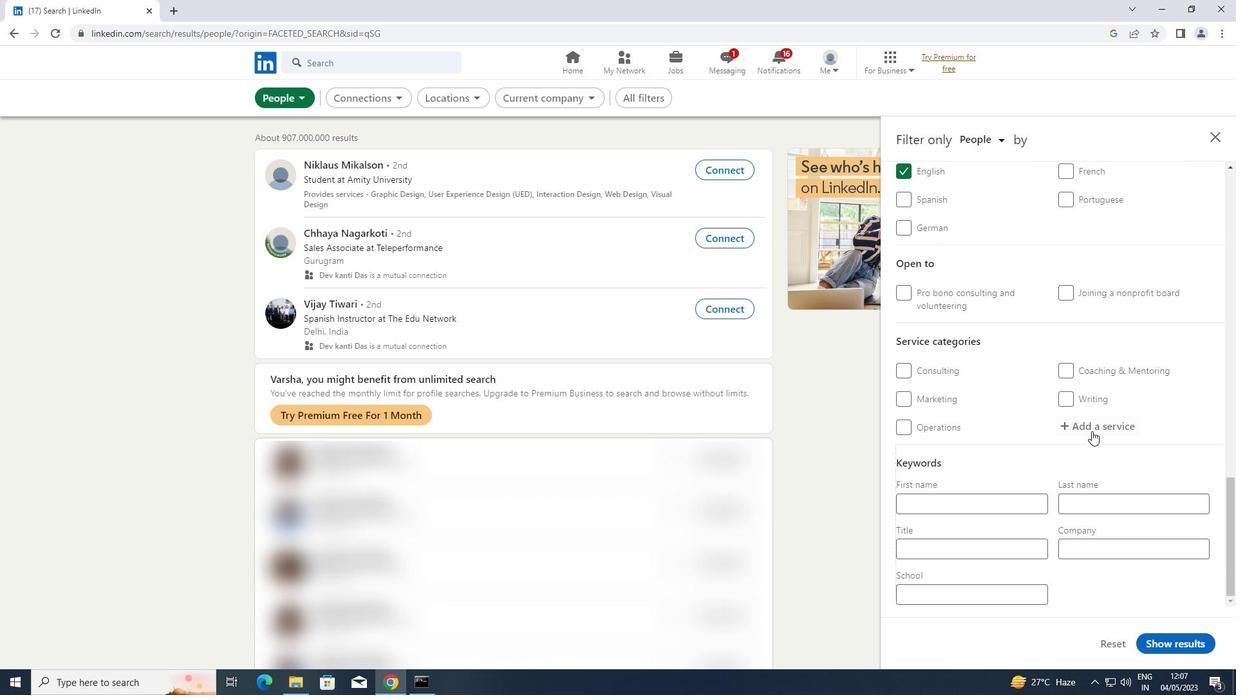 
Action: Mouse pressed left at (1095, 426)
Screenshot: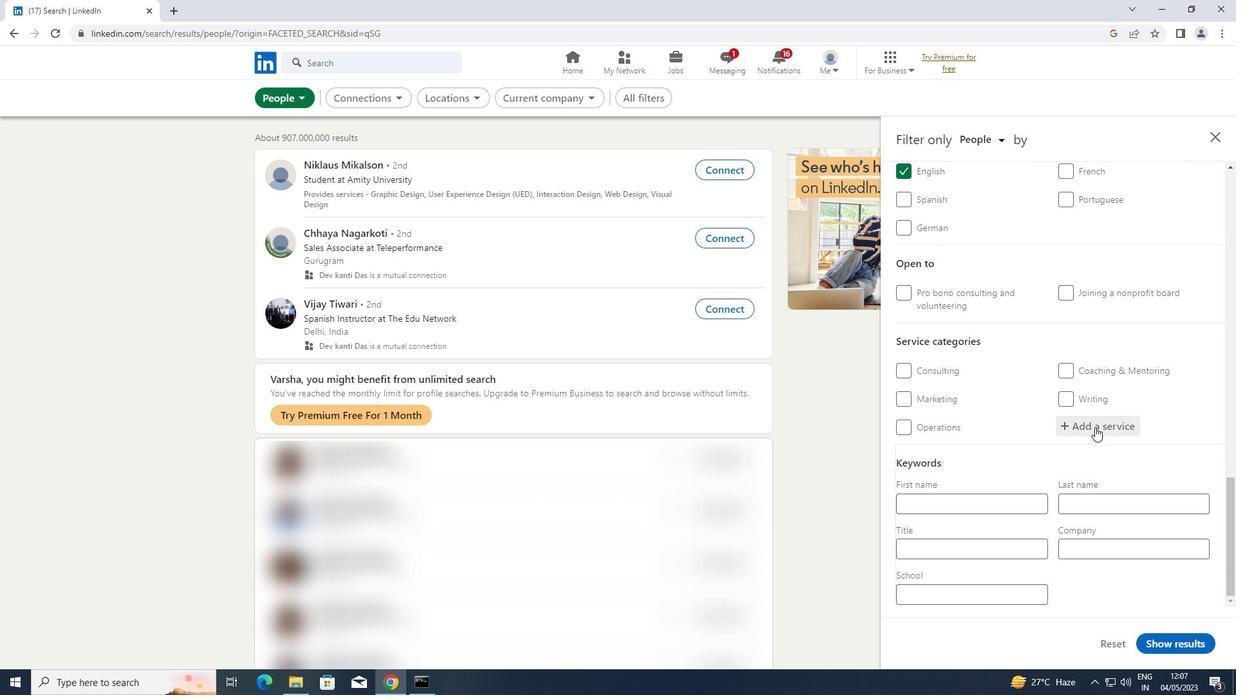 
Action: Key pressed <Key.shift>VISUAL
Screenshot: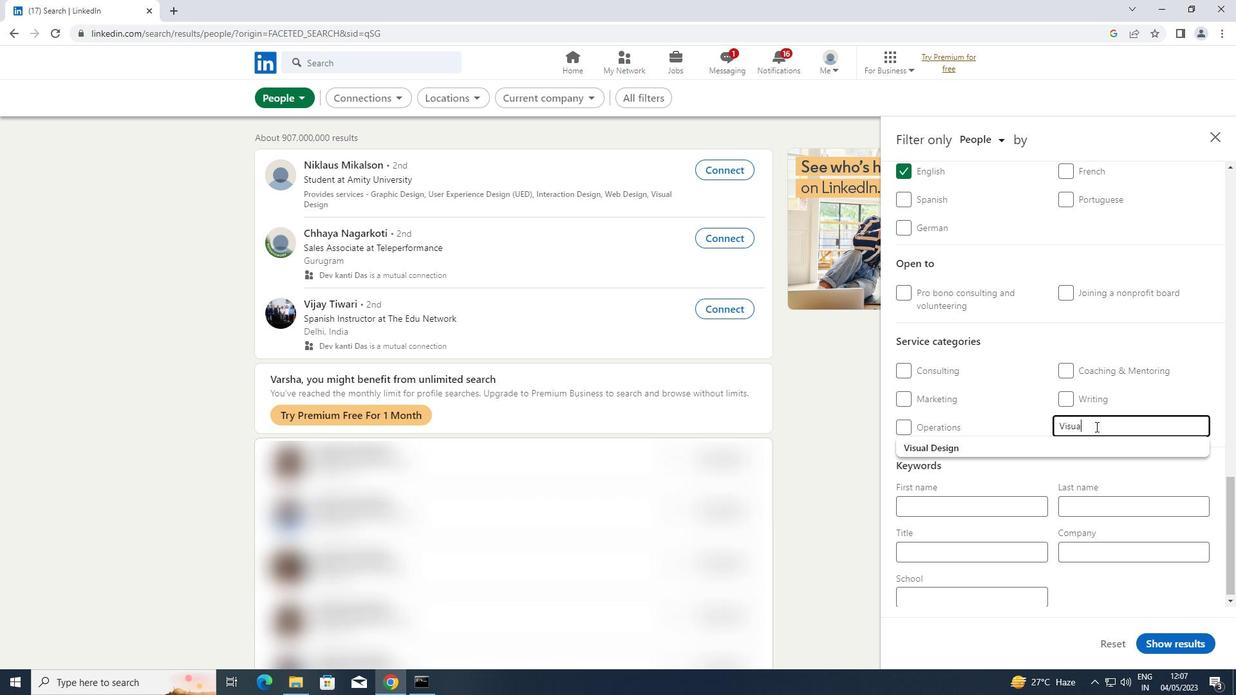
Action: Mouse moved to (1004, 446)
Screenshot: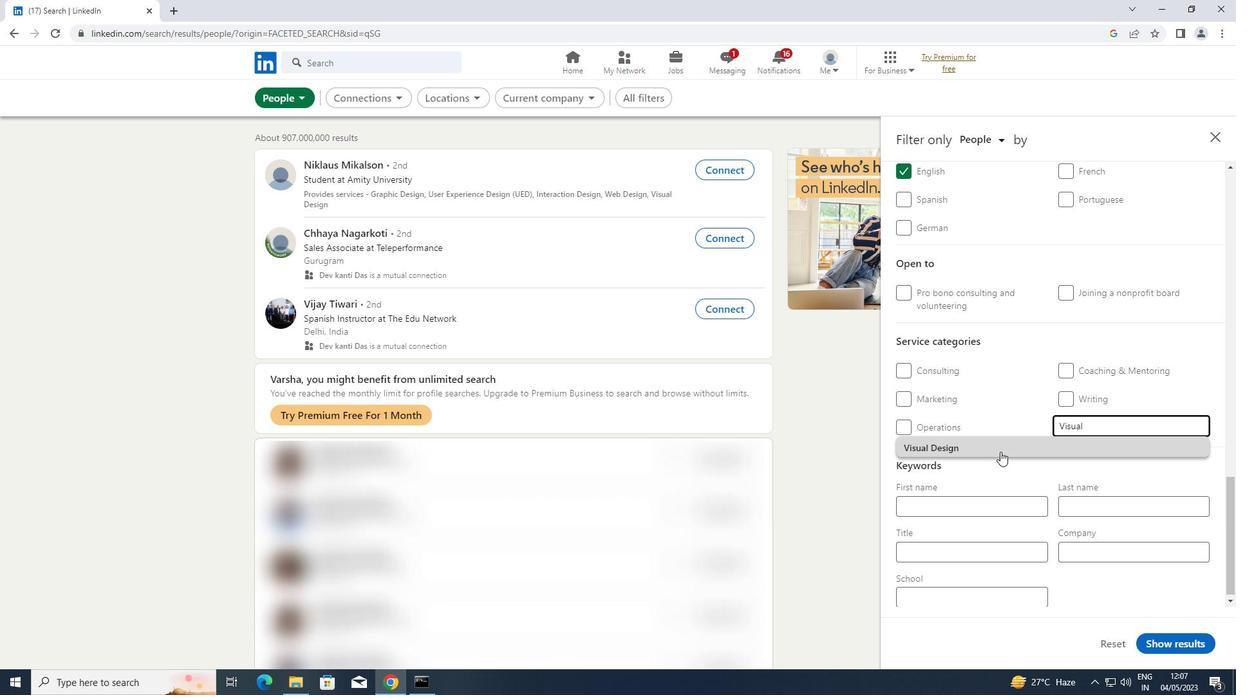 
Action: Mouse pressed left at (1004, 446)
Screenshot: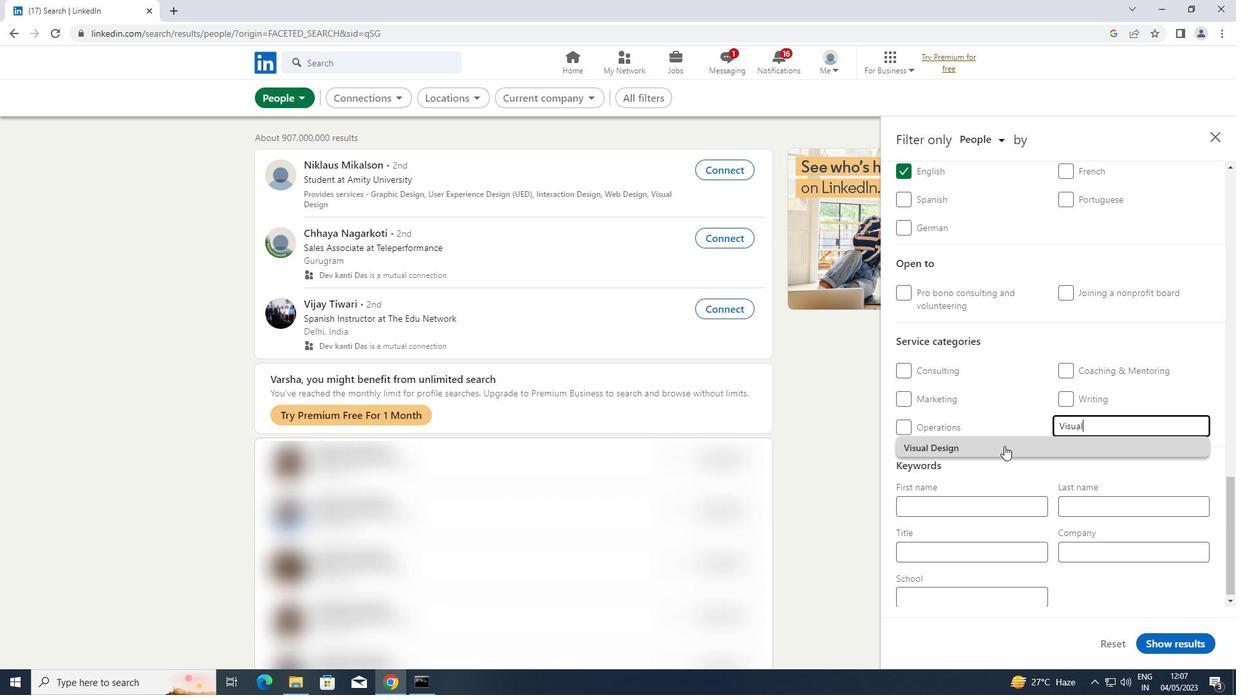 
Action: Mouse moved to (1016, 443)
Screenshot: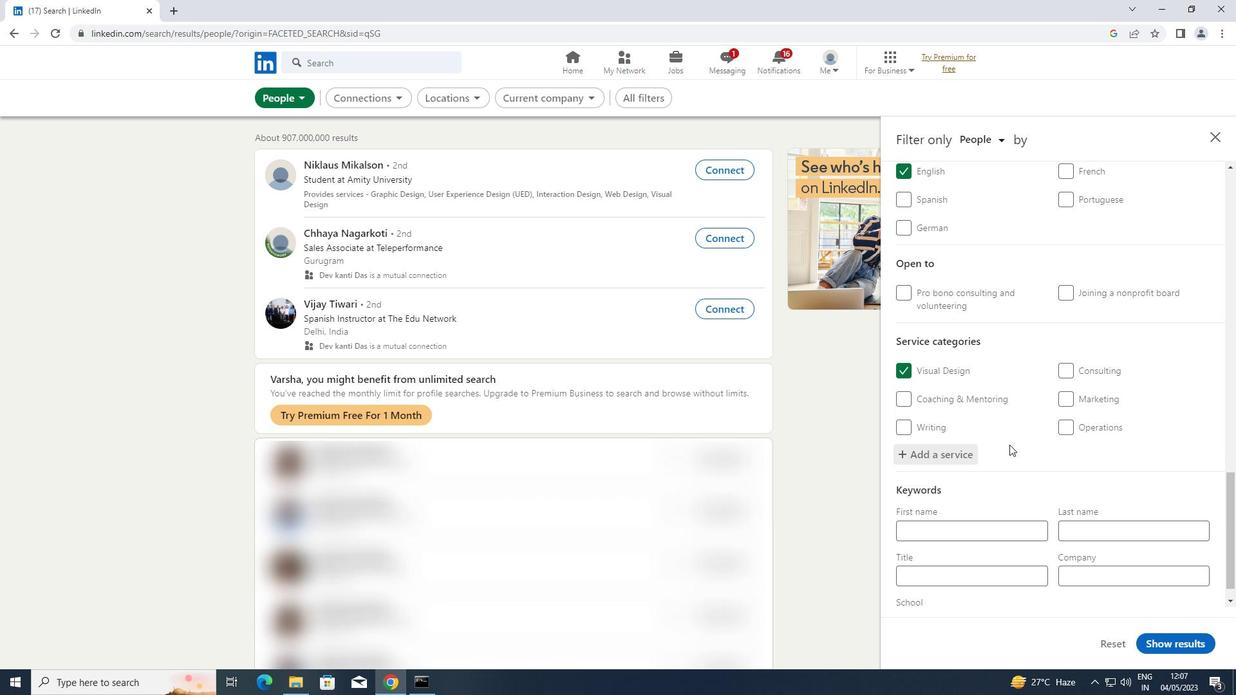 
Action: Mouse scrolled (1016, 443) with delta (0, 0)
Screenshot: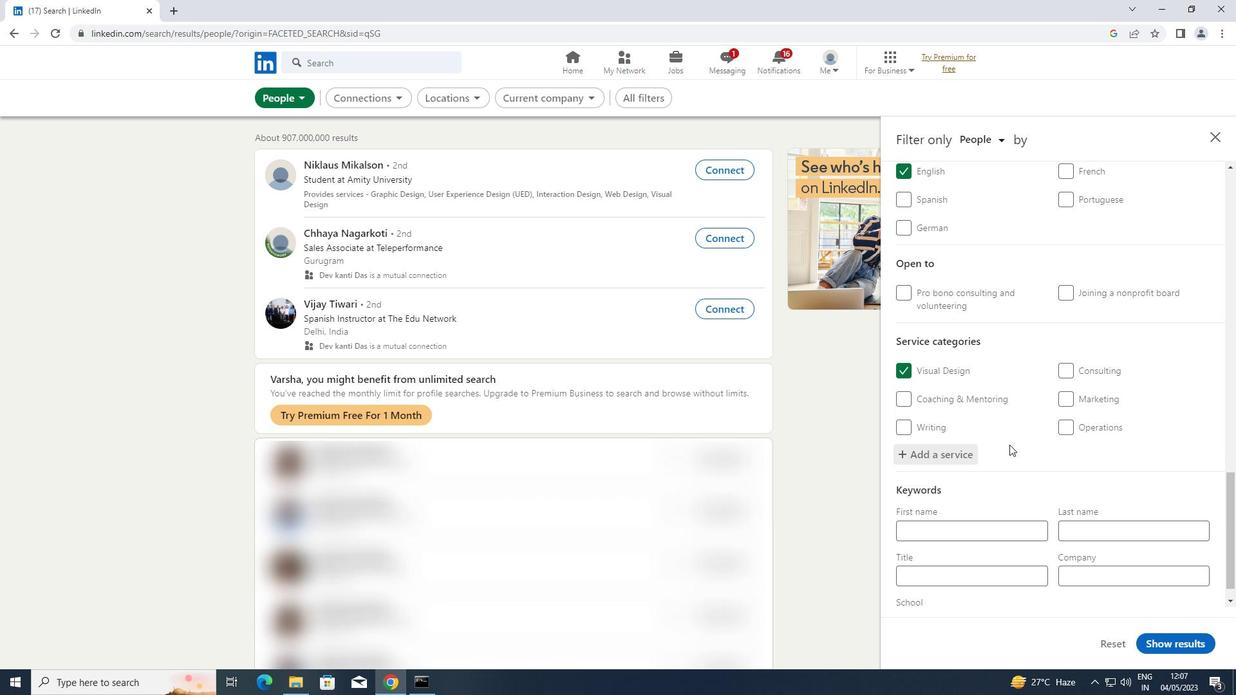 
Action: Mouse moved to (1017, 443)
Screenshot: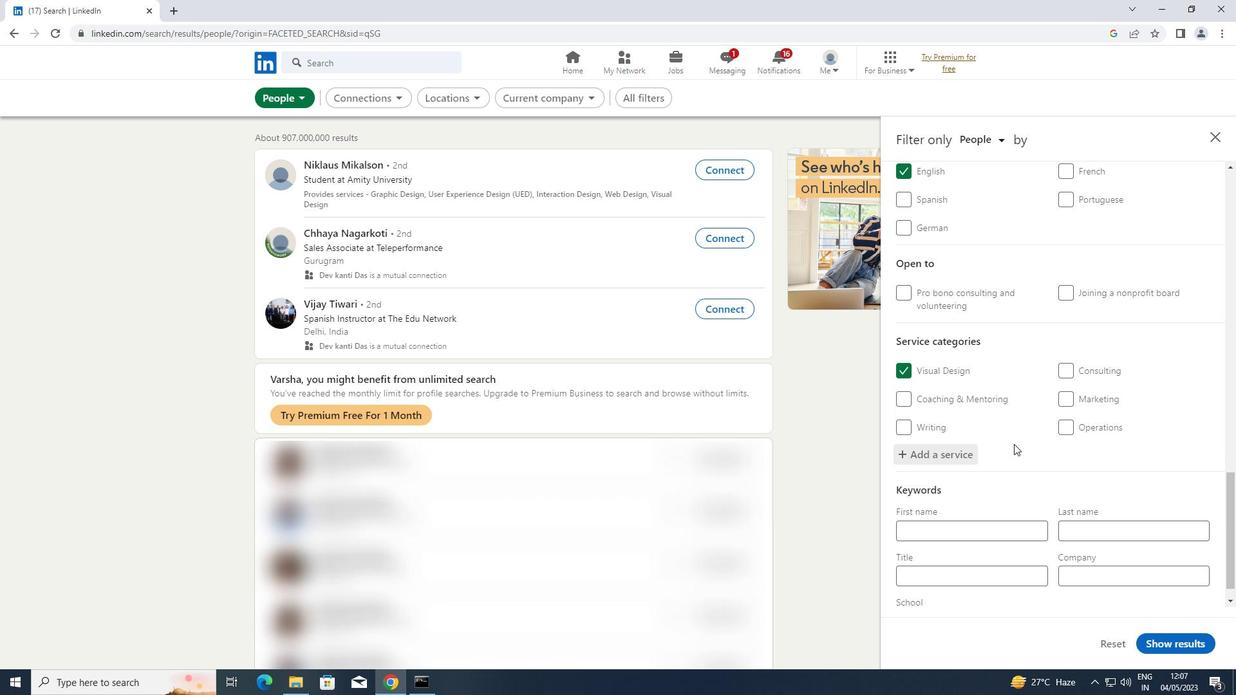 
Action: Mouse scrolled (1017, 443) with delta (0, 0)
Screenshot: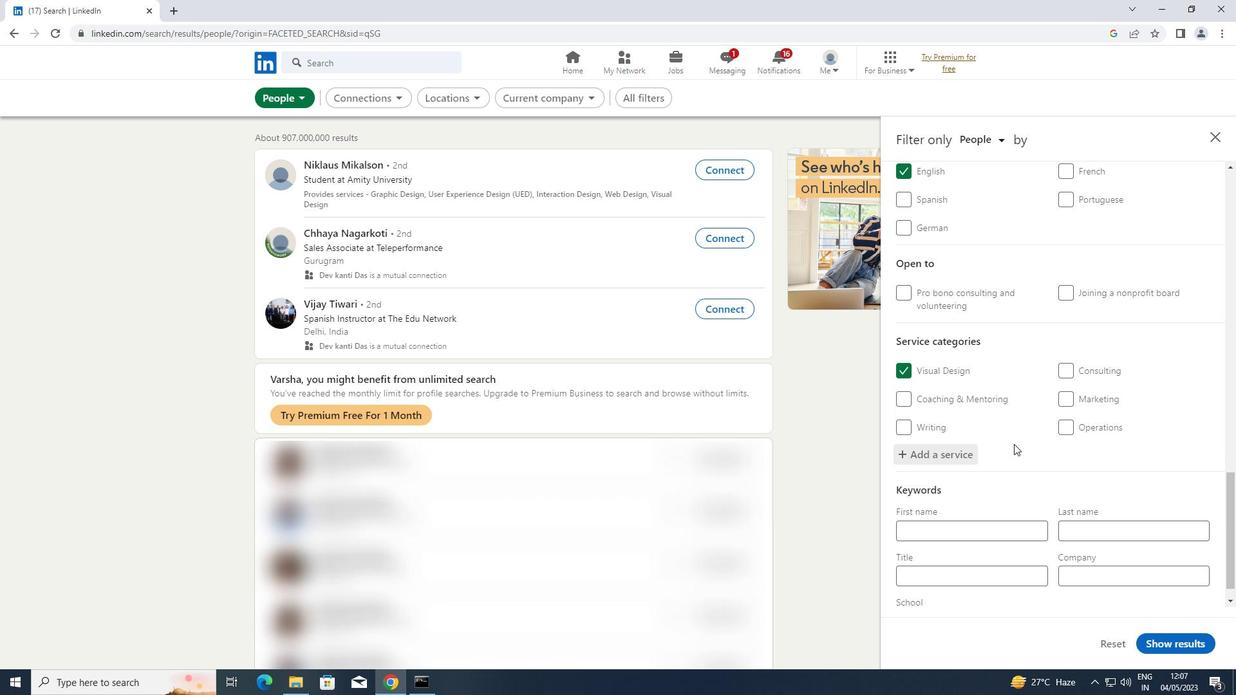 
Action: Mouse moved to (1018, 443)
Screenshot: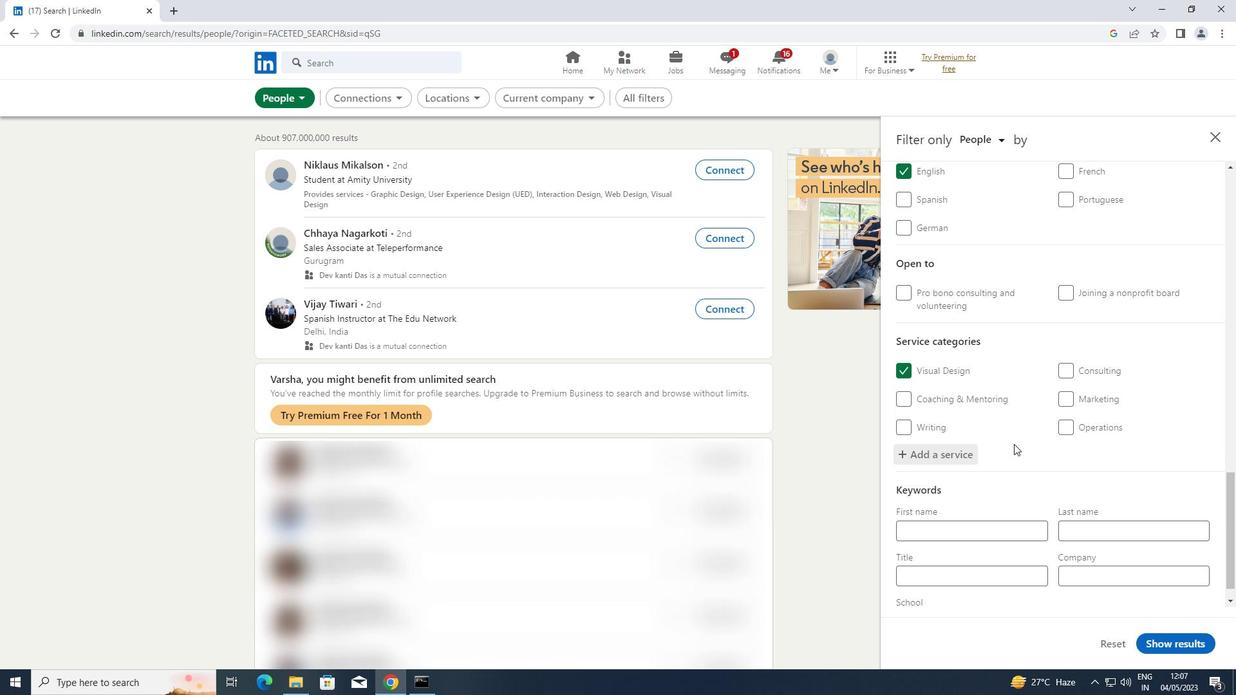 
Action: Mouse scrolled (1018, 443) with delta (0, 0)
Screenshot: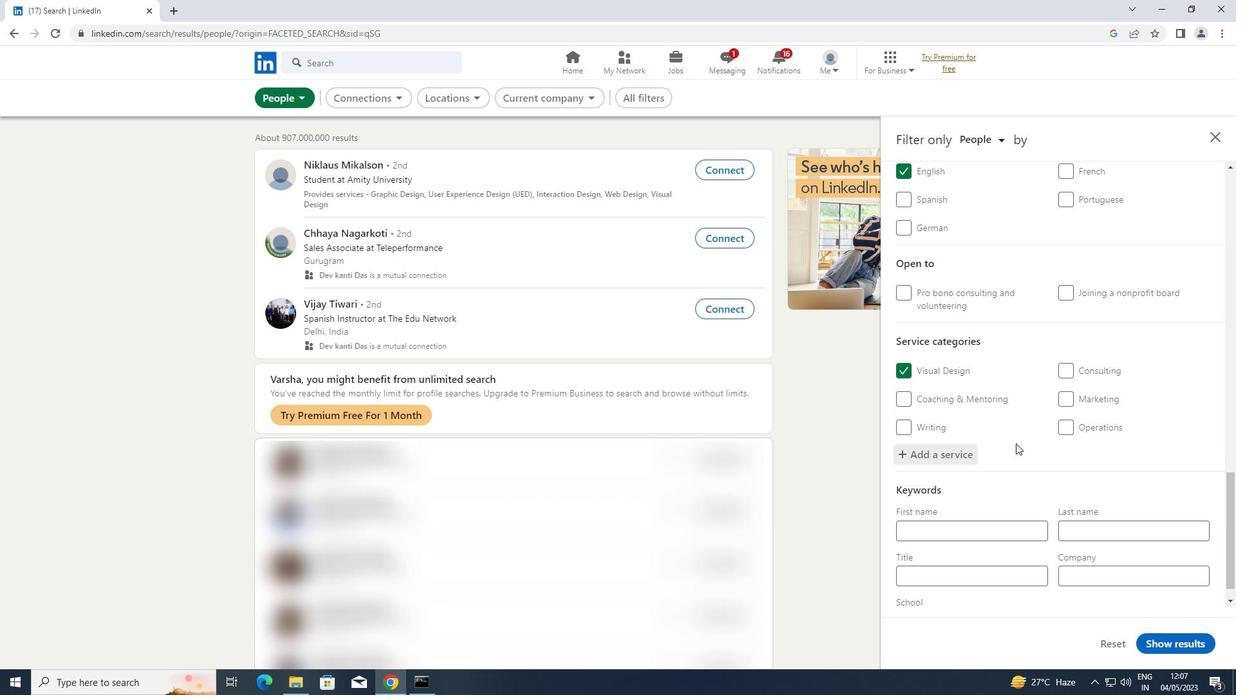 
Action: Mouse moved to (1020, 443)
Screenshot: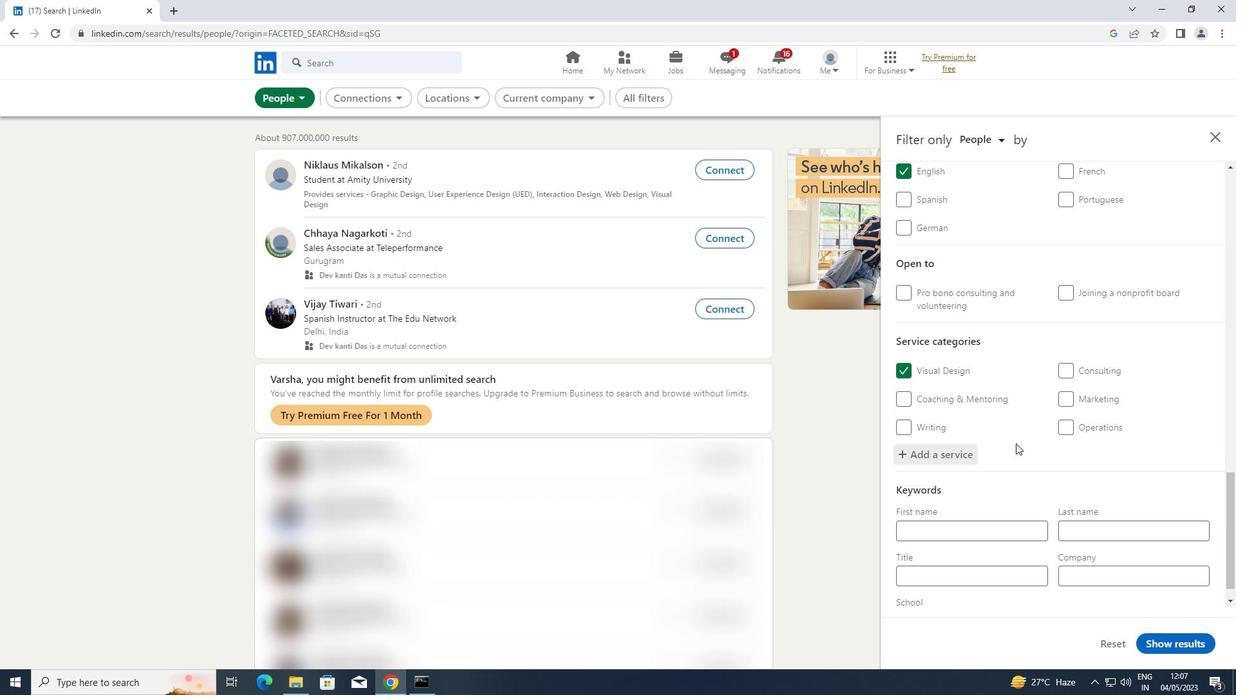 
Action: Mouse scrolled (1020, 442) with delta (0, 0)
Screenshot: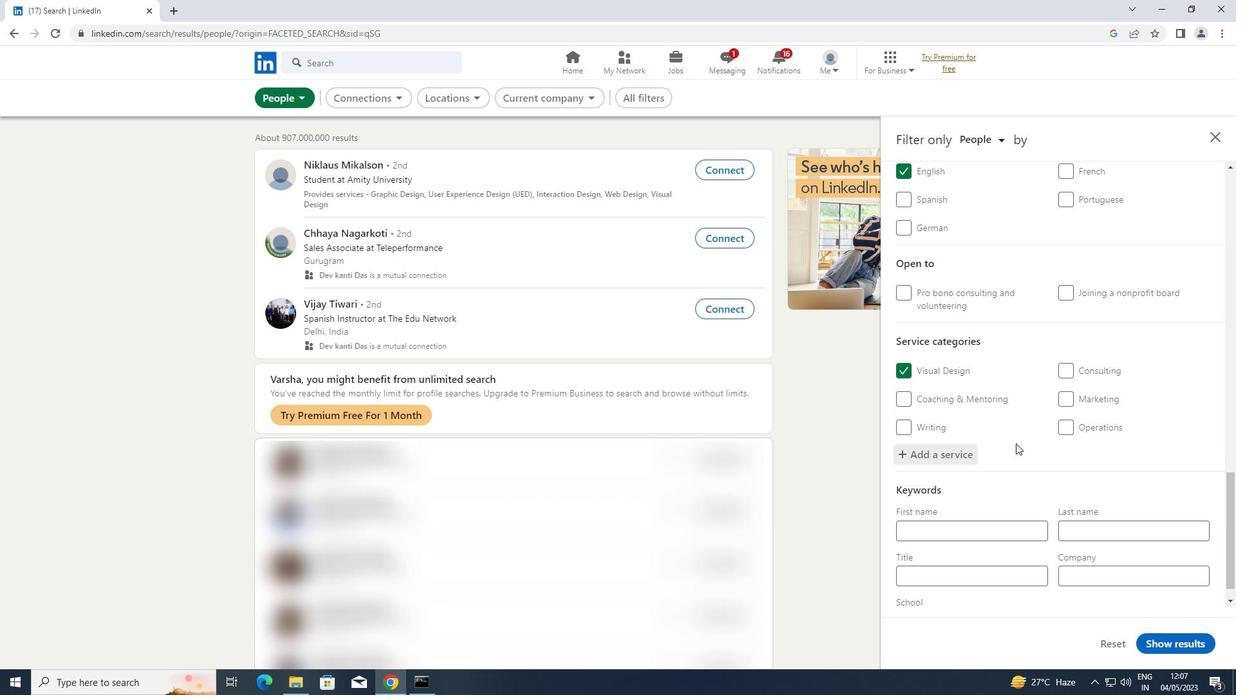 
Action: Mouse moved to (958, 550)
Screenshot: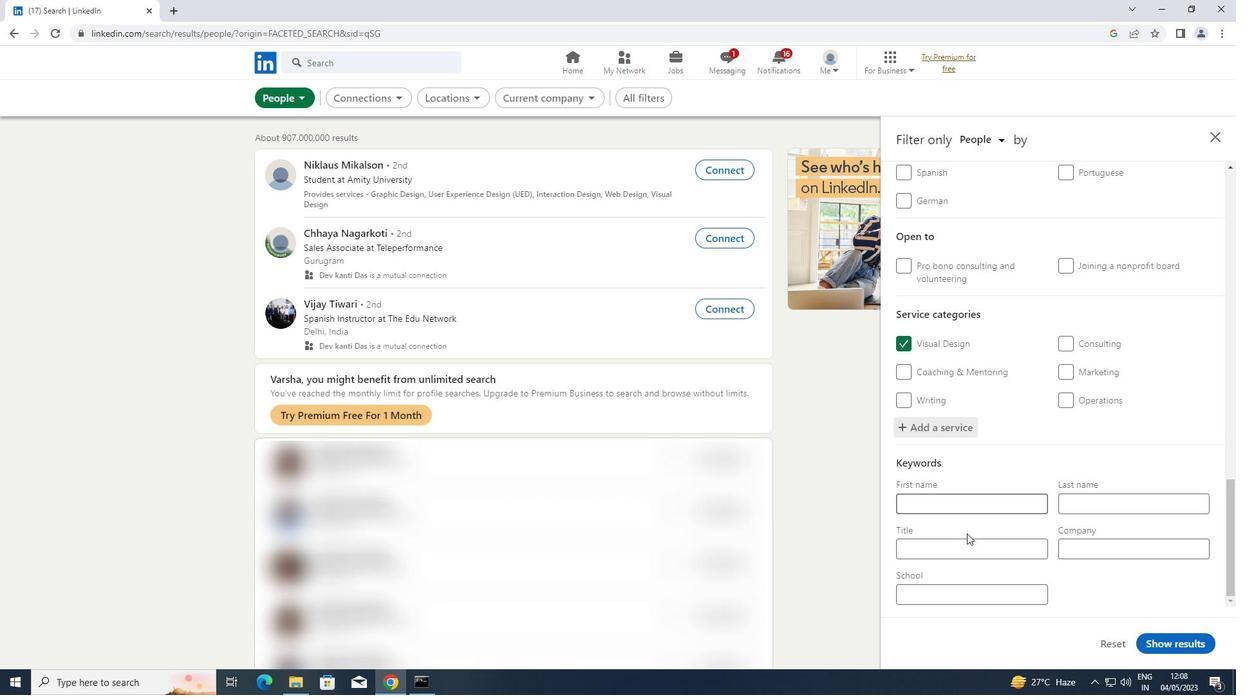 
Action: Mouse pressed left at (958, 550)
Screenshot: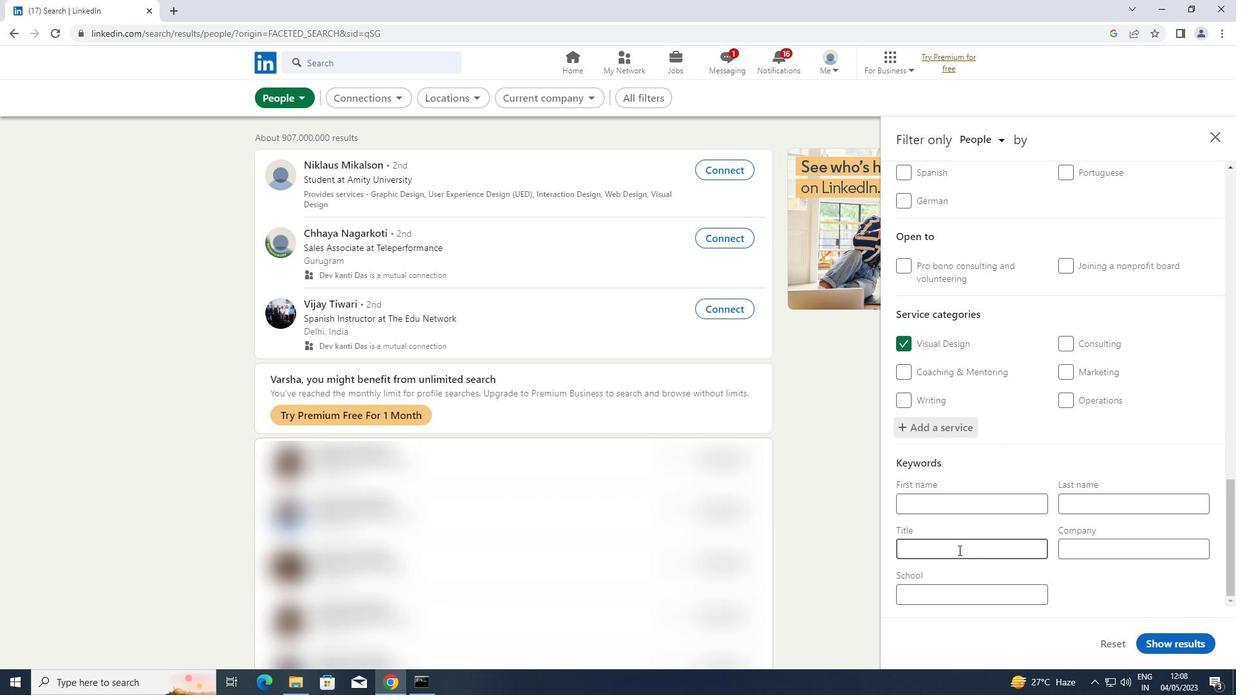 
Action: Key pressed <Key.shift>BUSINESS<Key.space><Key.shift>ANALYST
Screenshot: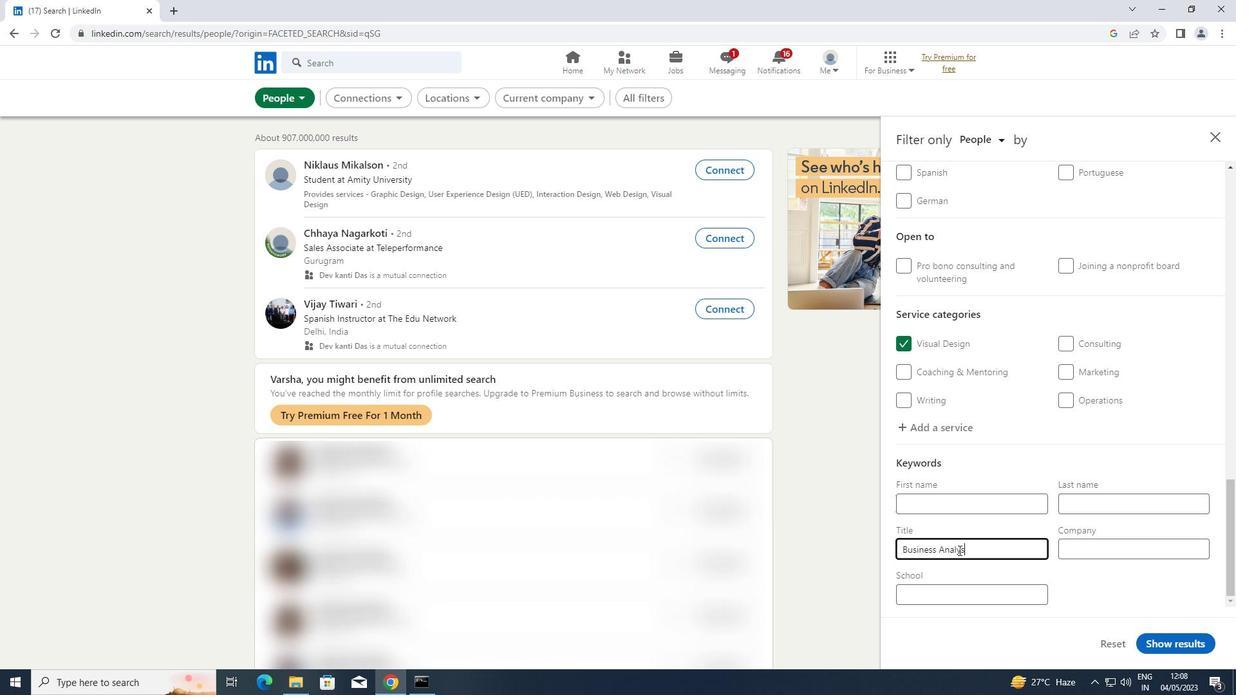 
Action: Mouse moved to (1174, 640)
Screenshot: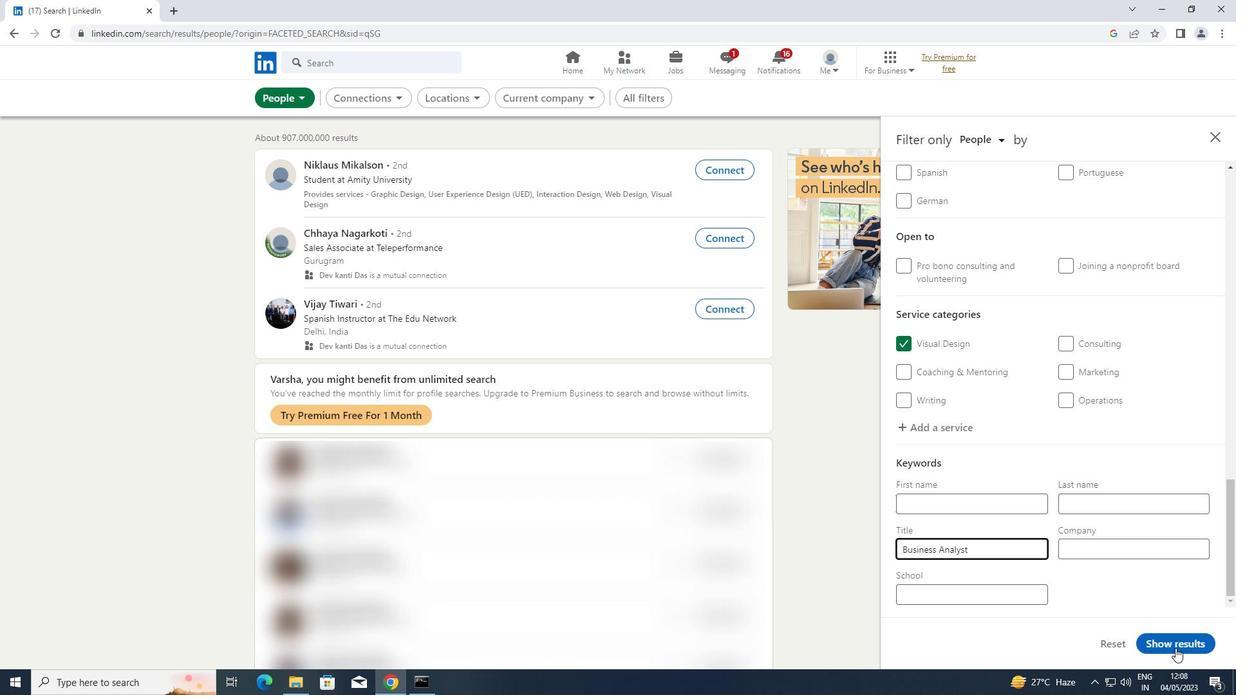 
Action: Mouse pressed left at (1174, 640)
Screenshot: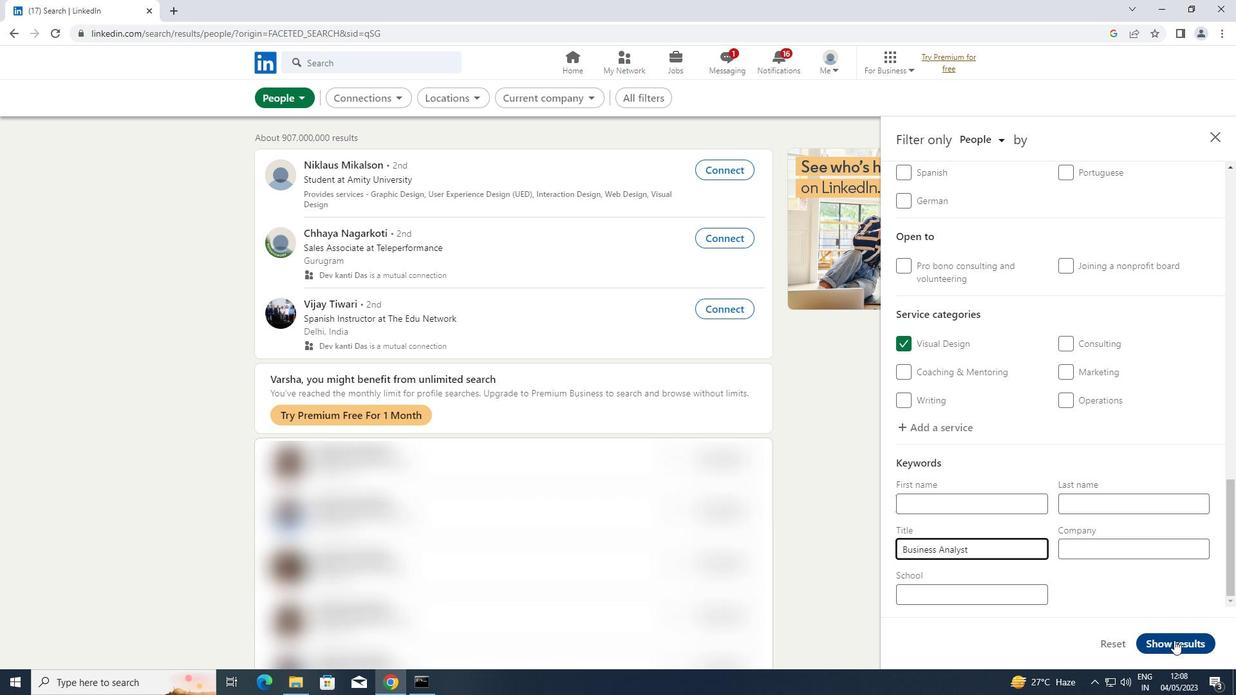 
